 Task: Open Card Event Execution in Board Data Visualization Techniques to Workspace Change Management and add a team member Softage.4@softage.net, a label Orange, a checklist Literature, an attachment from your computer, a color Orange and finally, add a card description 'Conduct user testing for new website design' and a comment 'We should approach this task with a sense of persistence and determination, willing to overcome obstacles and push through challenges.'. Add a start date 'Jan 04, 1900' with a due date 'Jan 11, 1900'
Action: Mouse moved to (383, 205)
Screenshot: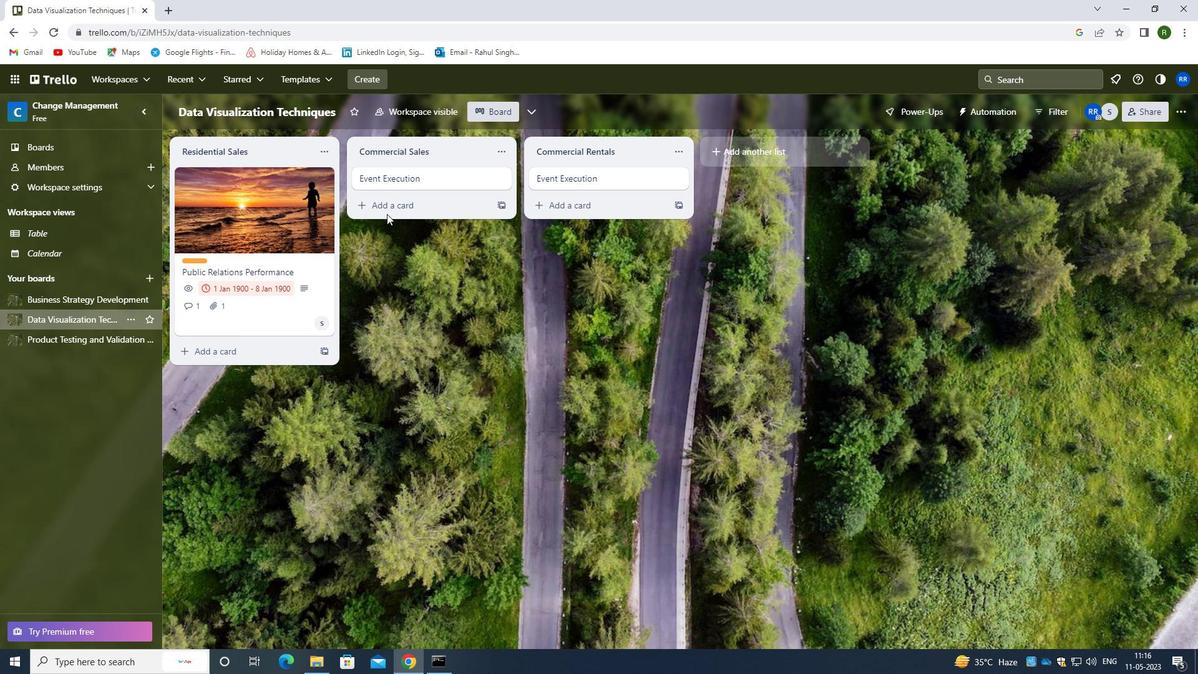 
Action: Mouse pressed left at (383, 205)
Screenshot: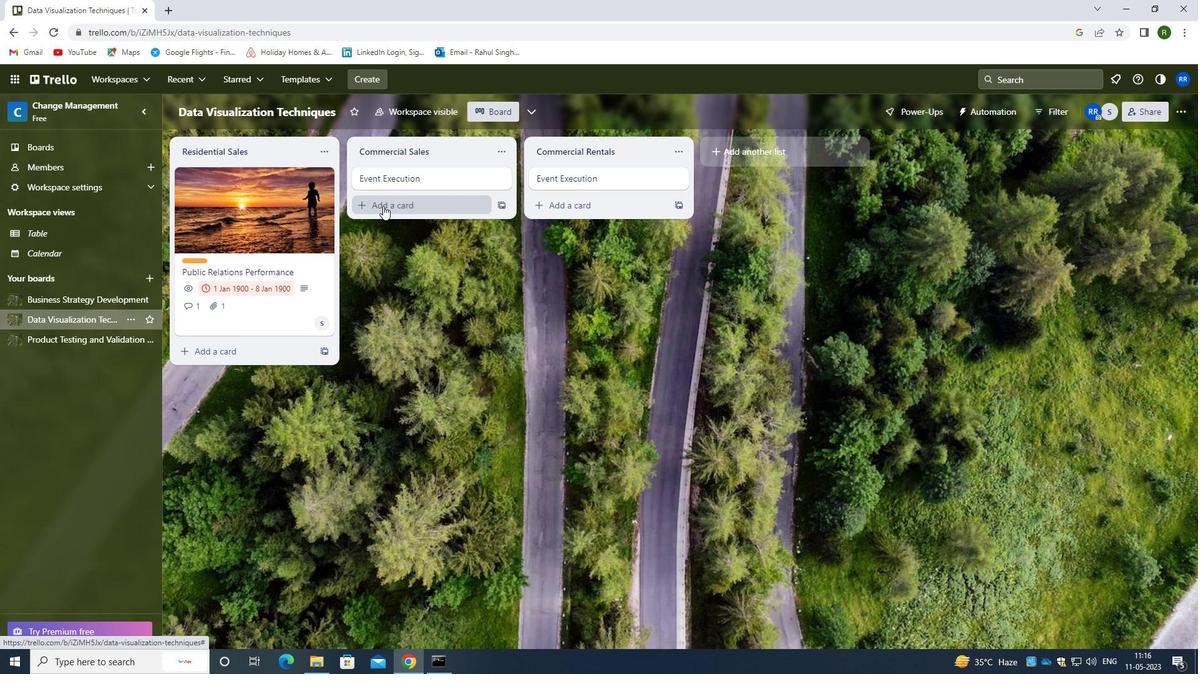 
Action: Mouse moved to (418, 259)
Screenshot: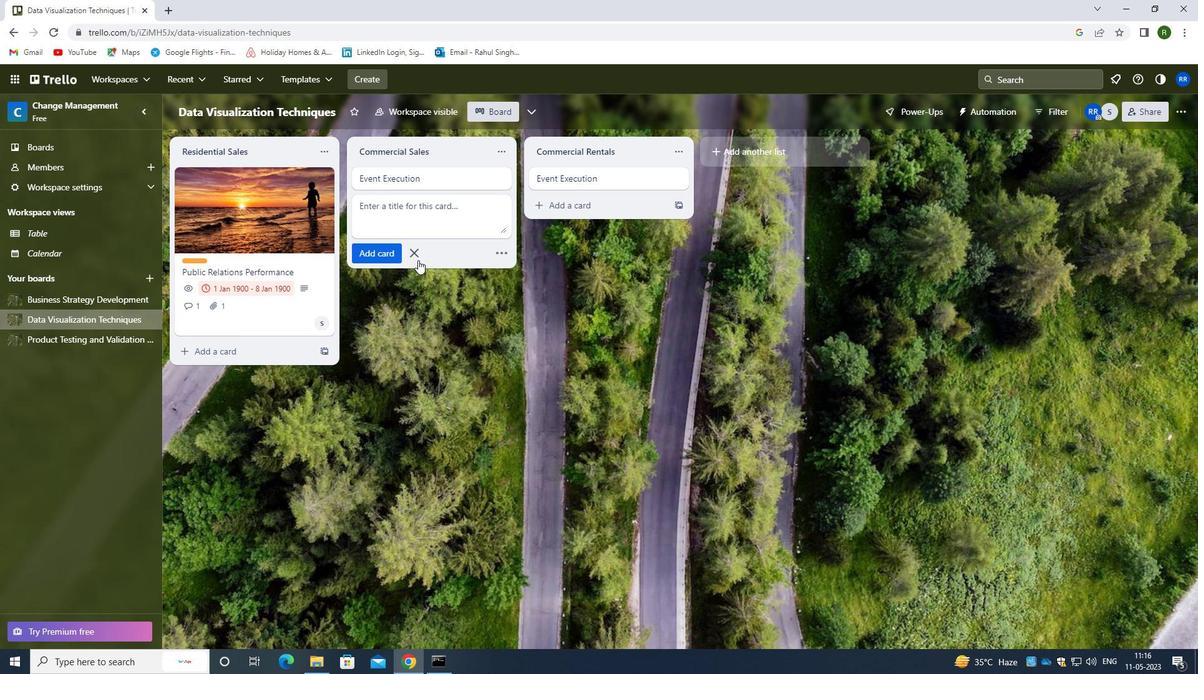 
Action: Mouse pressed left at (418, 259)
Screenshot: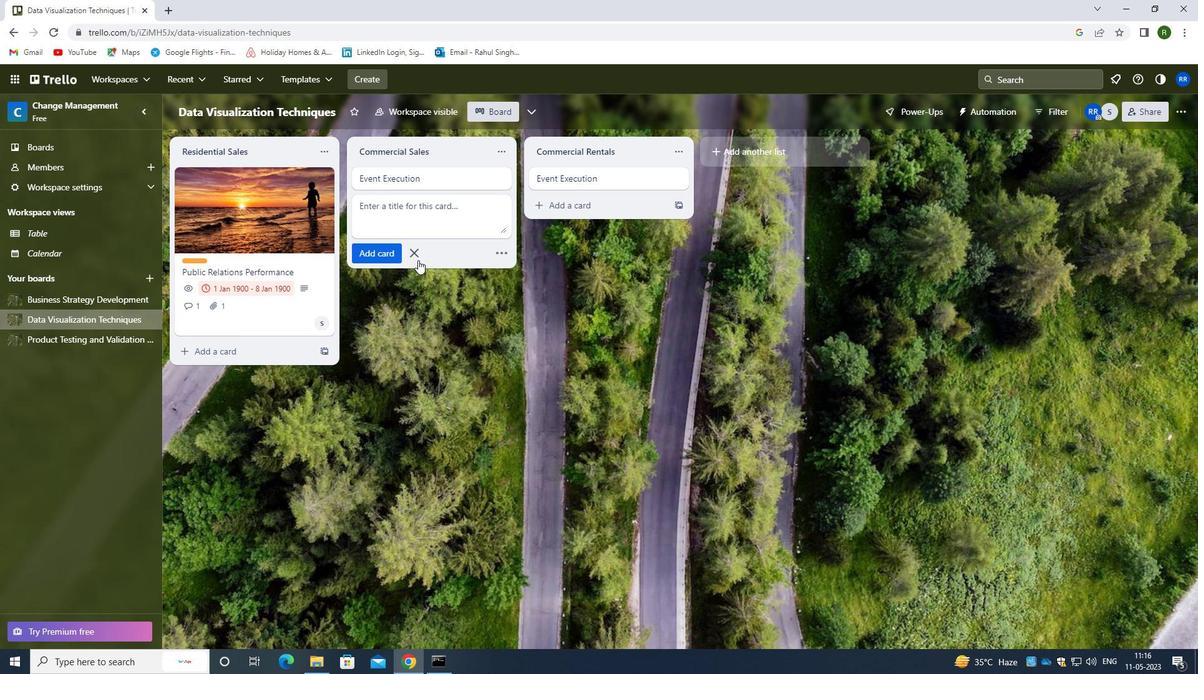 
Action: Mouse moved to (501, 174)
Screenshot: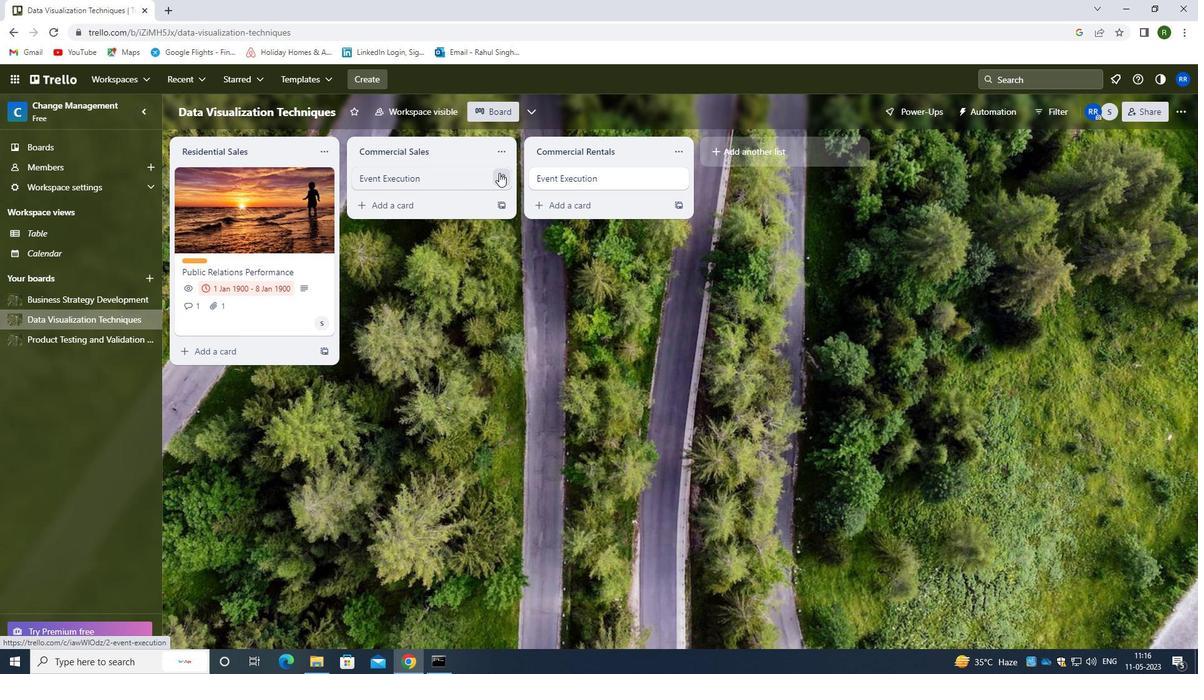 
Action: Mouse pressed left at (501, 174)
Screenshot: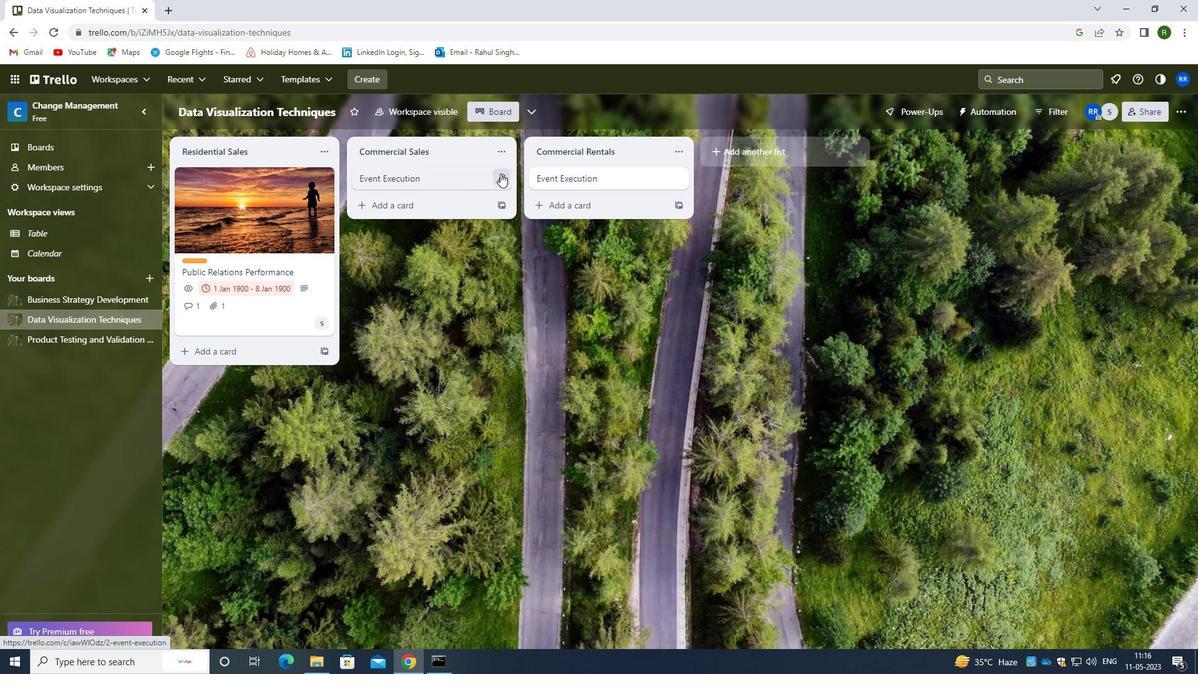 
Action: Mouse moved to (544, 179)
Screenshot: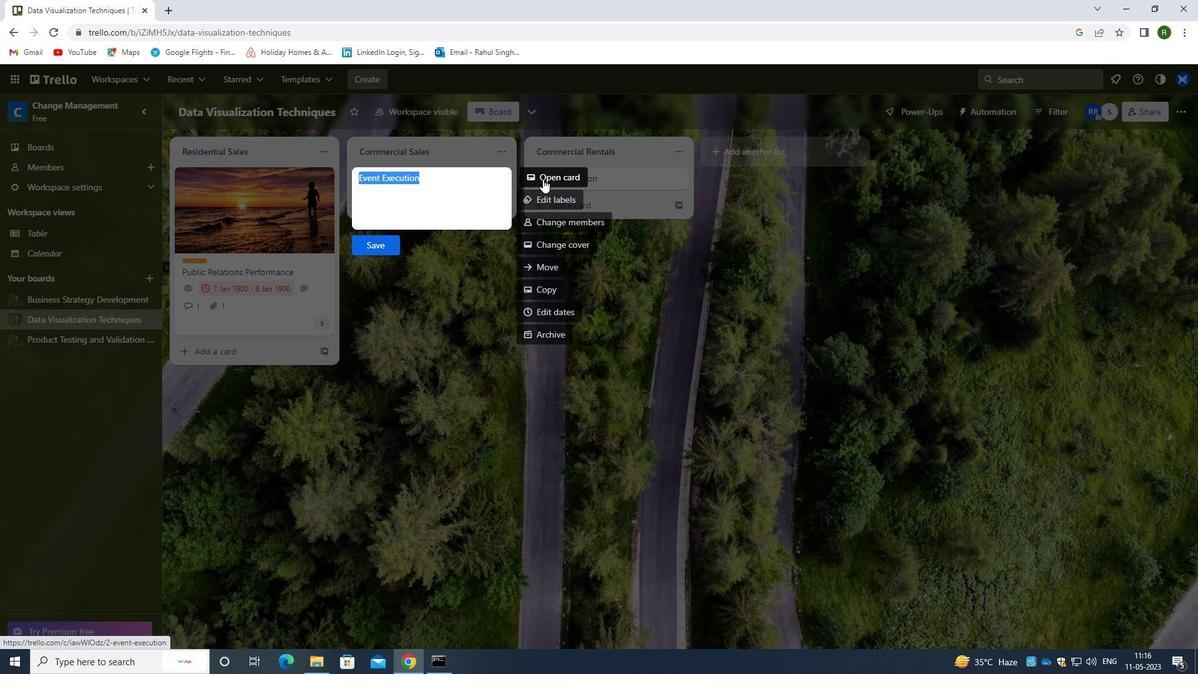 
Action: Mouse pressed left at (544, 179)
Screenshot: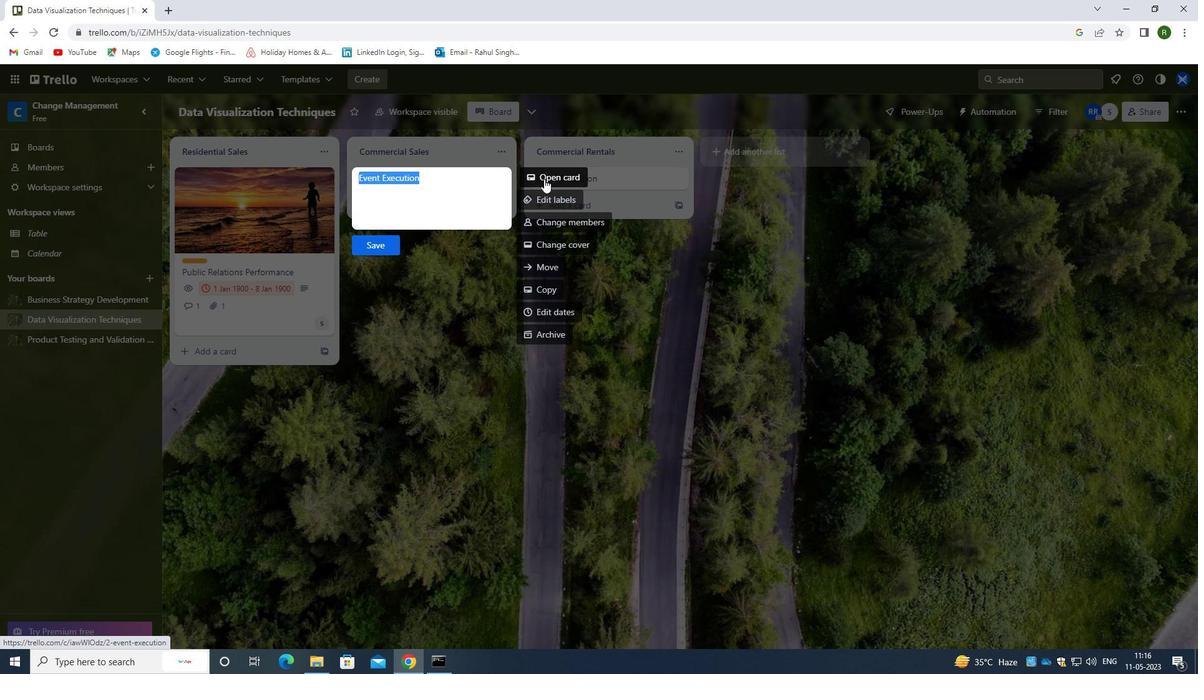 
Action: Mouse moved to (741, 222)
Screenshot: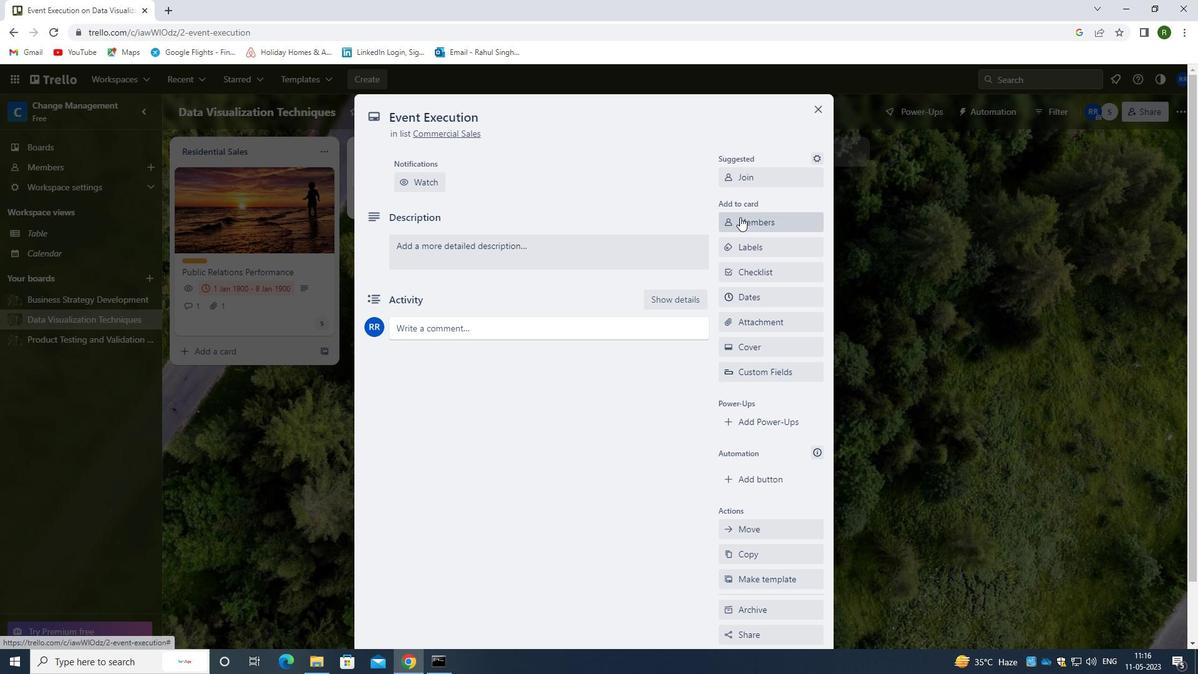 
Action: Mouse pressed left at (741, 222)
Screenshot: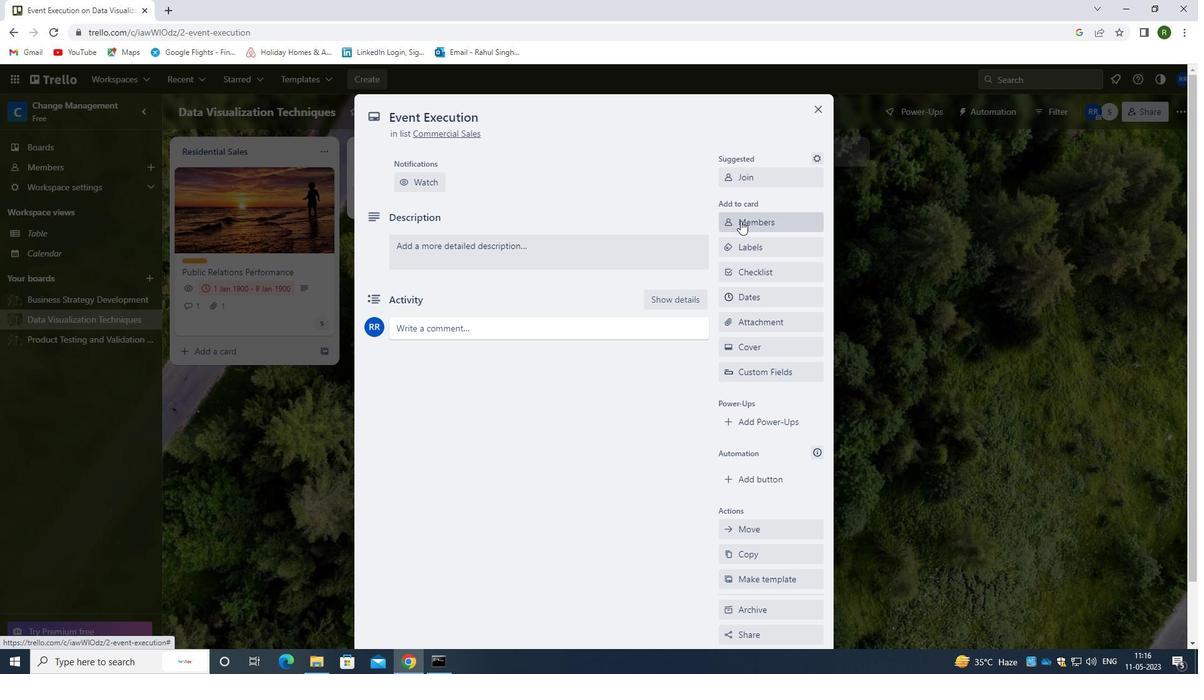 
Action: Mouse moved to (750, 279)
Screenshot: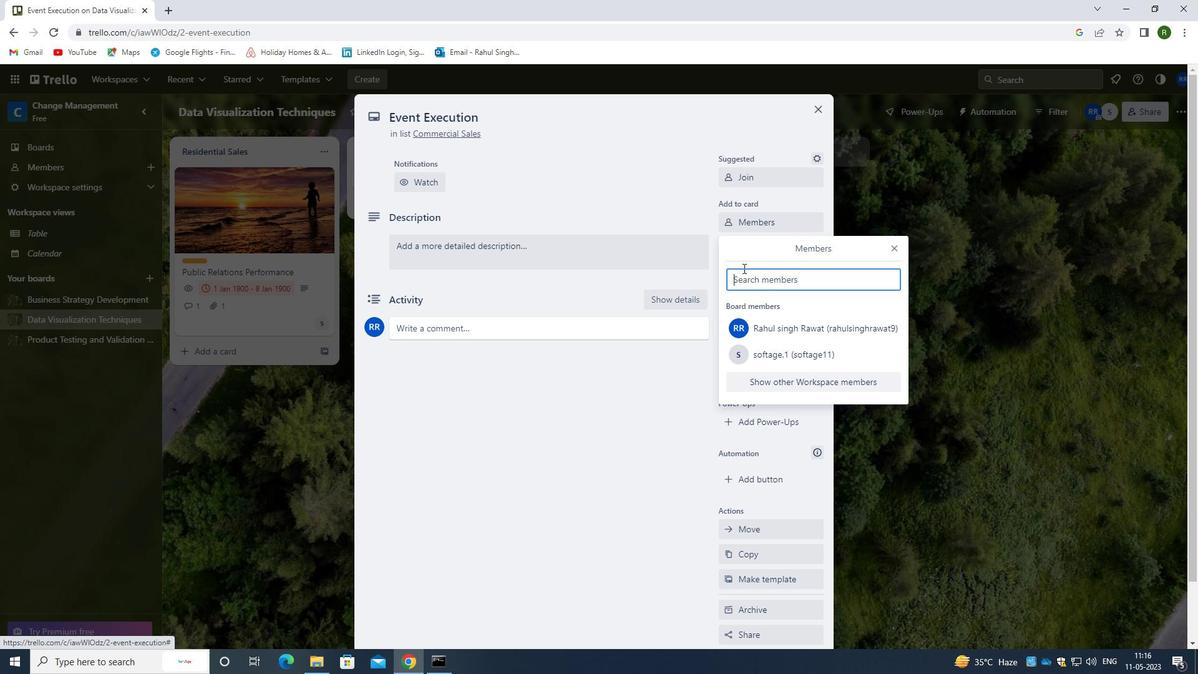 
Action: Mouse pressed left at (750, 279)
Screenshot: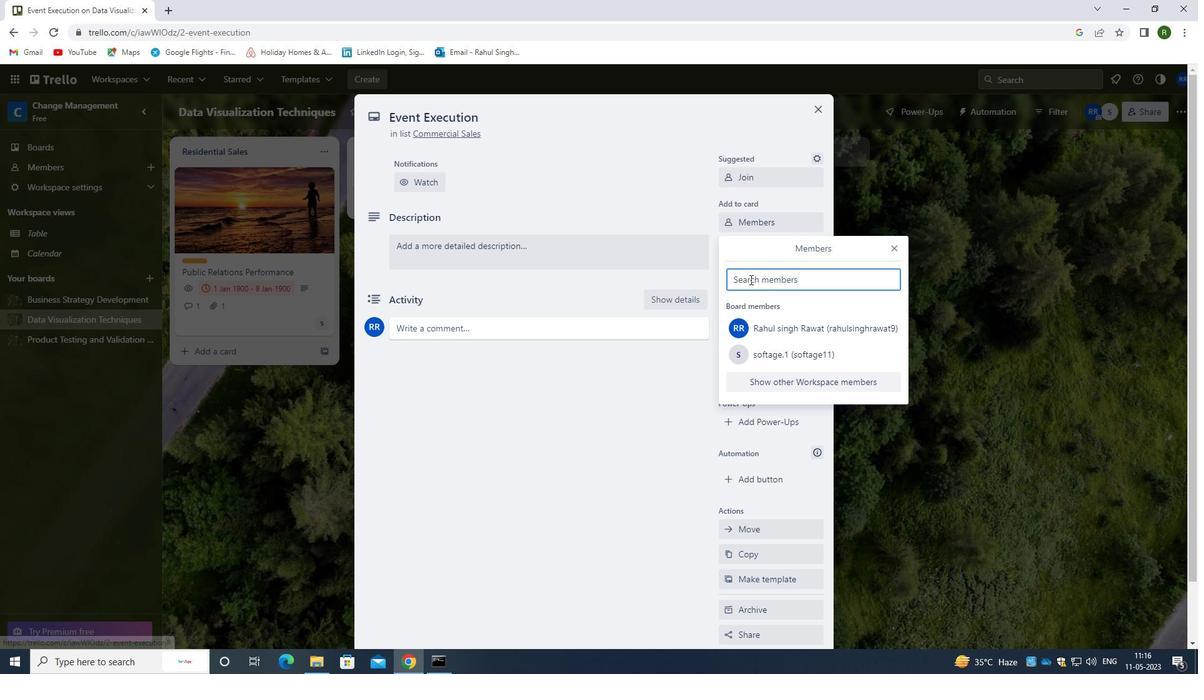 
Action: Mouse moved to (647, 250)
Screenshot: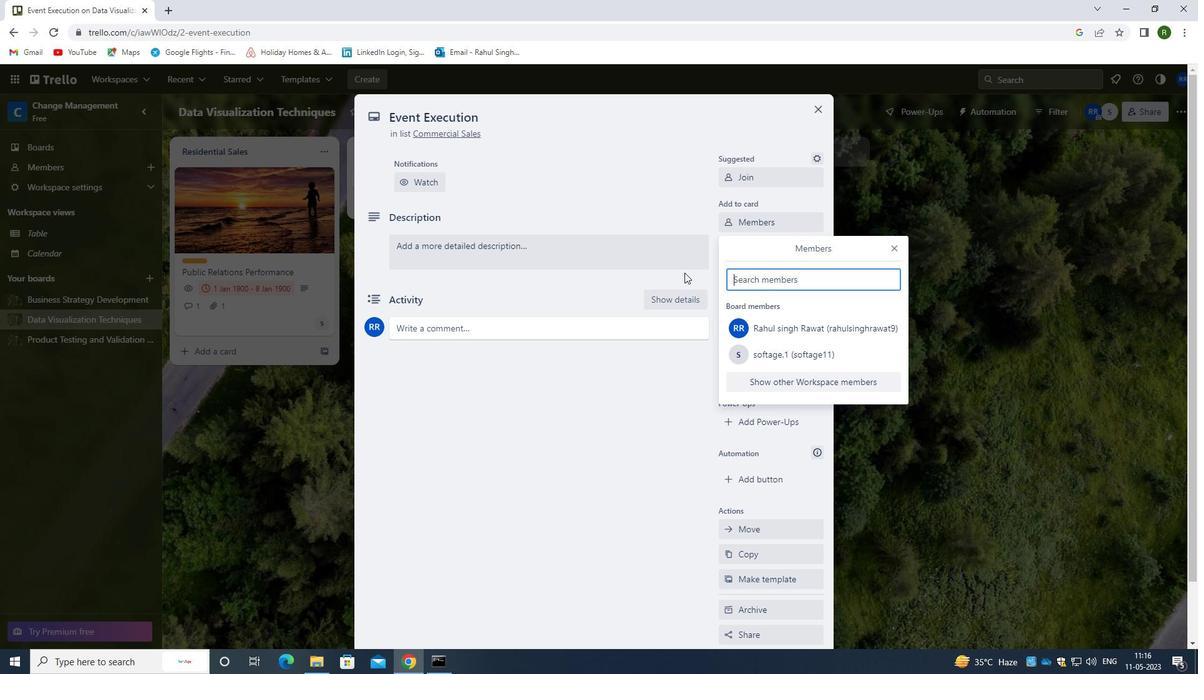 
Action: Key pressed <Key.caps_lock>s<Key.caps_lock>oftage.4<Key.shift>@SOFTAGE.NET
Screenshot: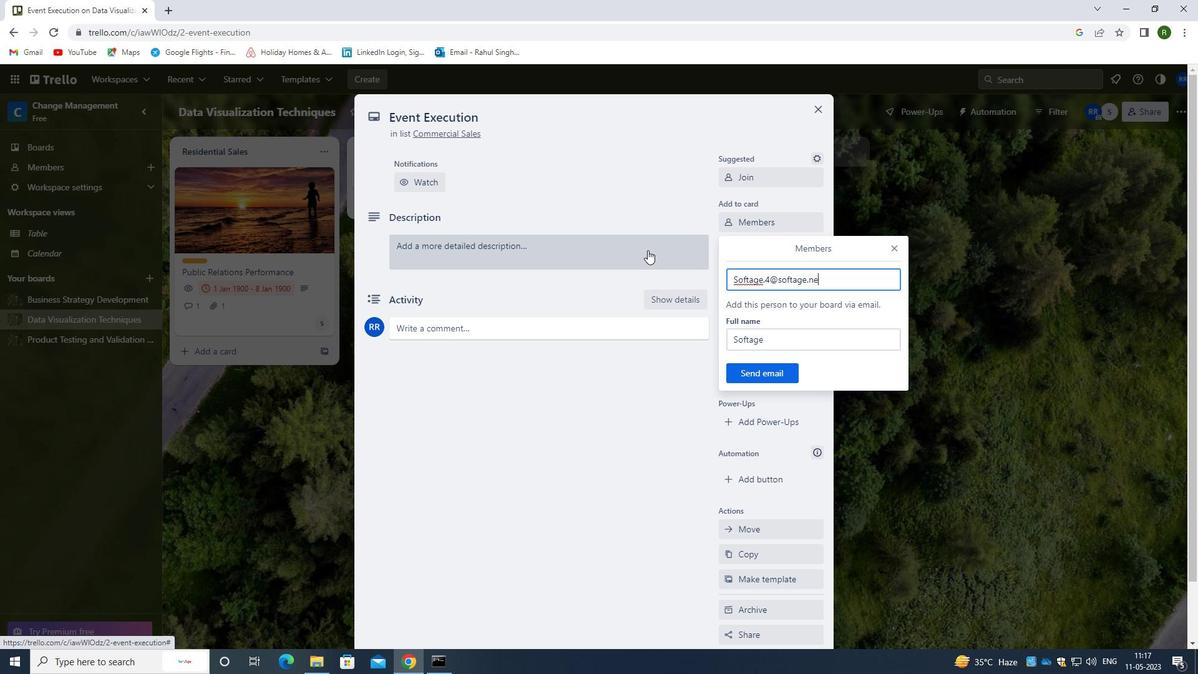
Action: Mouse moved to (764, 377)
Screenshot: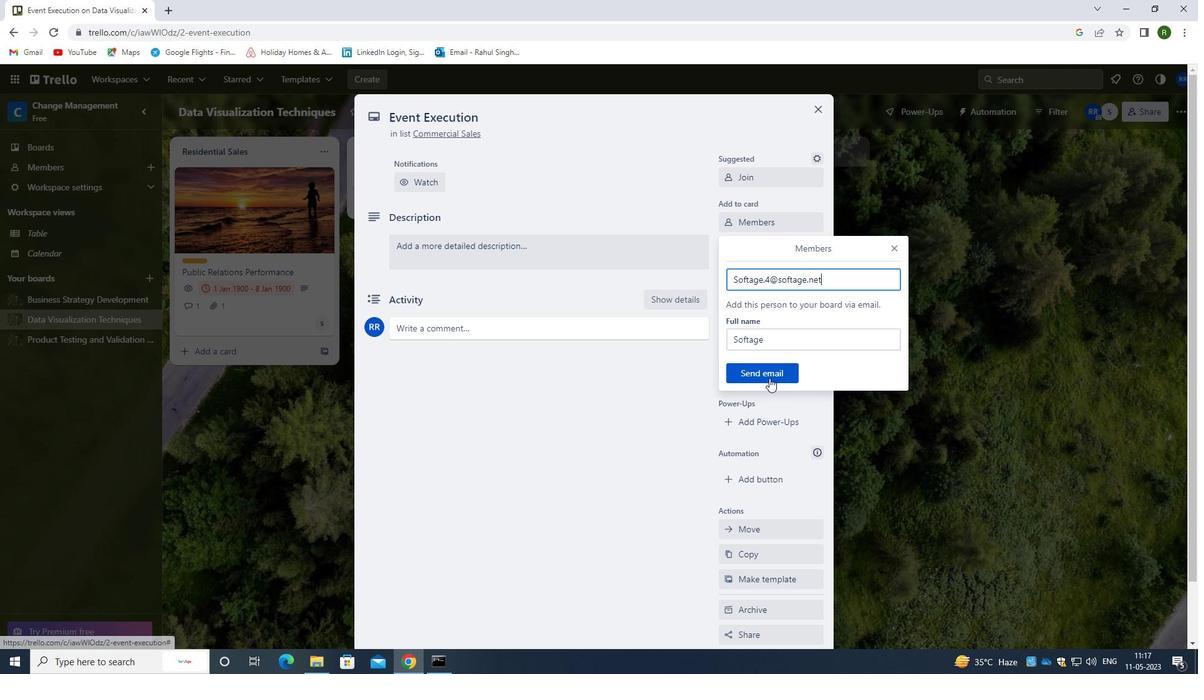 
Action: Mouse pressed left at (764, 377)
Screenshot: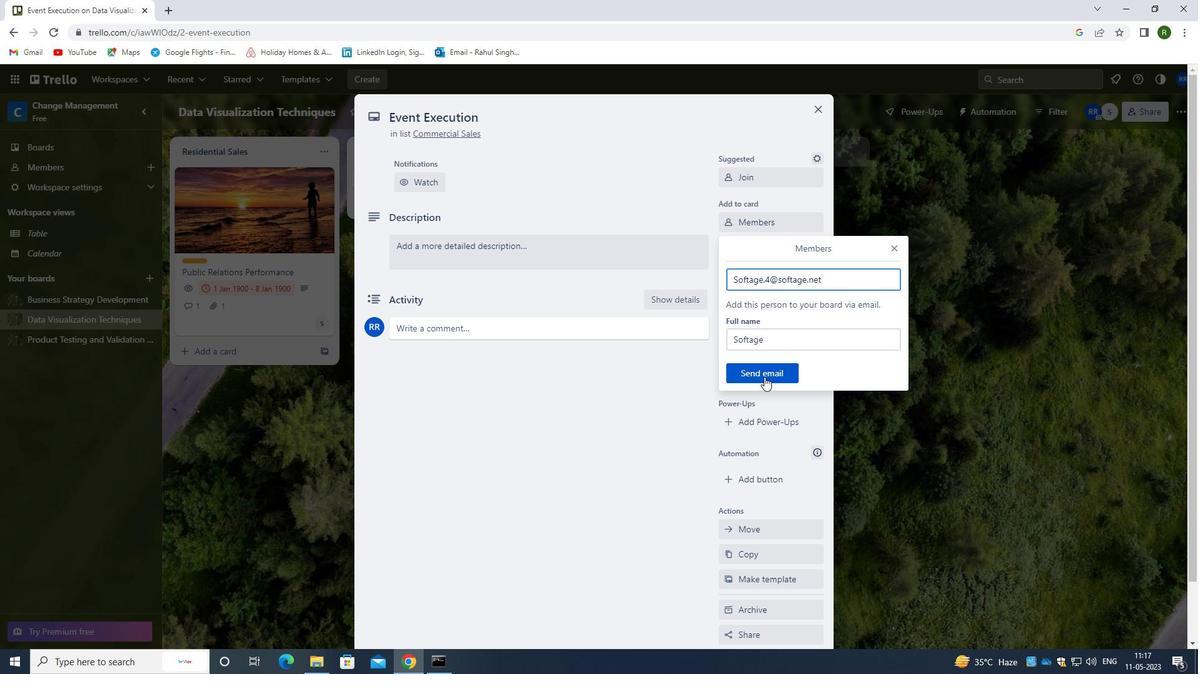 
Action: Mouse moved to (766, 245)
Screenshot: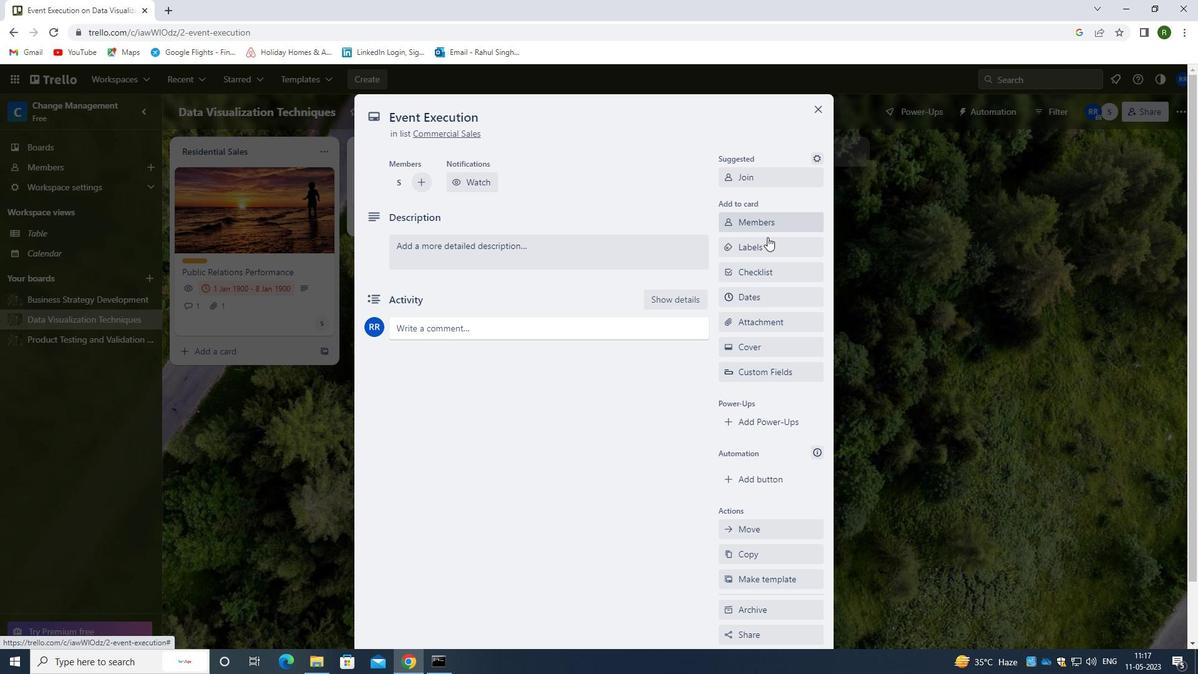 
Action: Mouse pressed left at (766, 245)
Screenshot: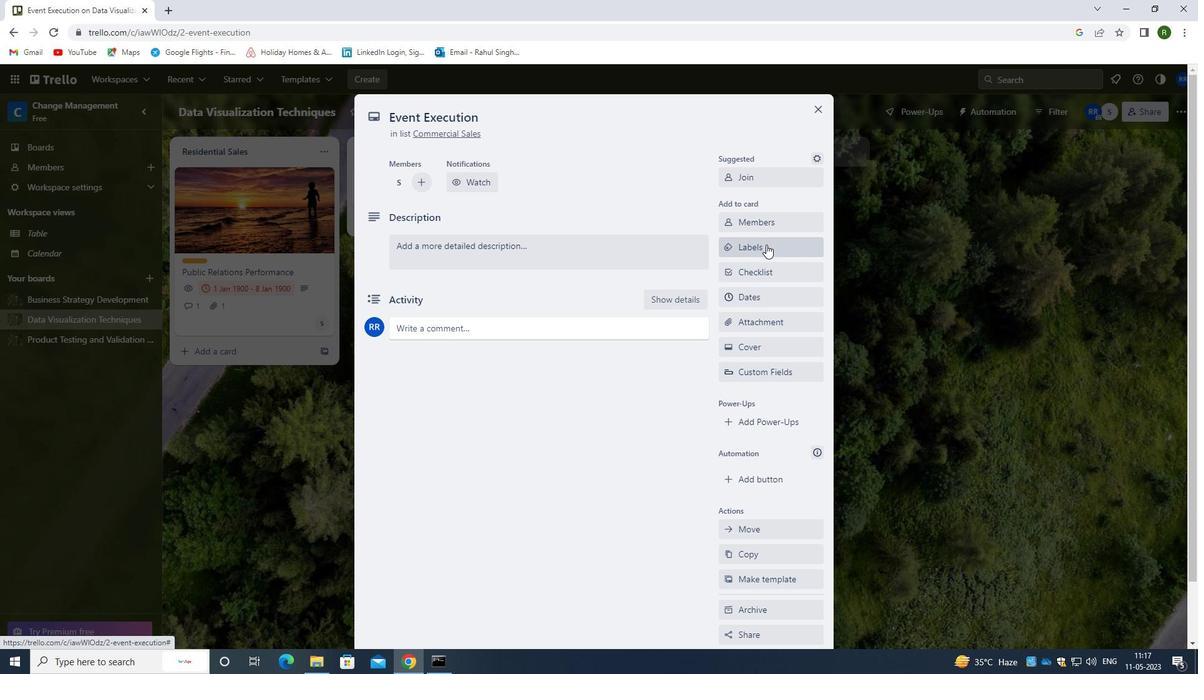 
Action: Mouse moved to (768, 302)
Screenshot: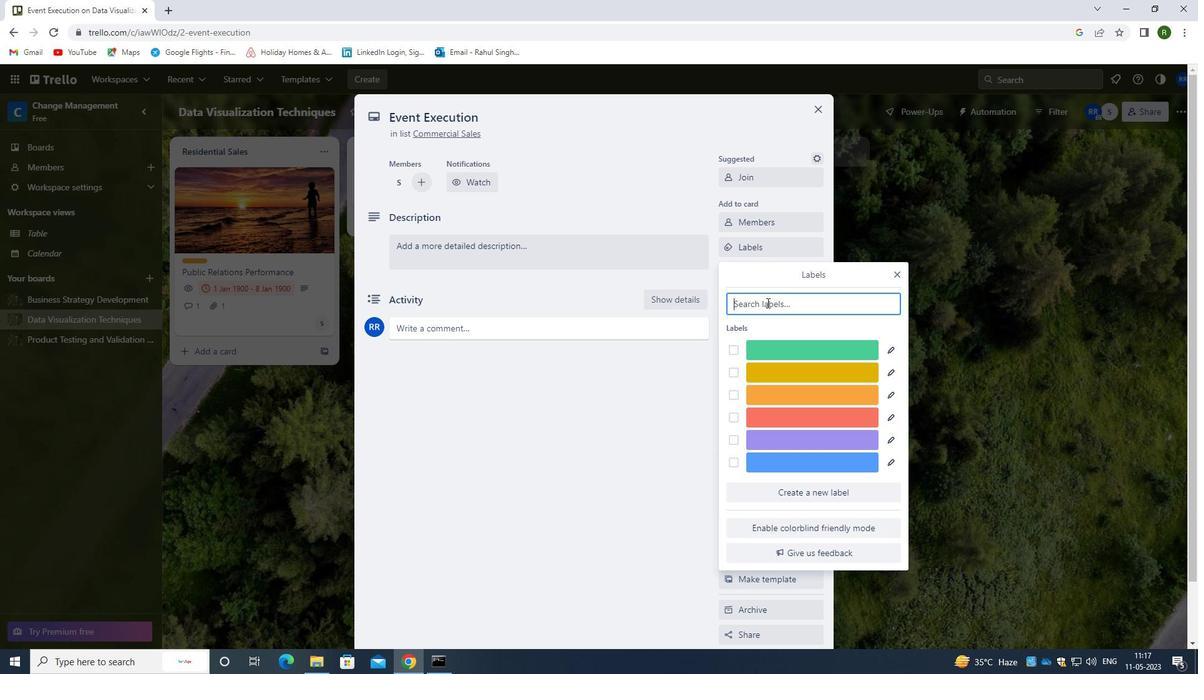
Action: Mouse pressed left at (768, 302)
Screenshot: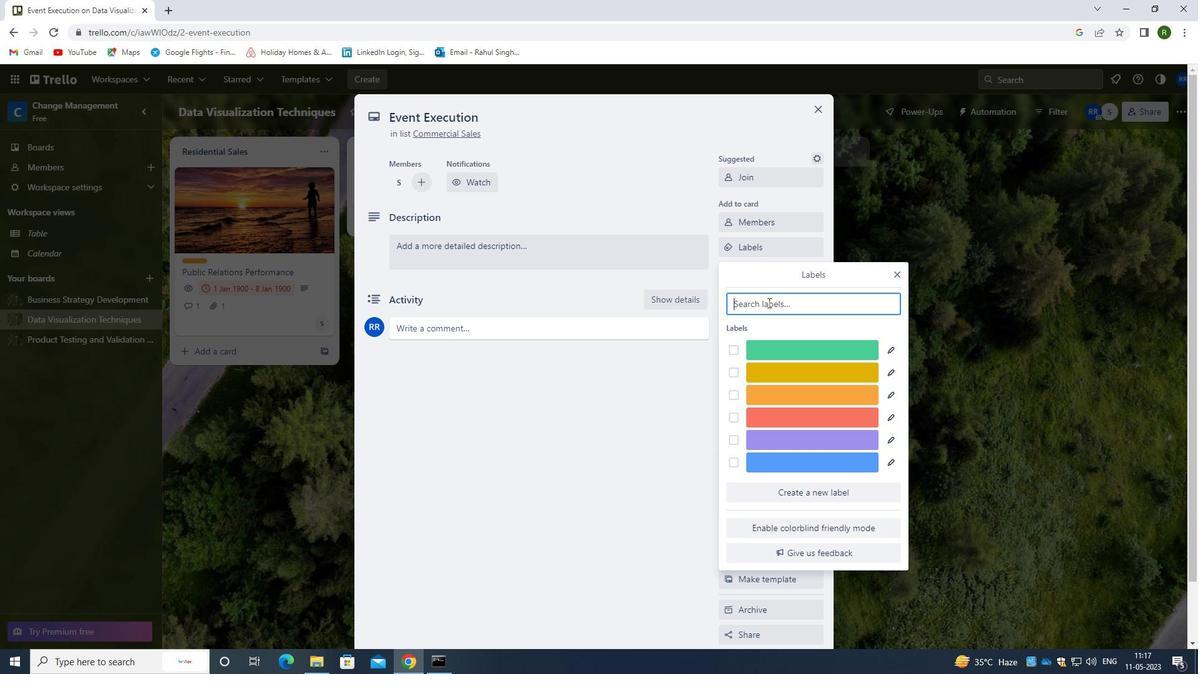 
Action: Key pressed <Key.caps_lock>O<Key.caps_lock>RT<Key.backspace>ANGE
Screenshot: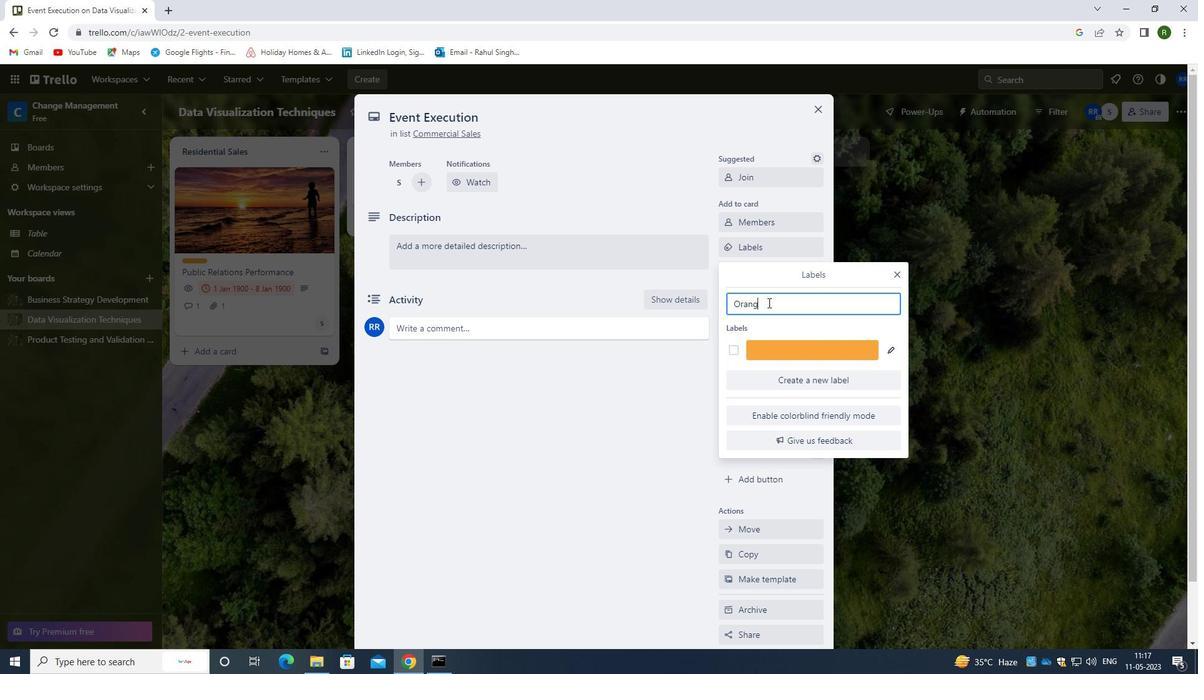 
Action: Mouse moved to (731, 346)
Screenshot: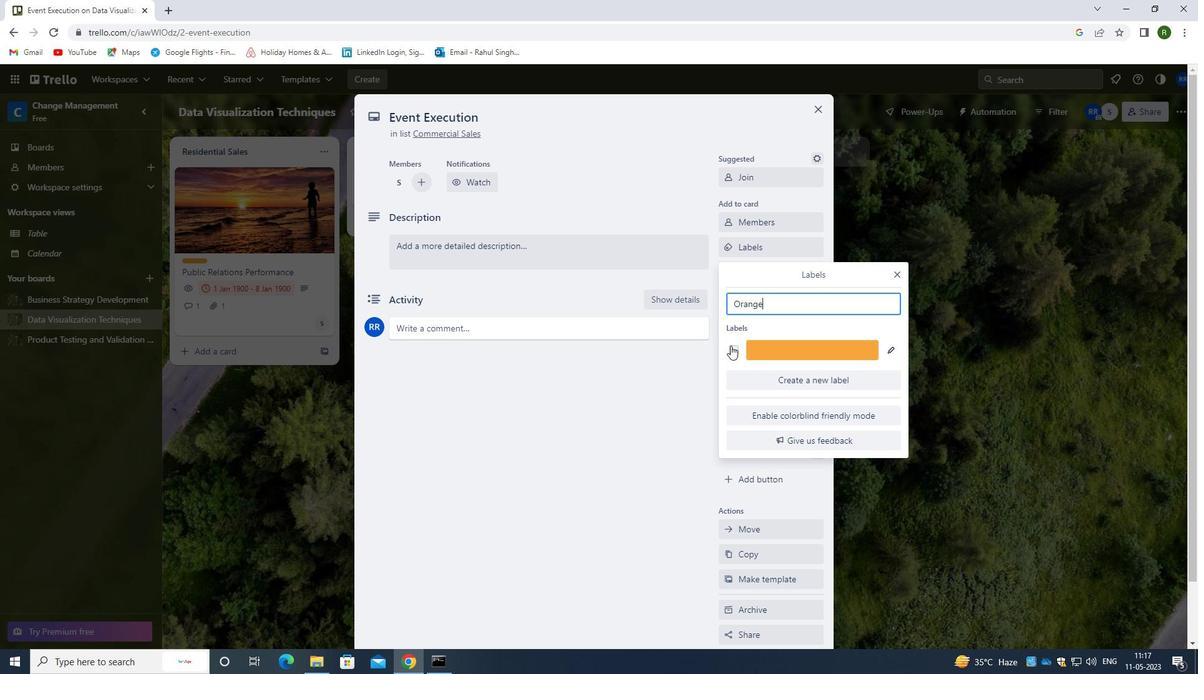 
Action: Mouse pressed left at (731, 346)
Screenshot: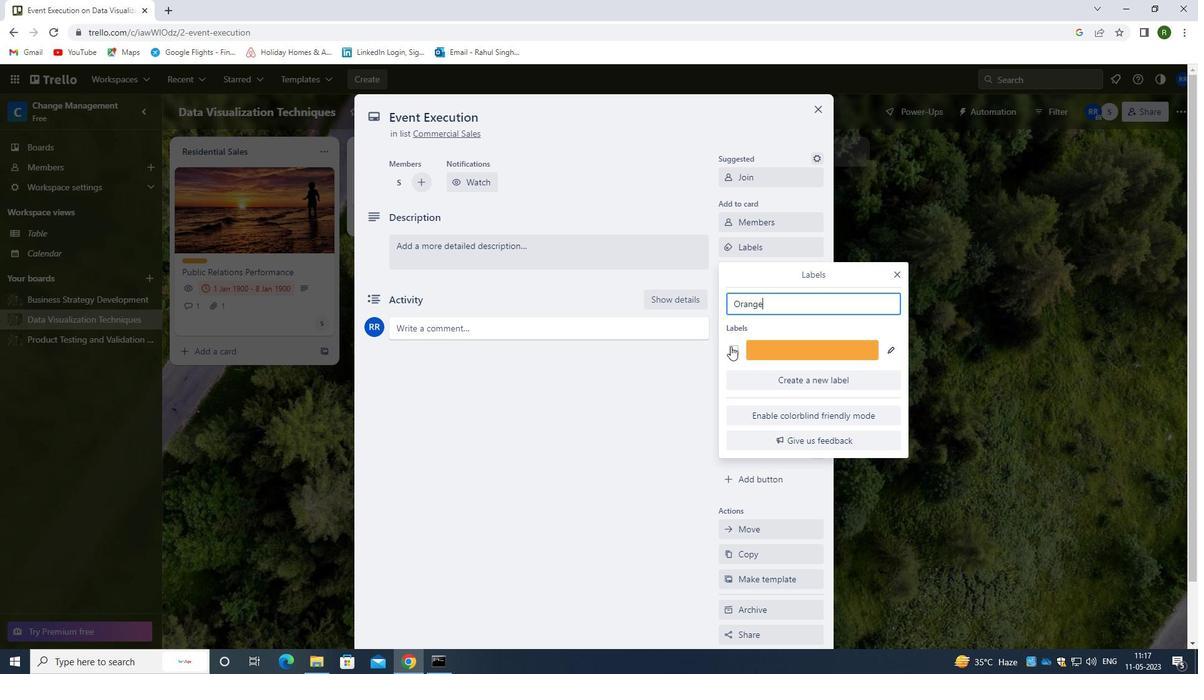 
Action: Mouse moved to (901, 271)
Screenshot: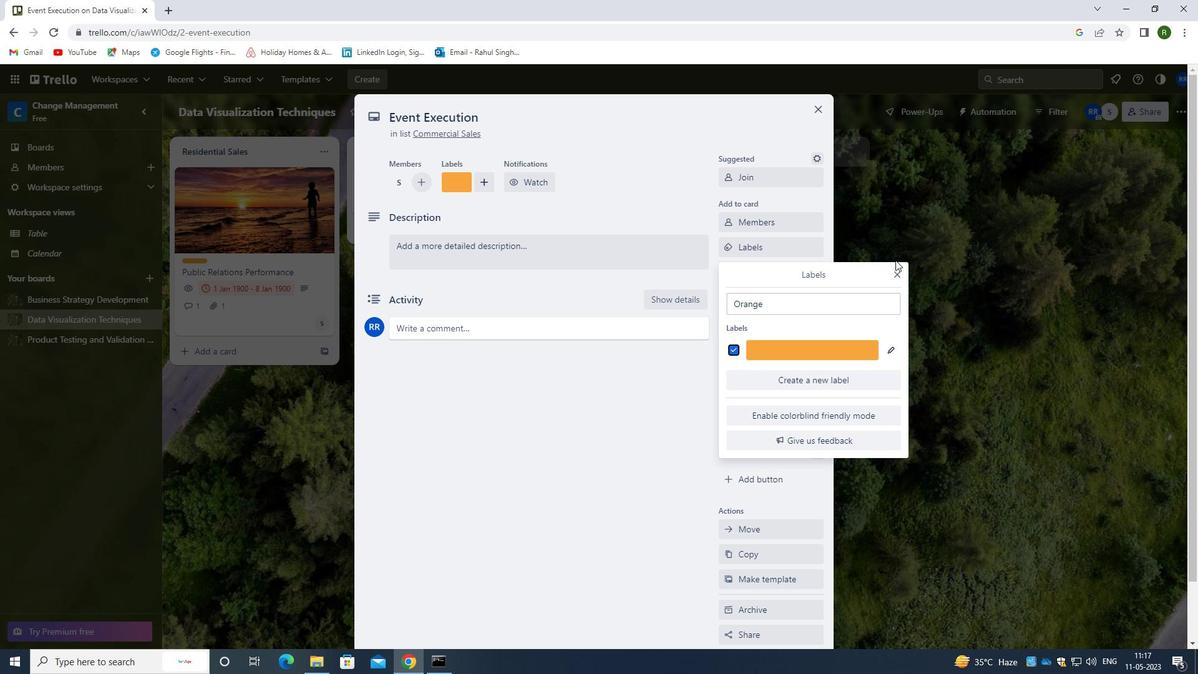 
Action: Mouse pressed left at (901, 271)
Screenshot: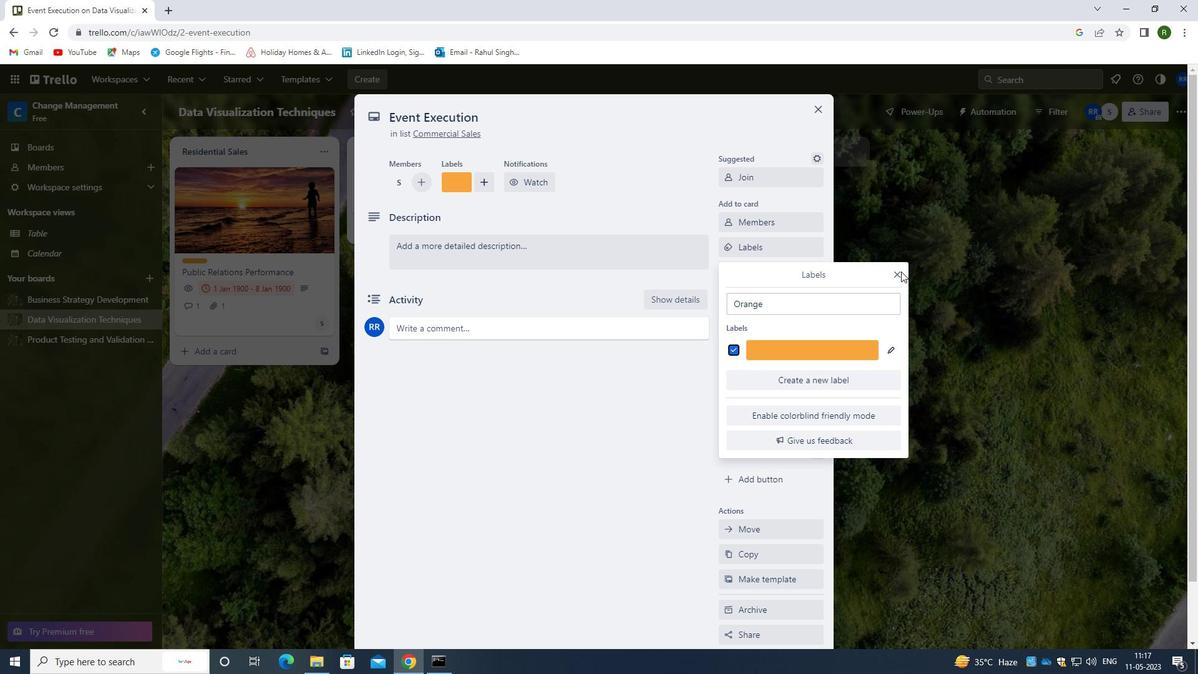
Action: Mouse moved to (632, 426)
Screenshot: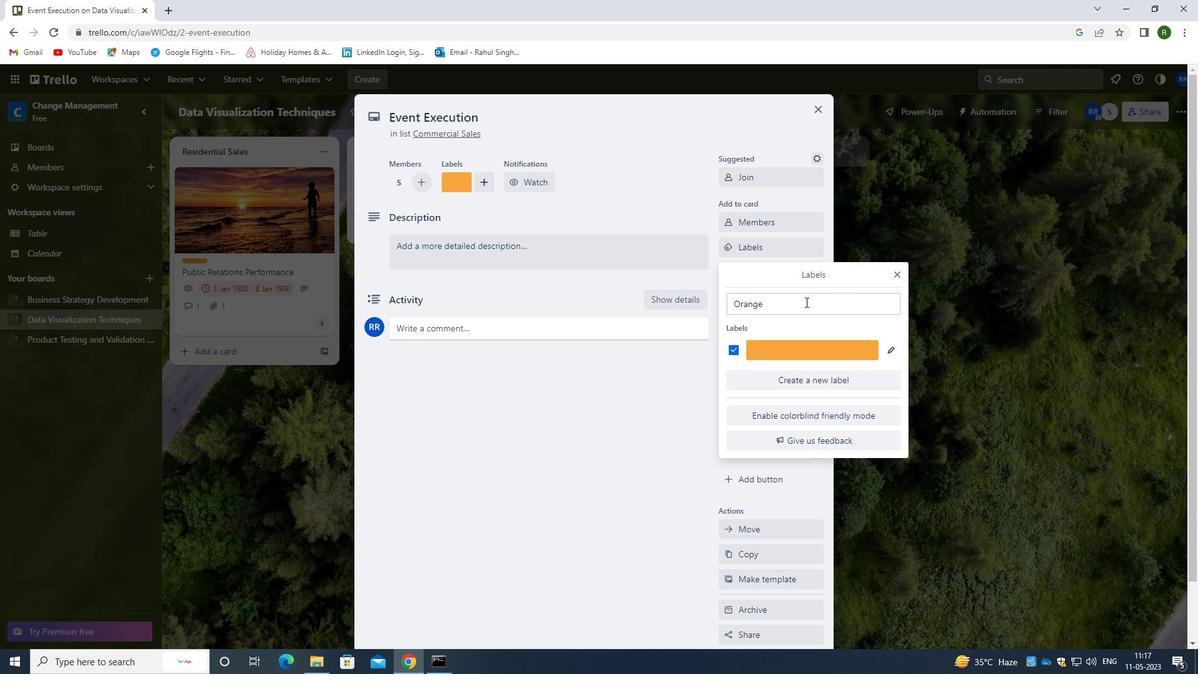 
Action: Mouse pressed left at (632, 426)
Screenshot: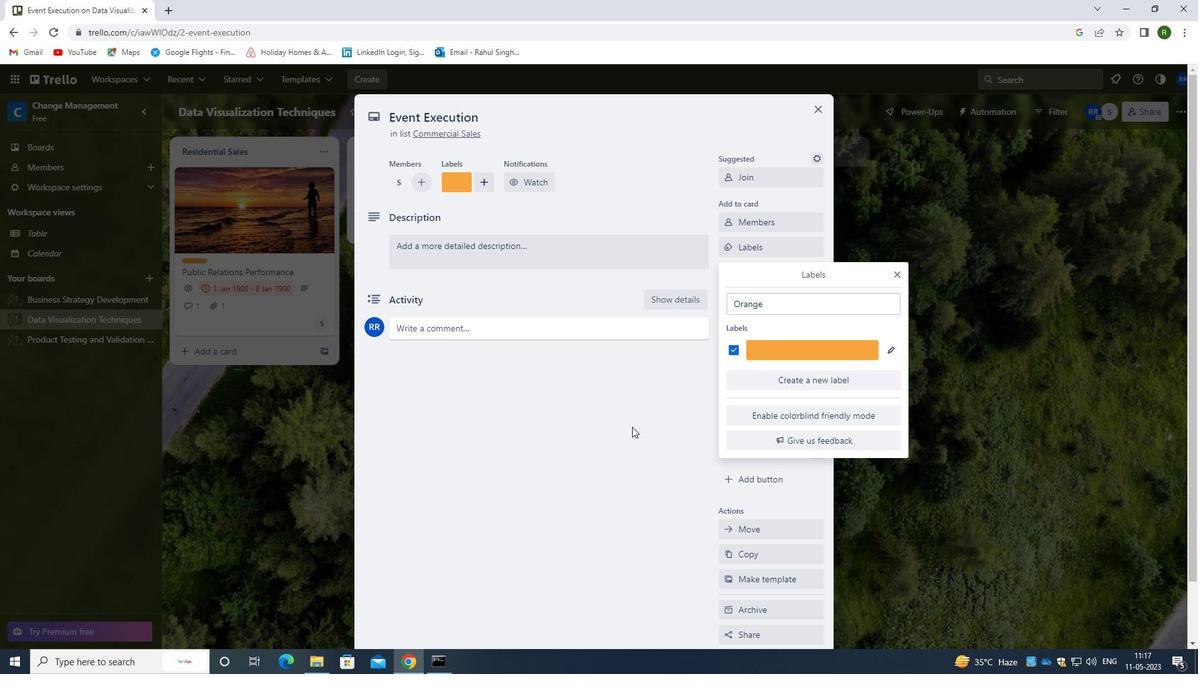 
Action: Mouse moved to (759, 267)
Screenshot: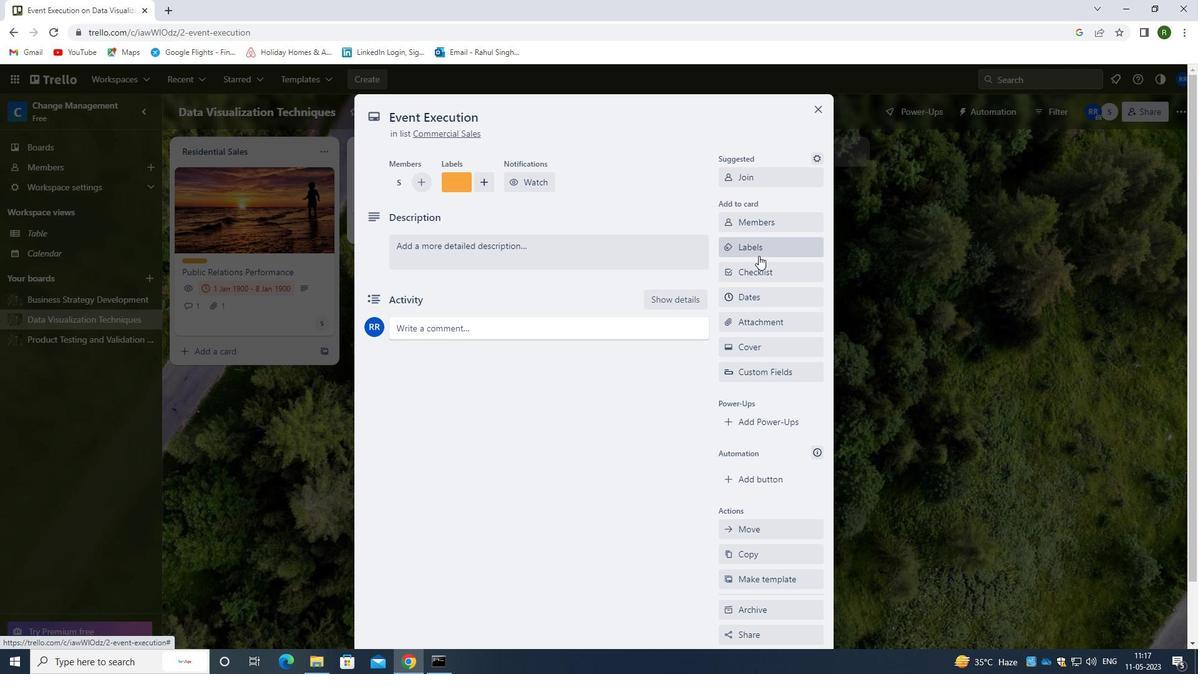 
Action: Mouse pressed left at (759, 267)
Screenshot: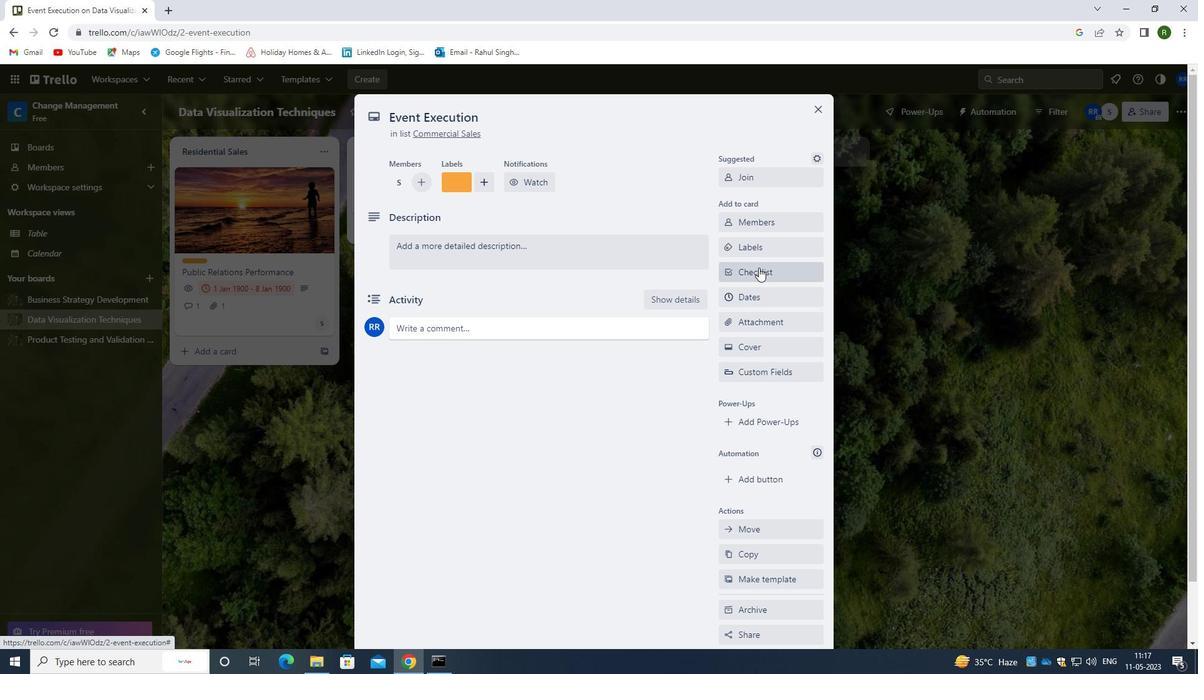 
Action: Mouse moved to (782, 333)
Screenshot: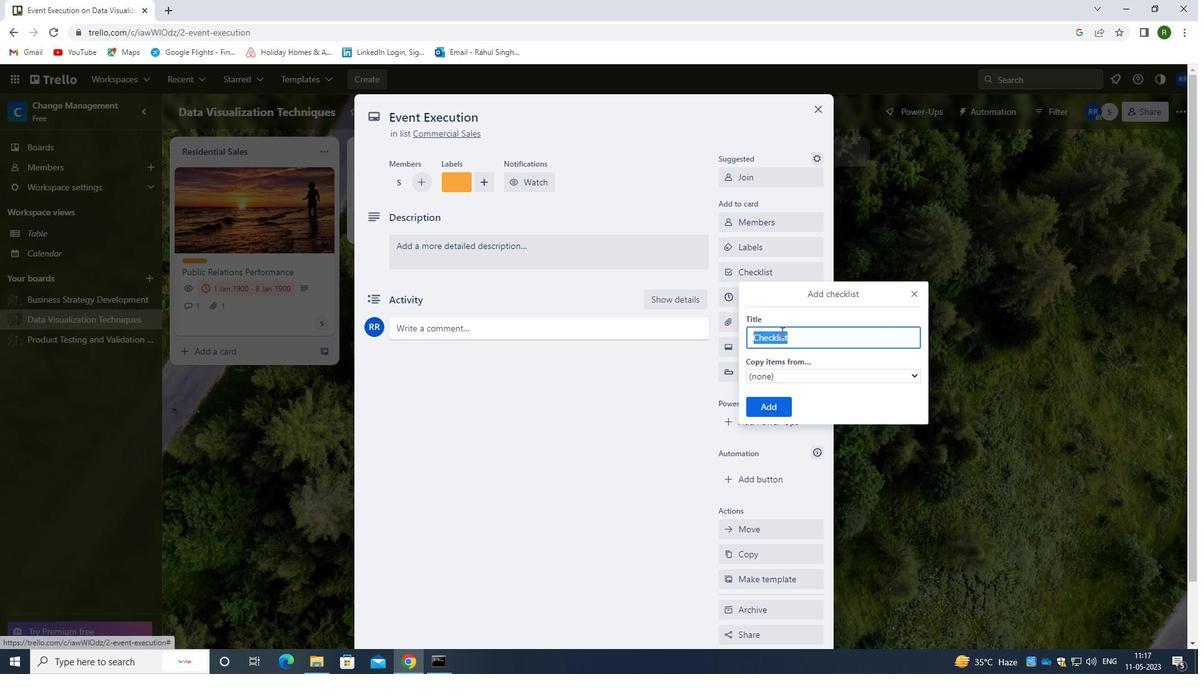 
Action: Key pressed <Key.caps_lock>L<Key.caps_lock>ITERATURE
Screenshot: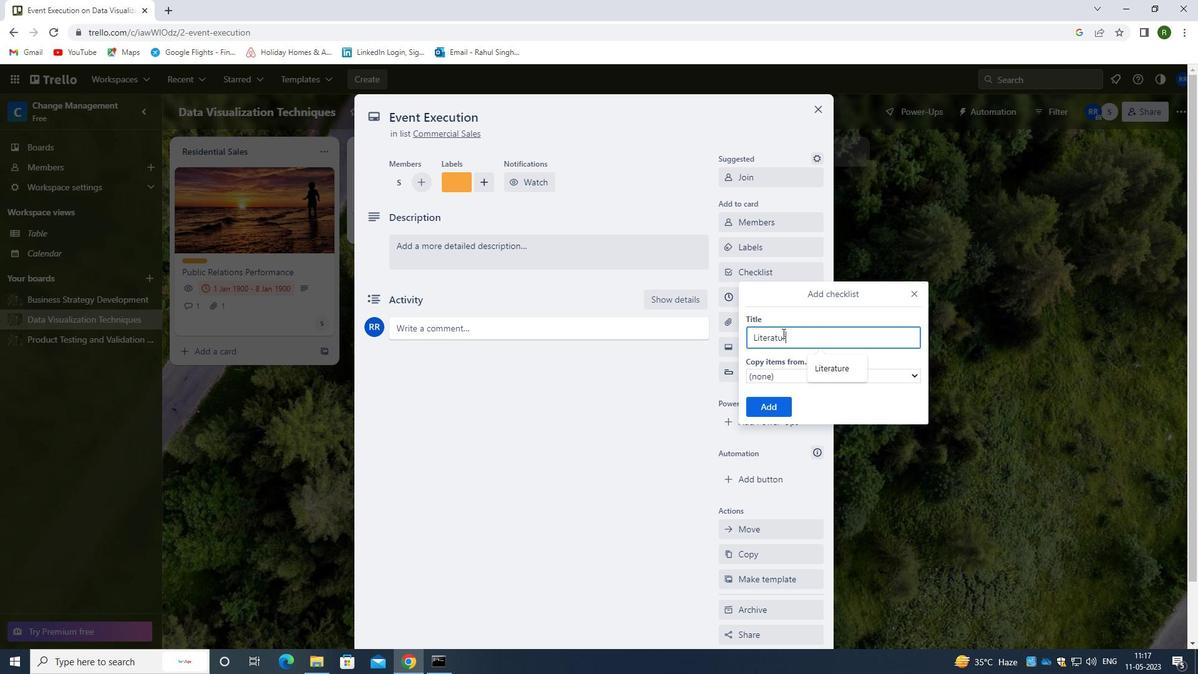 
Action: Mouse moved to (762, 407)
Screenshot: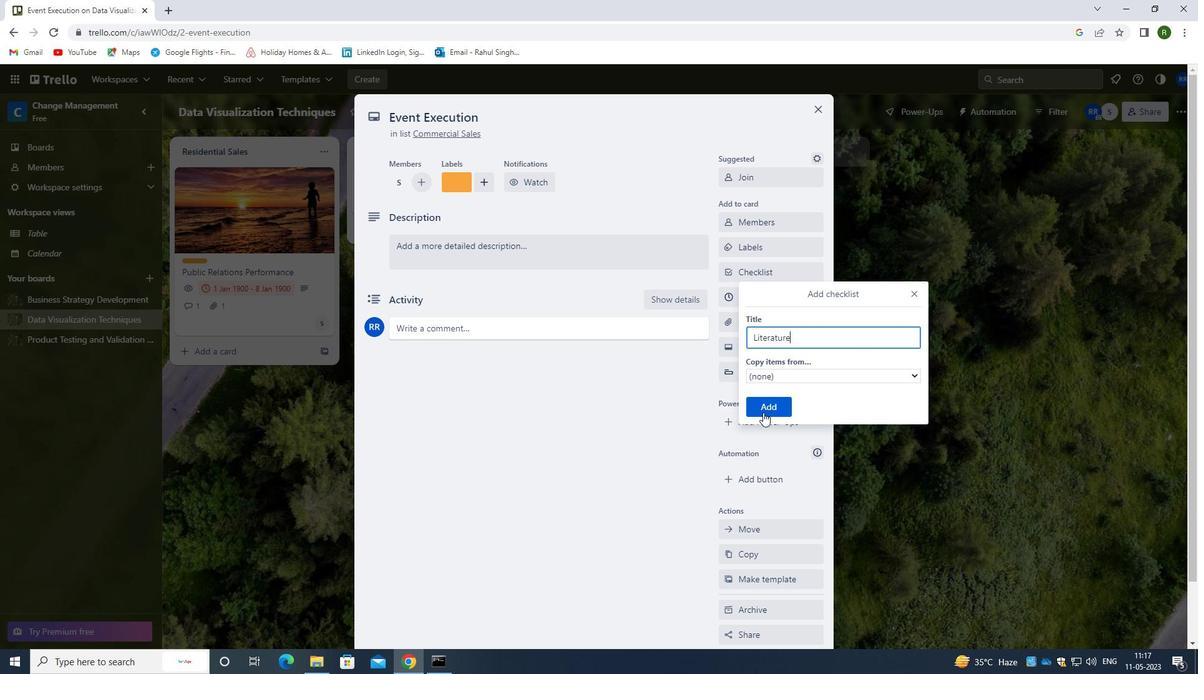 
Action: Mouse pressed left at (762, 407)
Screenshot: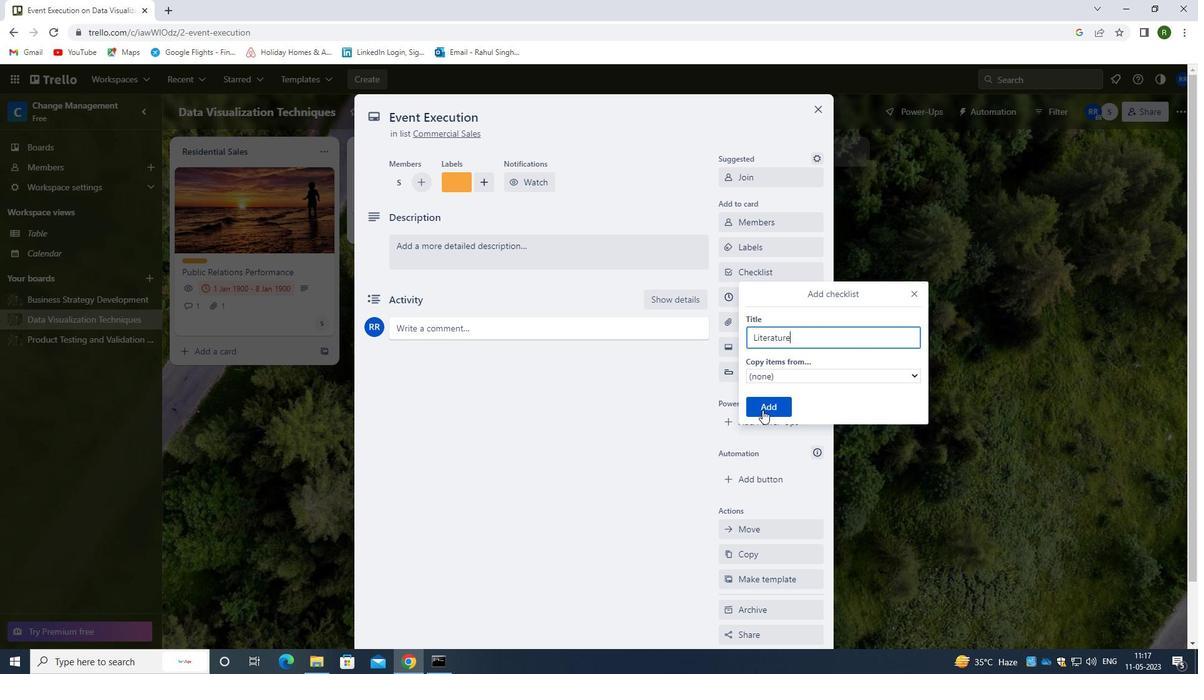 
Action: Mouse moved to (761, 316)
Screenshot: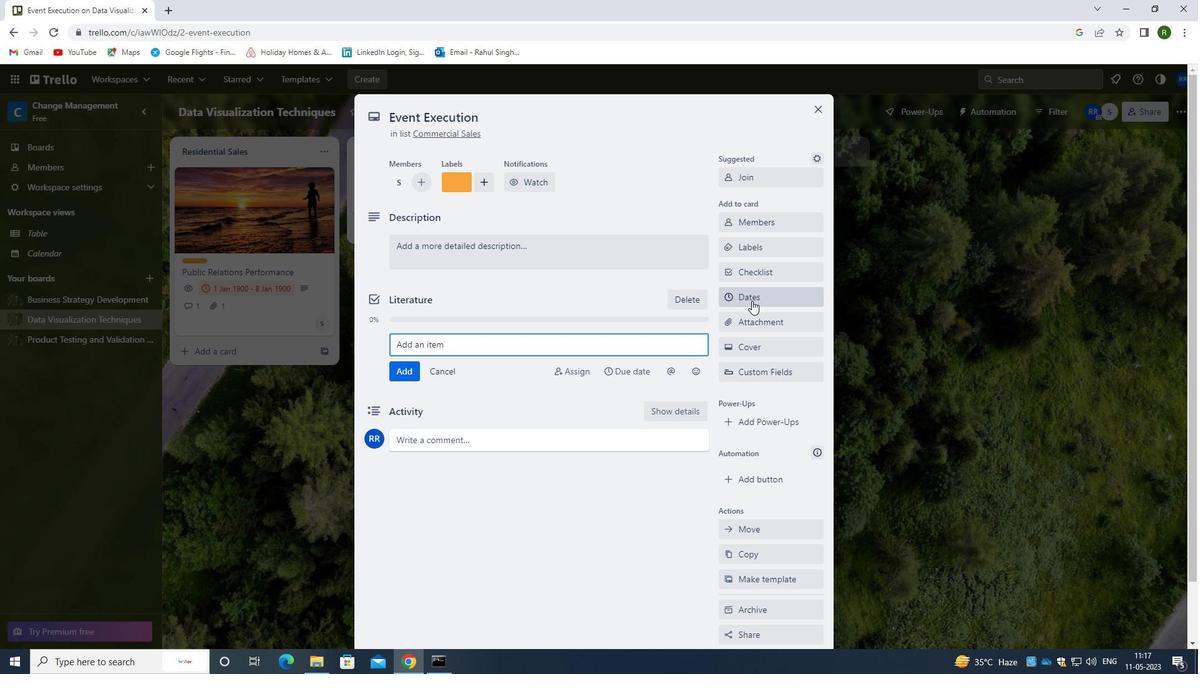 
Action: Mouse pressed left at (761, 316)
Screenshot: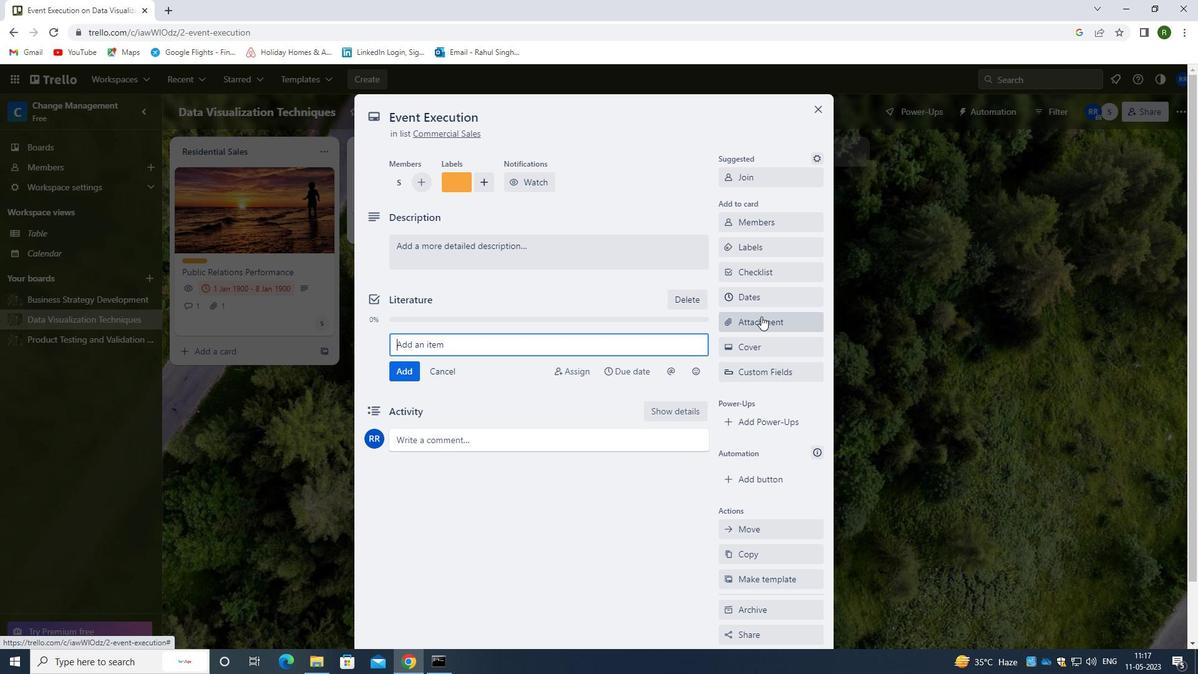 
Action: Mouse moved to (754, 381)
Screenshot: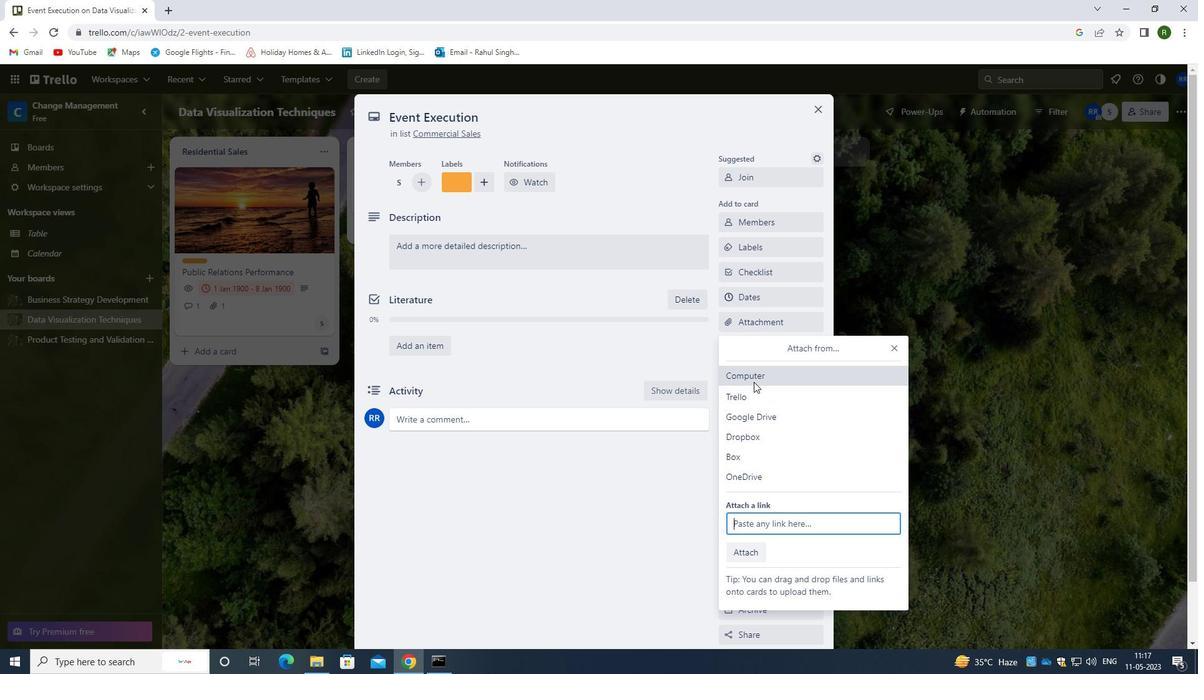 
Action: Mouse pressed left at (754, 381)
Screenshot: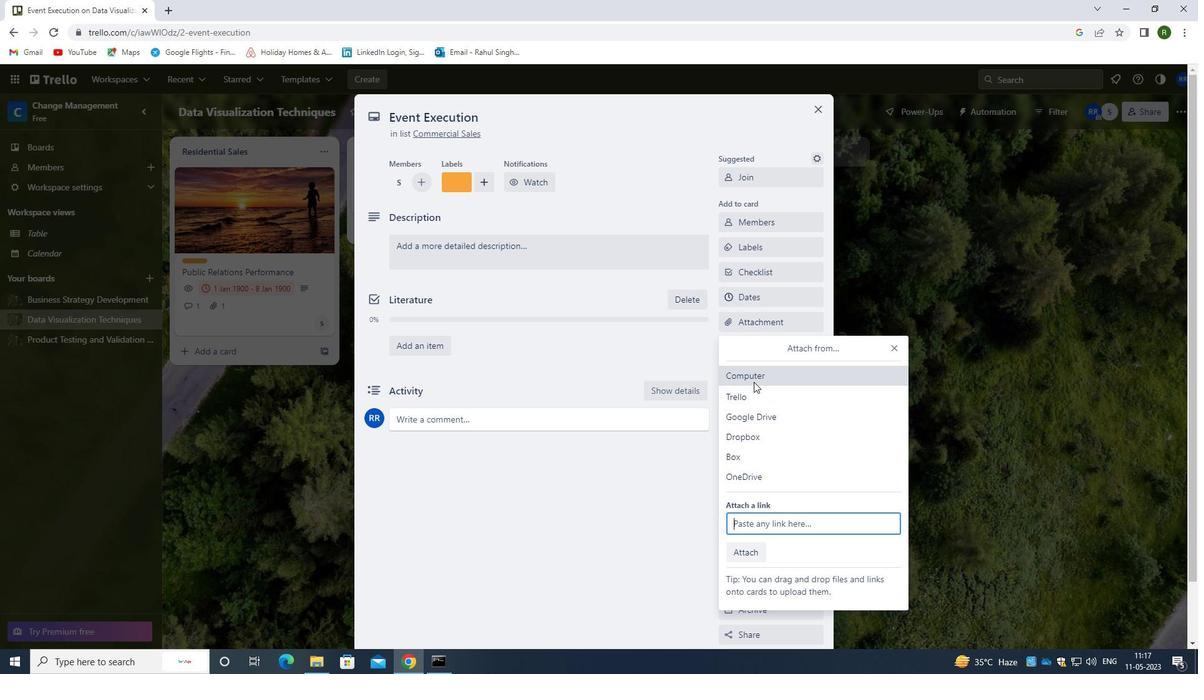 
Action: Mouse moved to (352, 112)
Screenshot: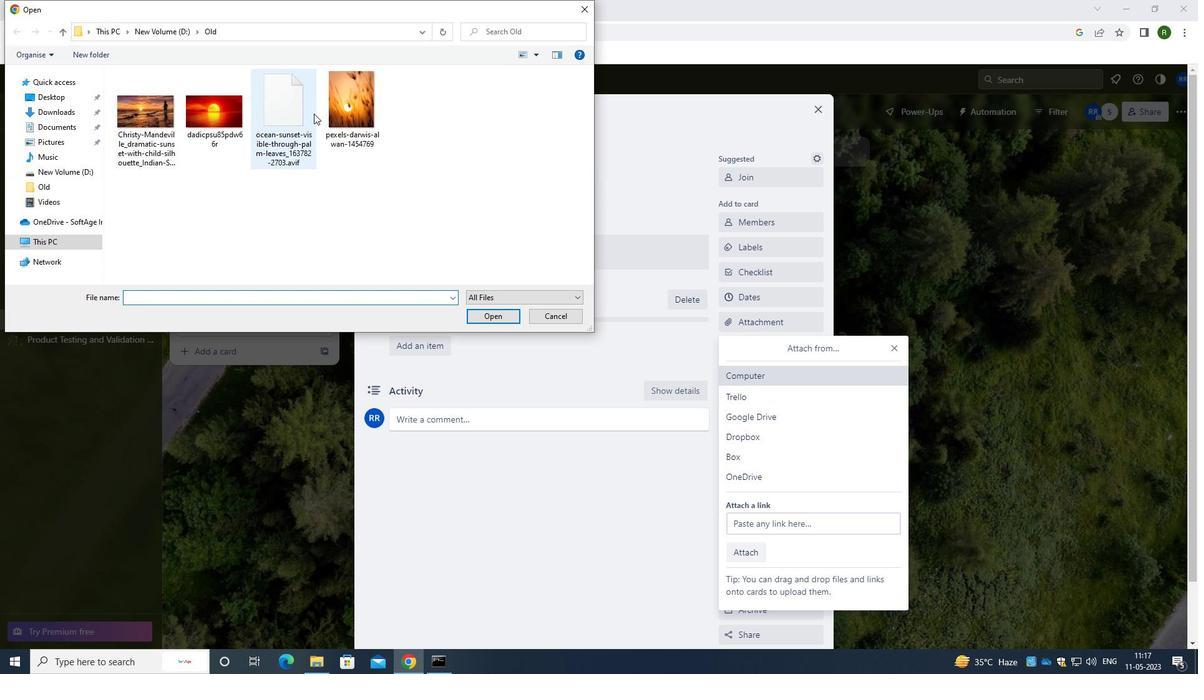 
Action: Mouse pressed left at (352, 112)
Screenshot: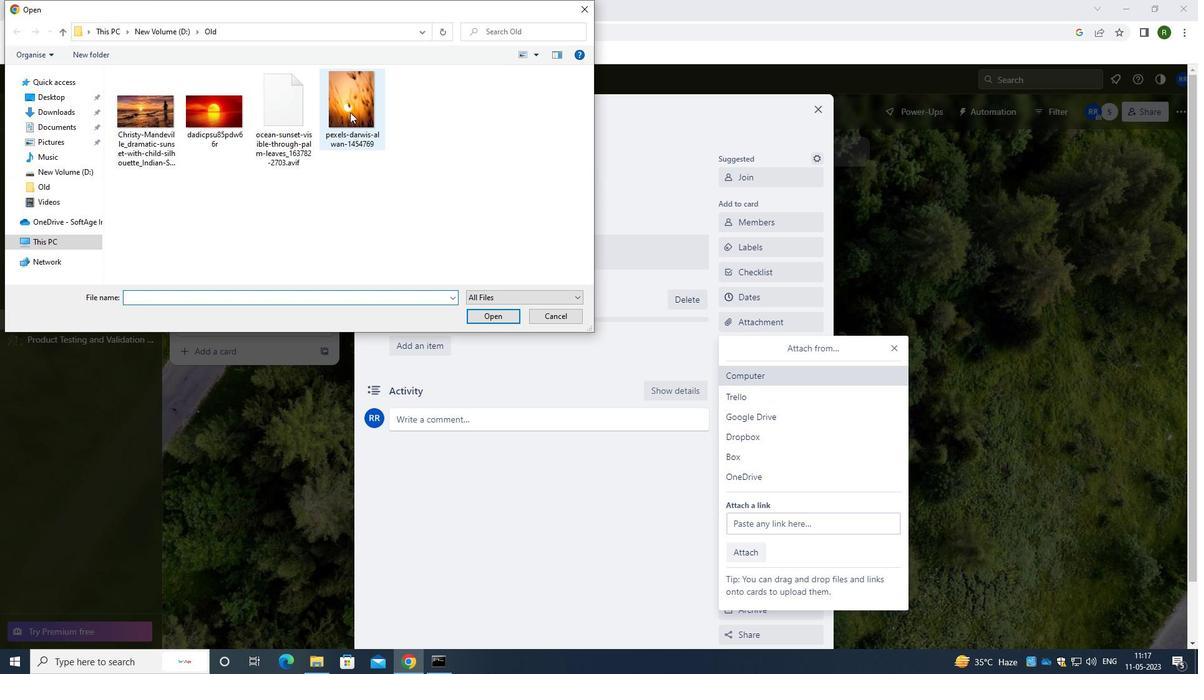 
Action: Mouse moved to (496, 317)
Screenshot: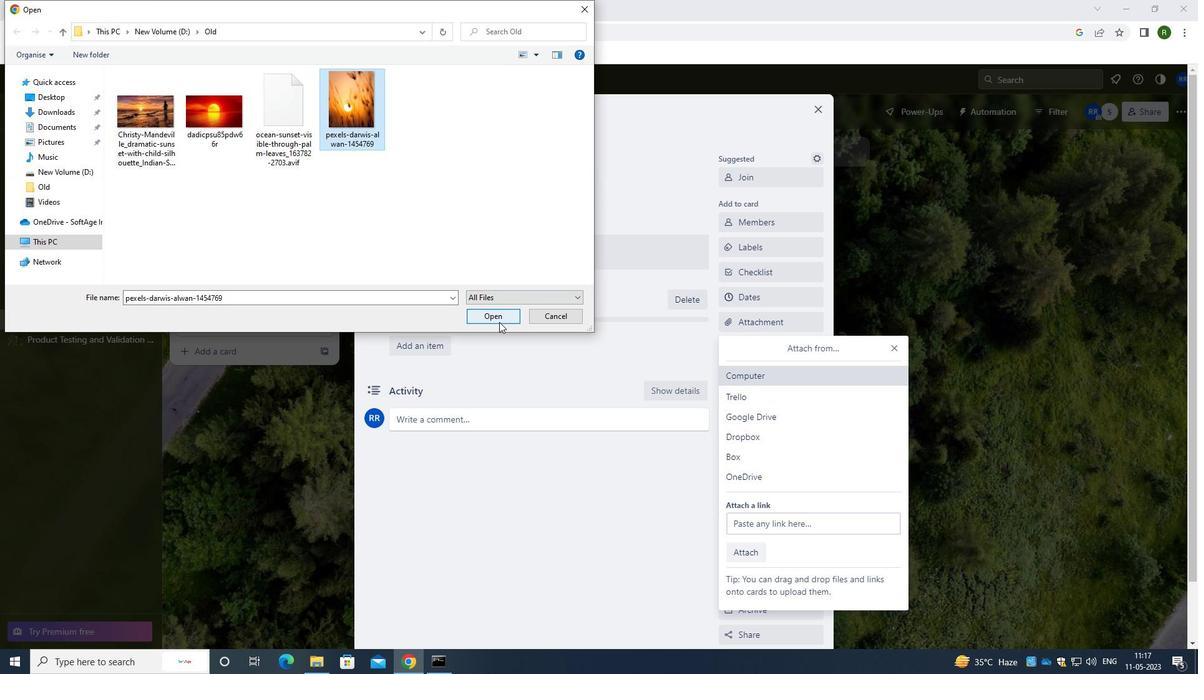 
Action: Mouse pressed left at (496, 317)
Screenshot: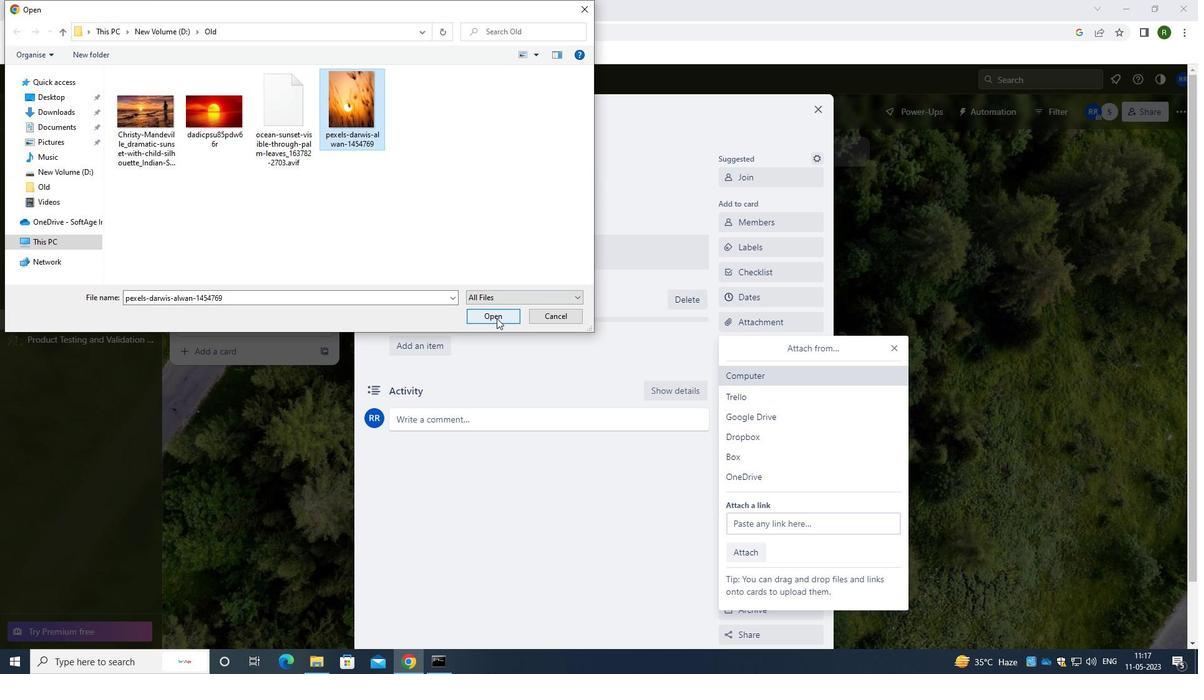 
Action: Mouse moved to (896, 348)
Screenshot: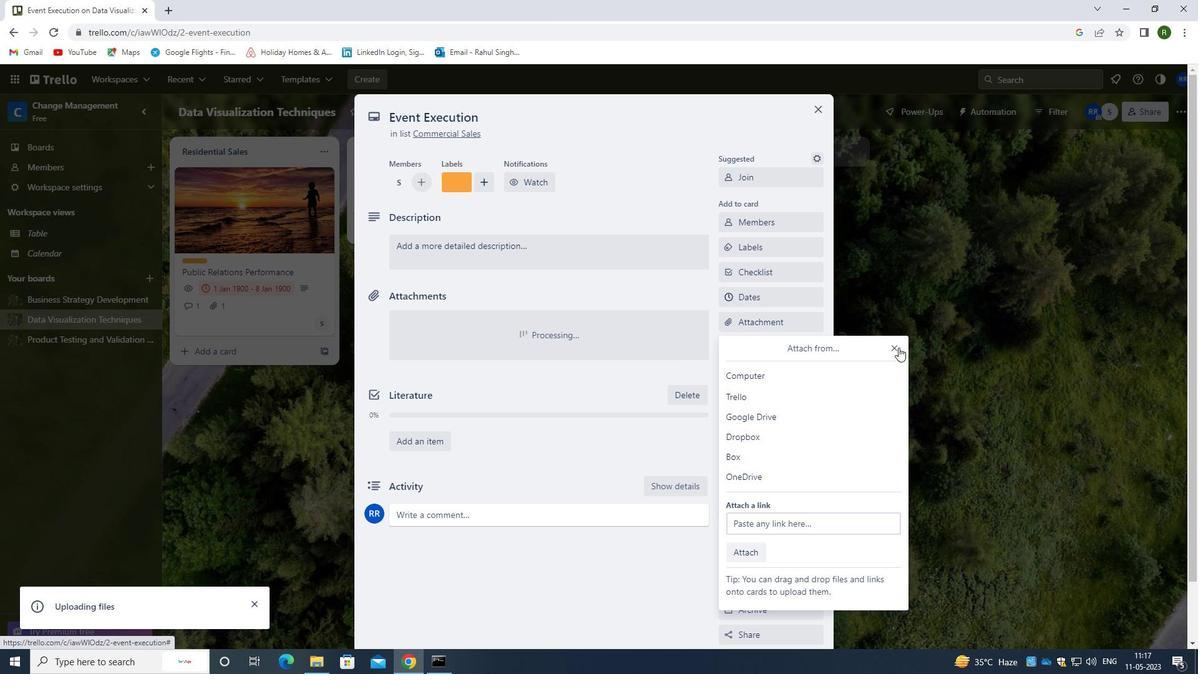 
Action: Mouse pressed left at (896, 348)
Screenshot: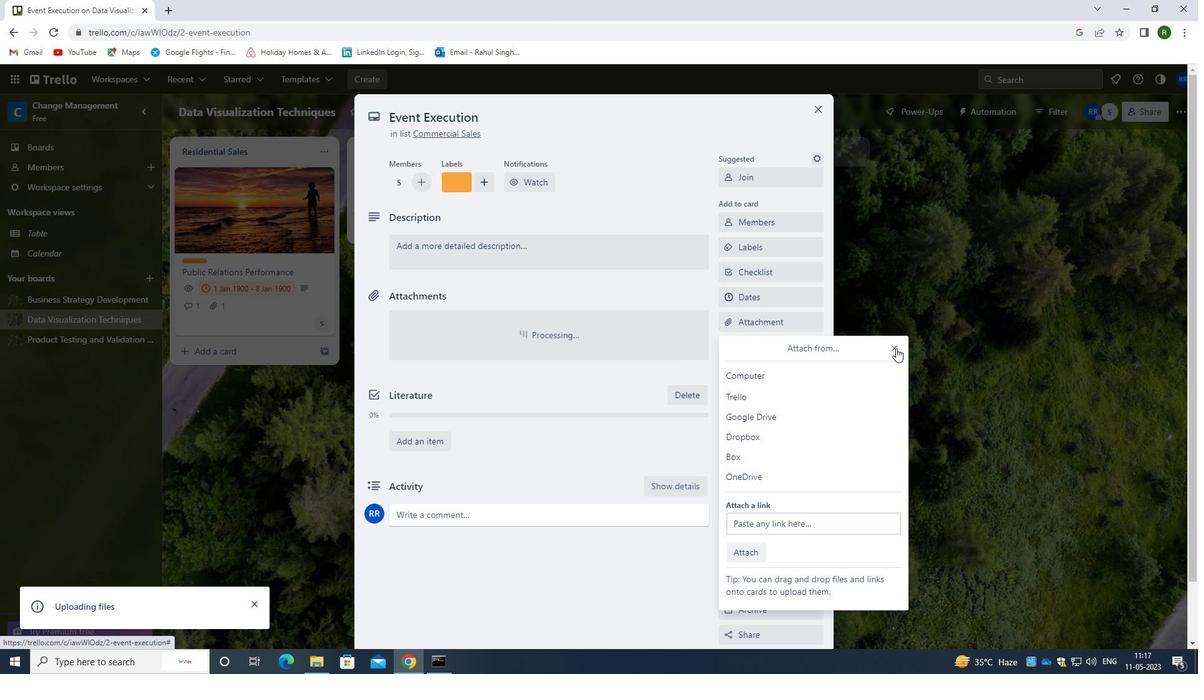 
Action: Mouse moved to (629, 336)
Screenshot: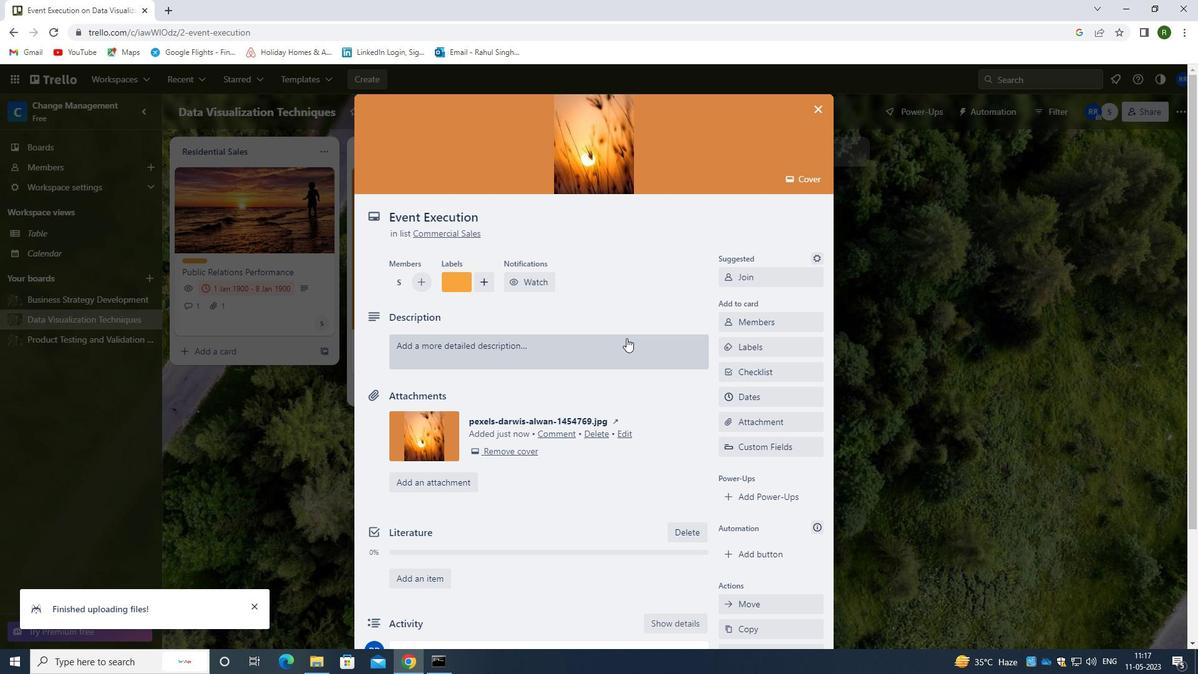 
Action: Mouse scrolled (629, 335) with delta (0, 0)
Screenshot: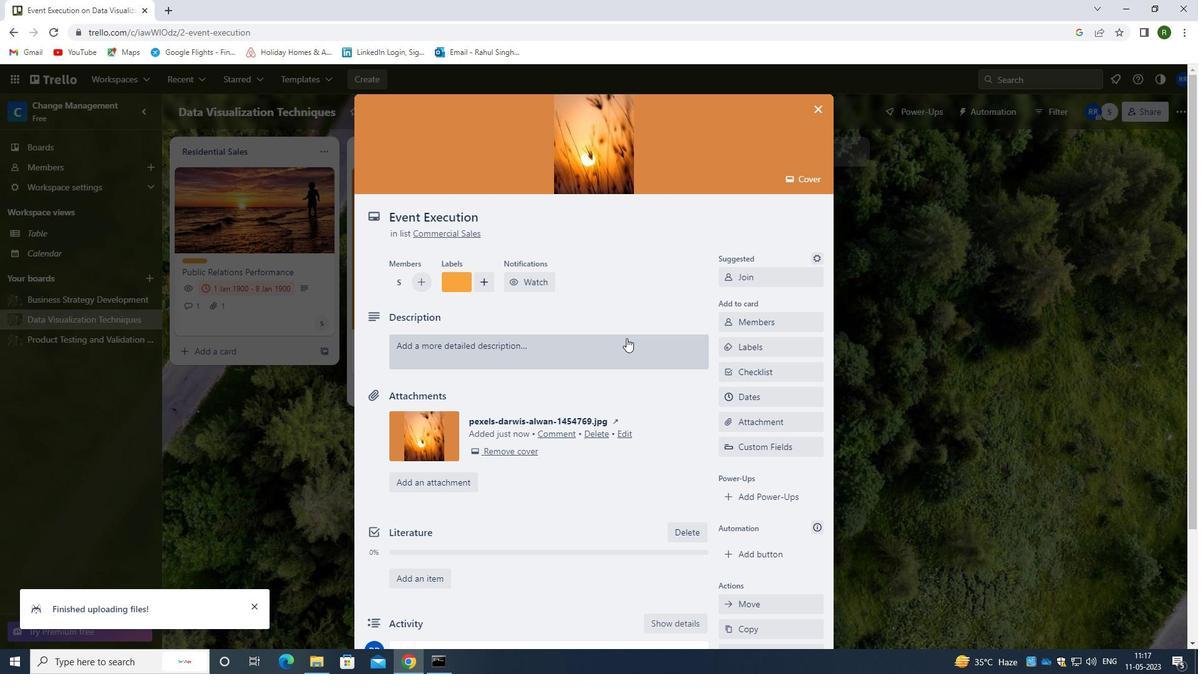 
Action: Mouse scrolled (629, 335) with delta (0, 0)
Screenshot: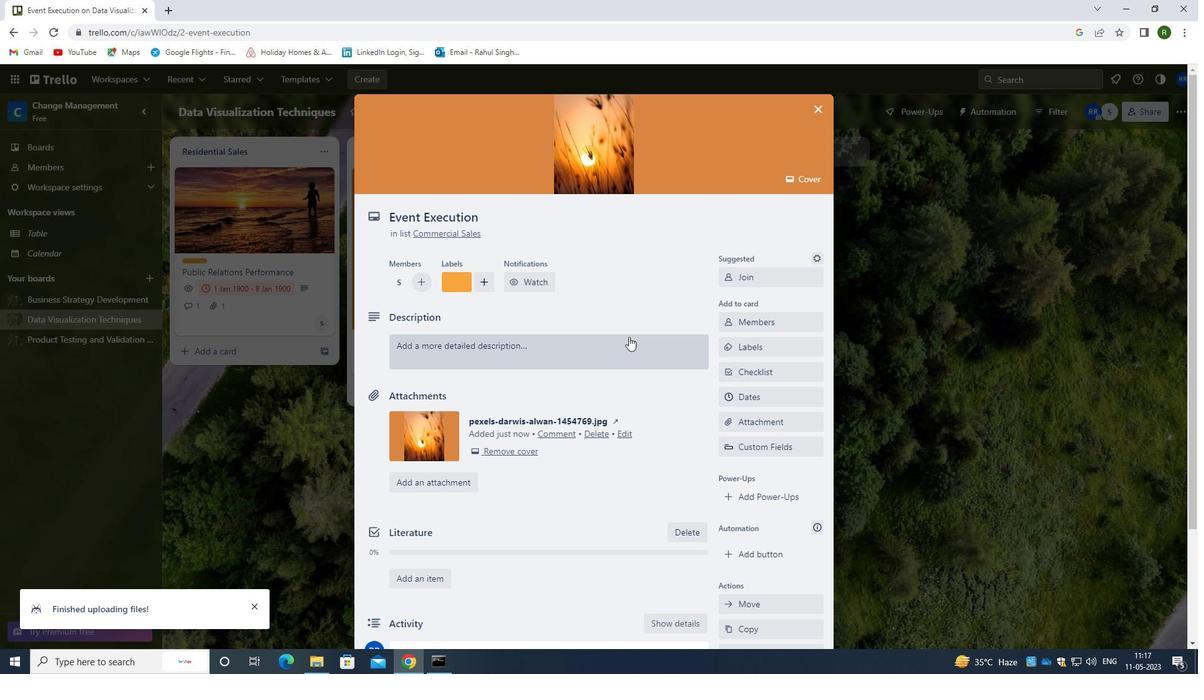 
Action: Mouse moved to (486, 231)
Screenshot: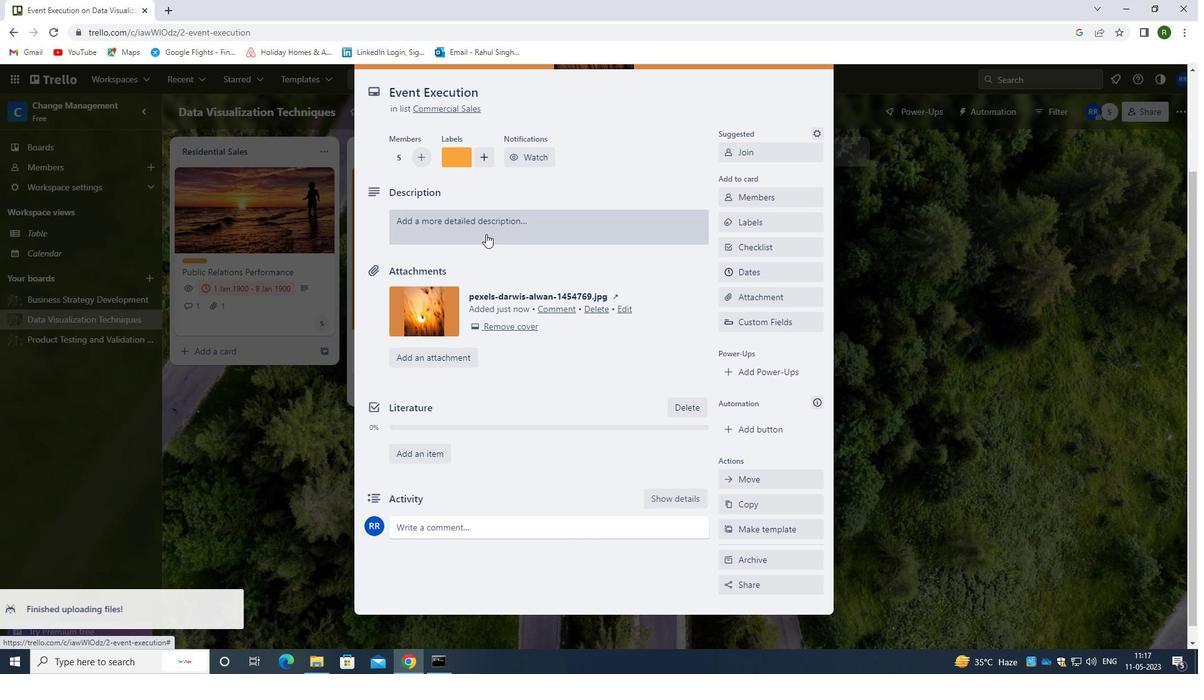 
Action: Mouse pressed left at (486, 231)
Screenshot: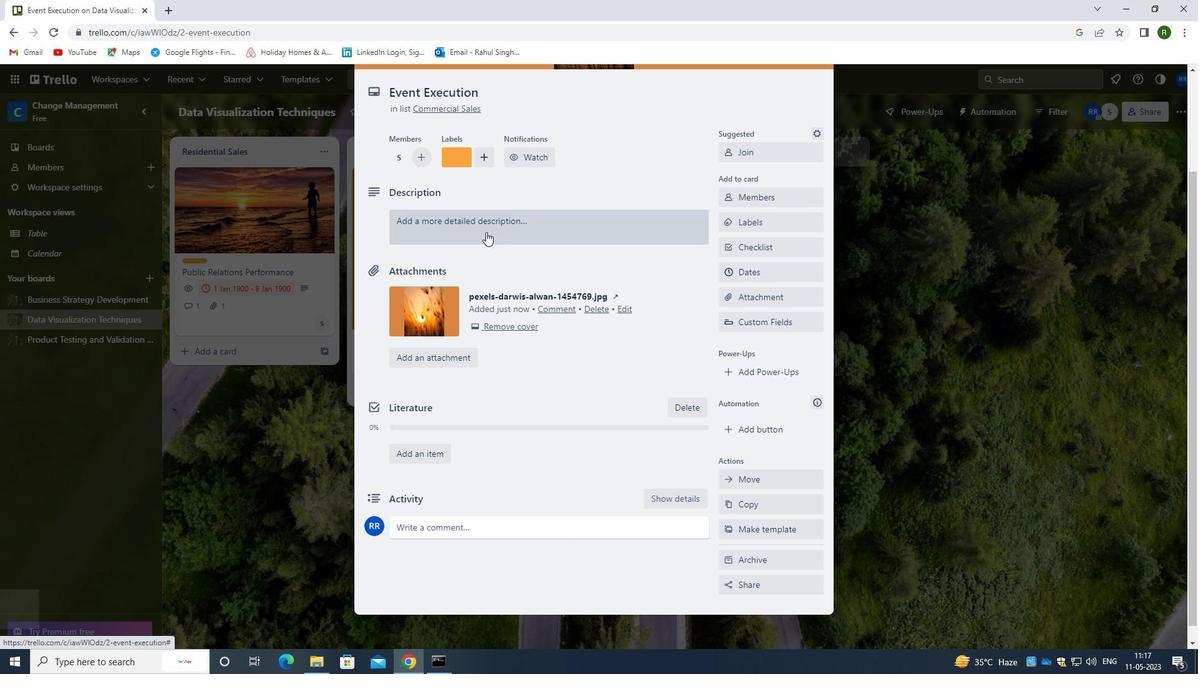 
Action: Mouse moved to (470, 284)
Screenshot: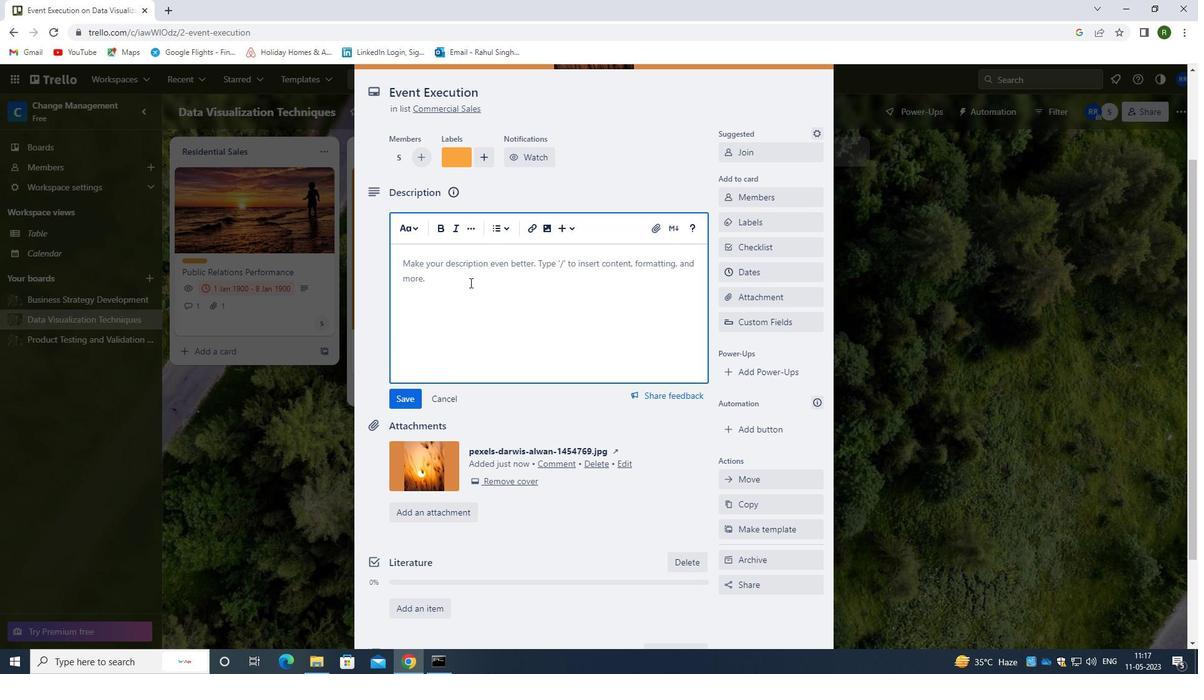 
Action: Key pressed <Key.caps_lock>C<Key.caps_lock>ONDUCT<Key.space>USER<Key.space>TESTING<Key.space>FOR<Key.space>NEW<Key.space>WEBSITE<Key.space>DESIGN.
Screenshot: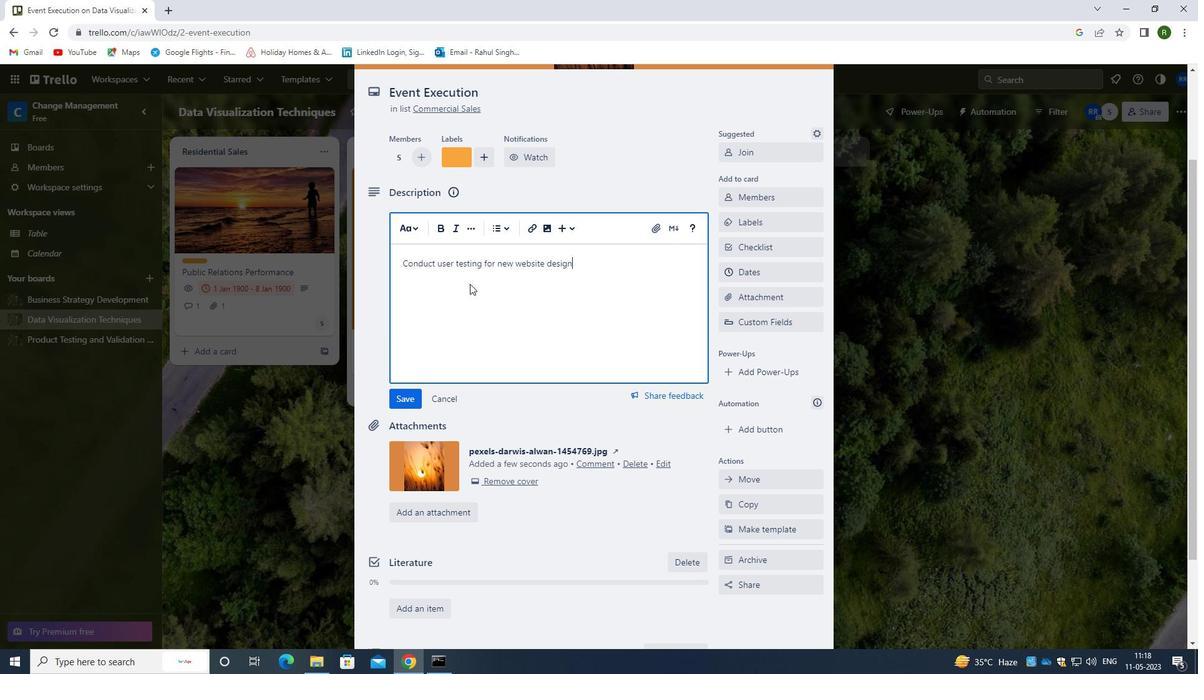 
Action: Mouse moved to (412, 400)
Screenshot: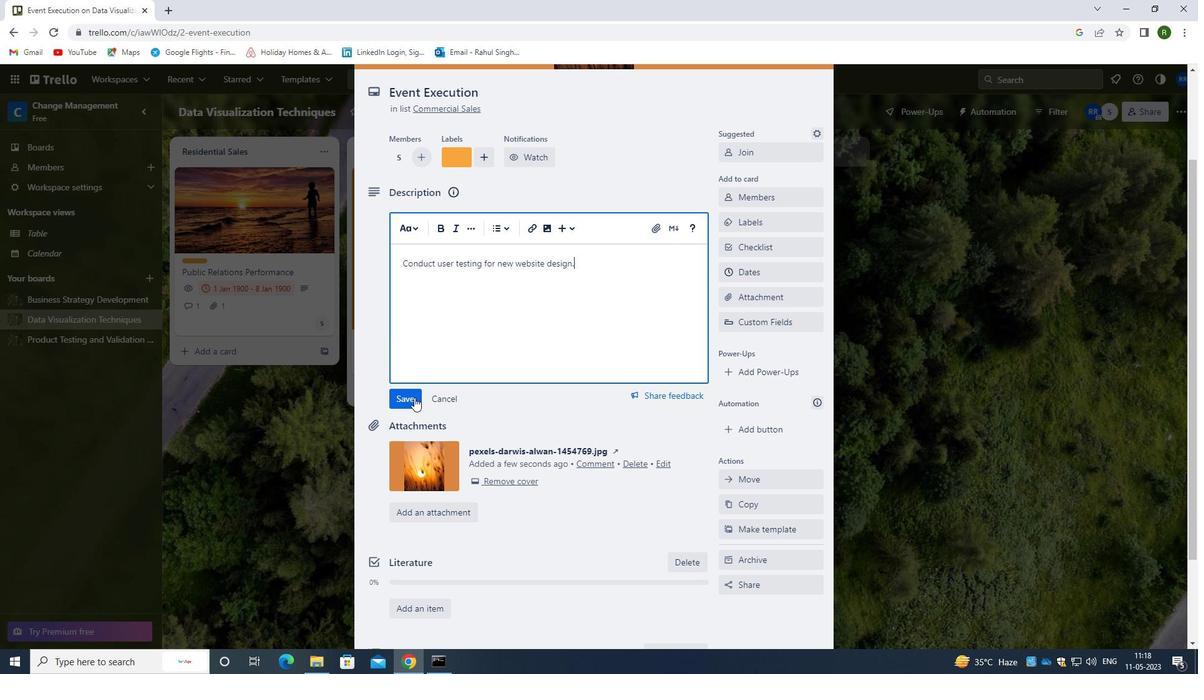 
Action: Mouse pressed left at (412, 400)
Screenshot: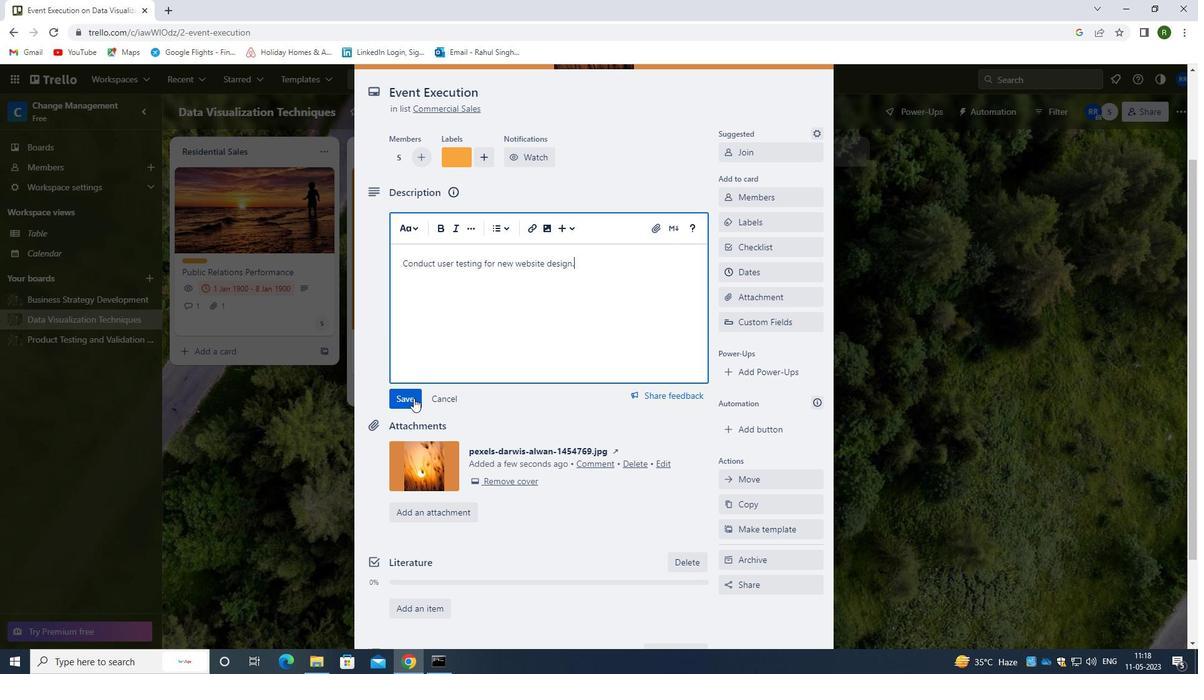 
Action: Mouse moved to (481, 493)
Screenshot: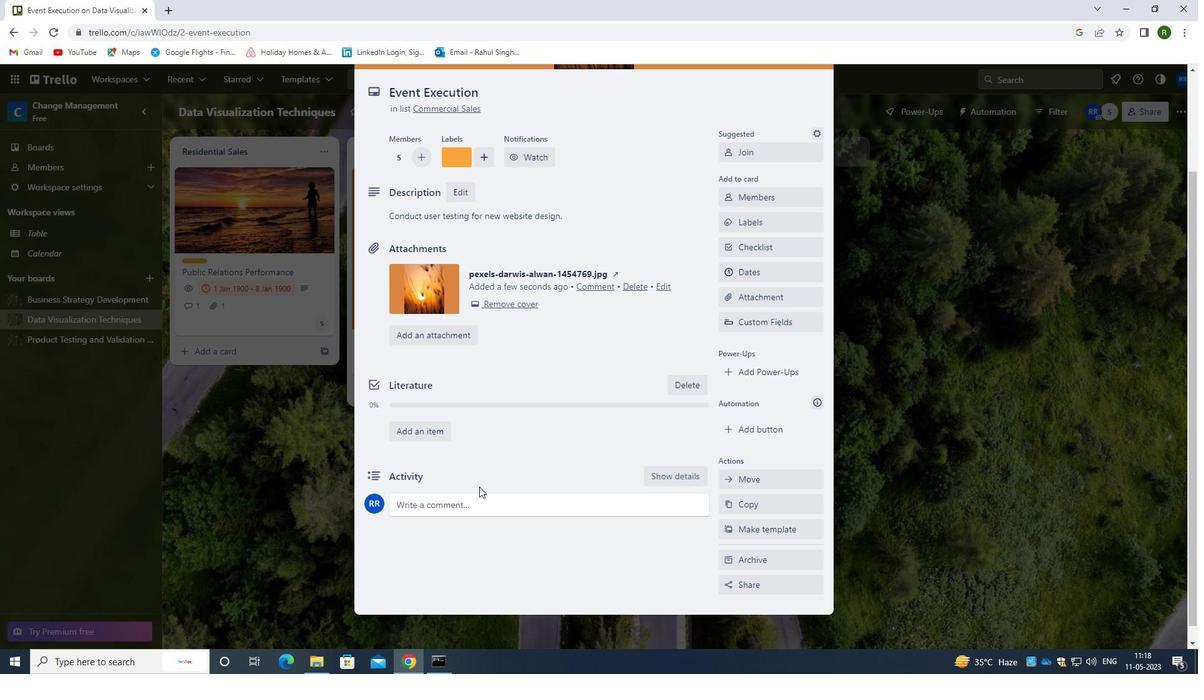 
Action: Mouse scrolled (481, 492) with delta (0, 0)
Screenshot: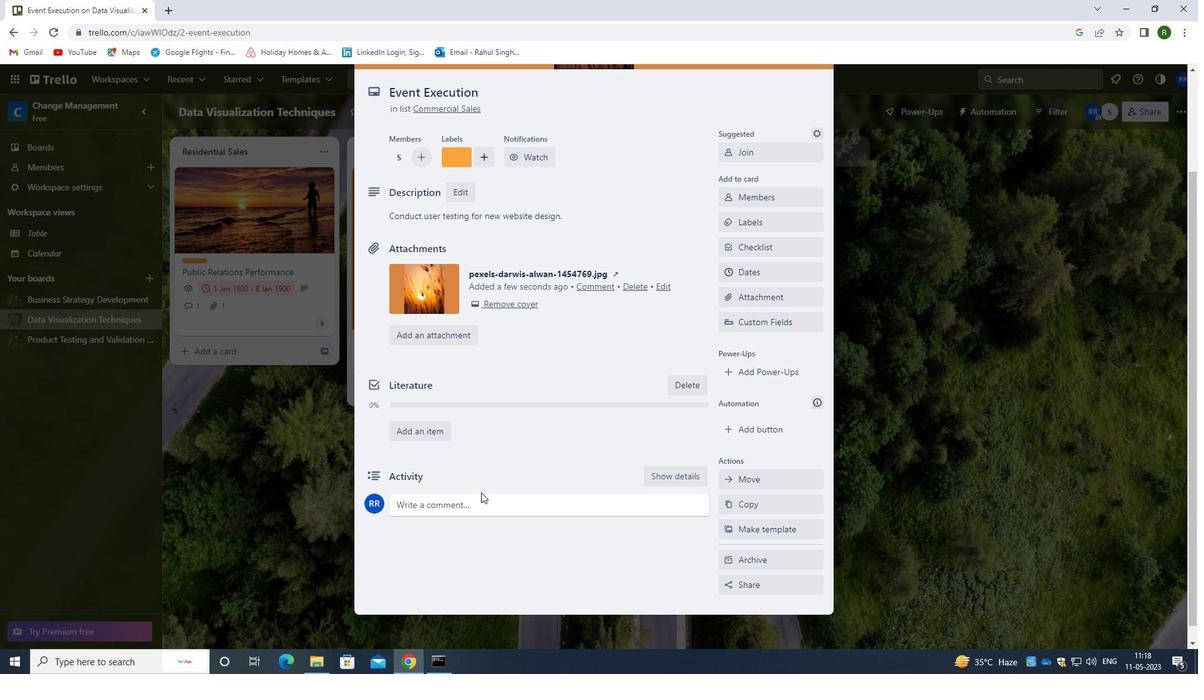 
Action: Mouse moved to (482, 484)
Screenshot: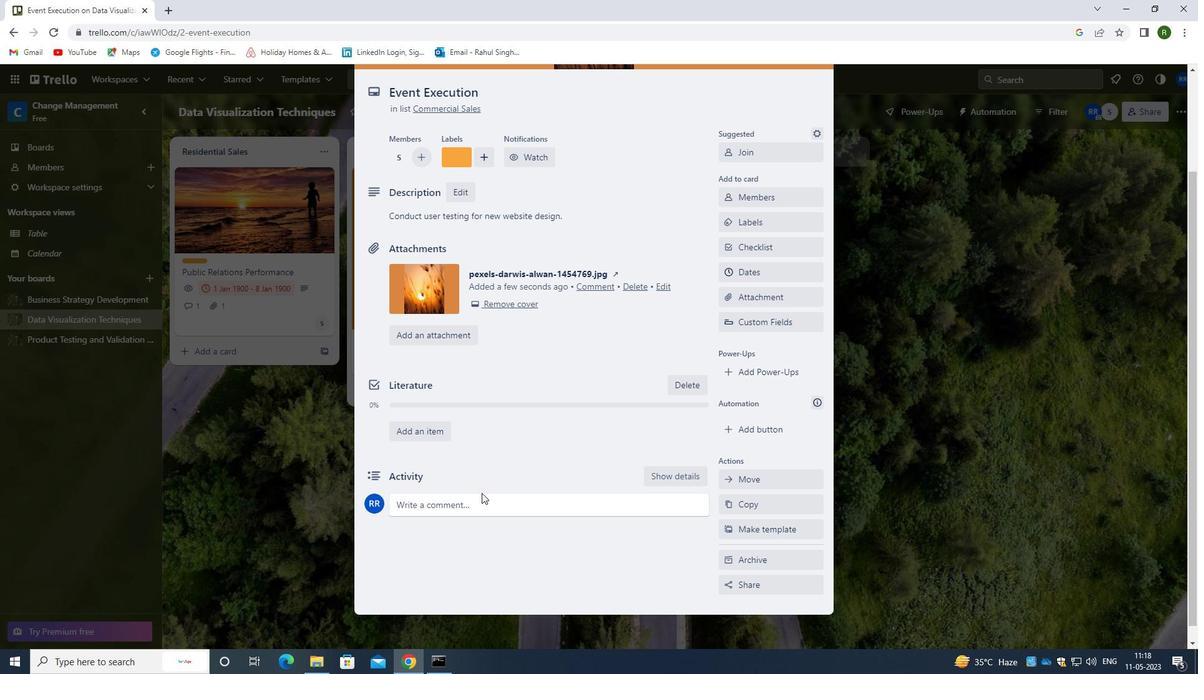 
Action: Mouse scrolled (482, 485) with delta (0, 0)
Screenshot: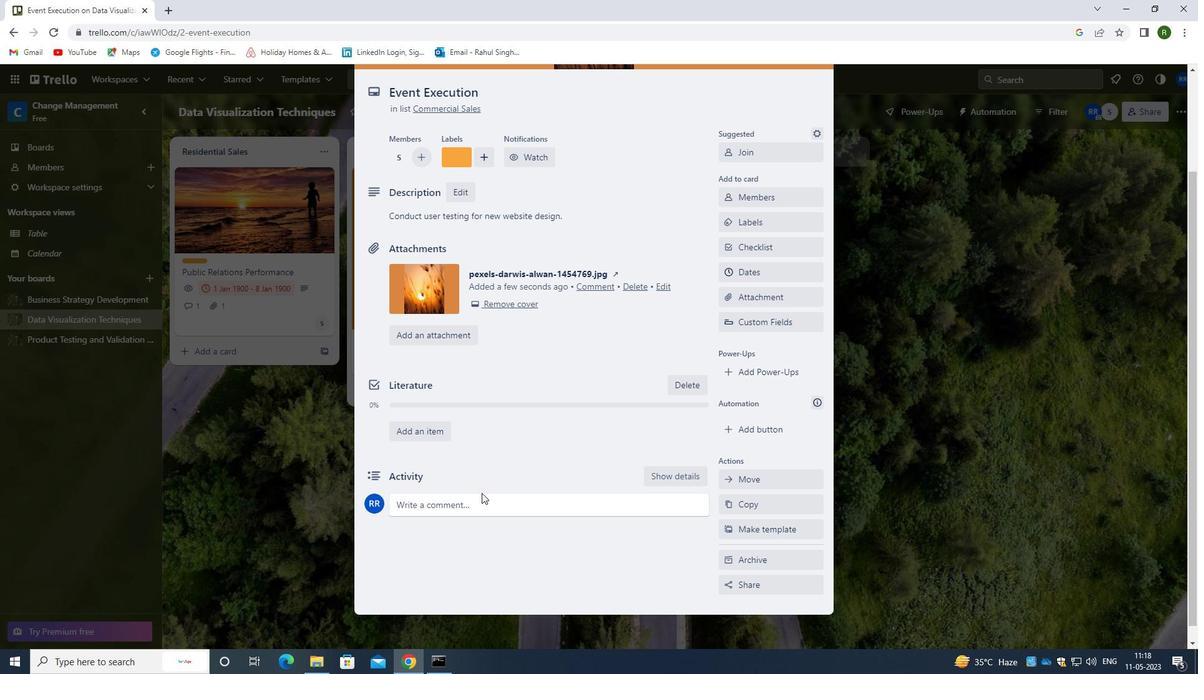 
Action: Mouse moved to (456, 485)
Screenshot: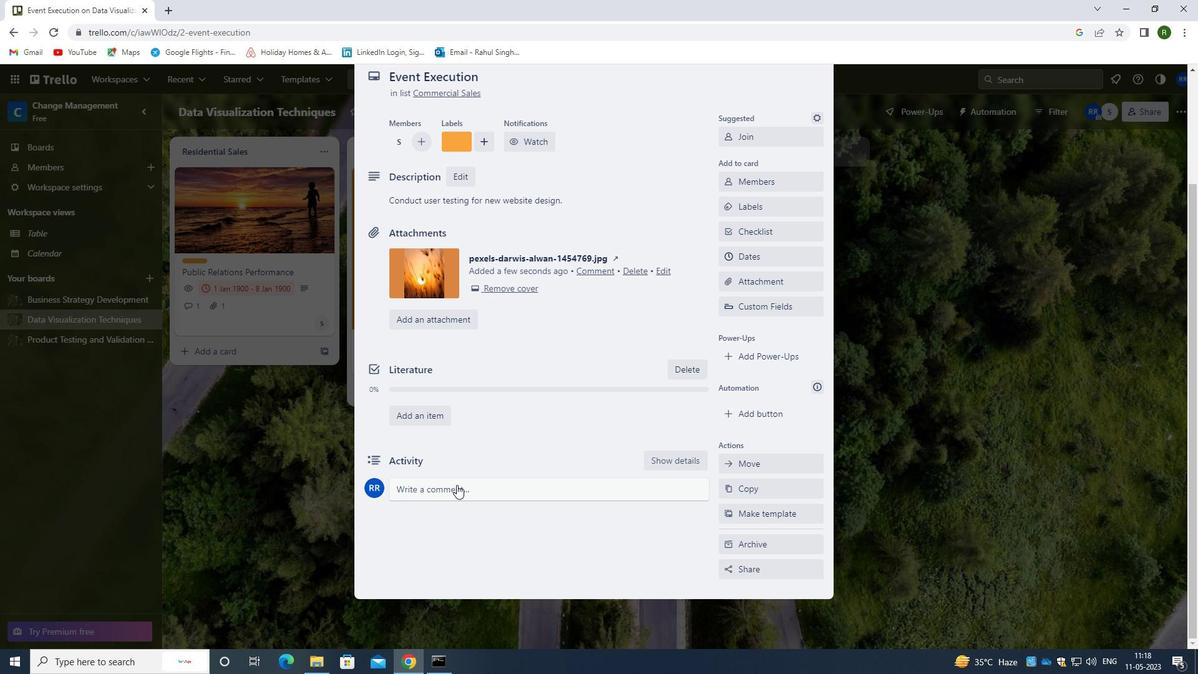 
Action: Mouse pressed left at (456, 485)
Screenshot: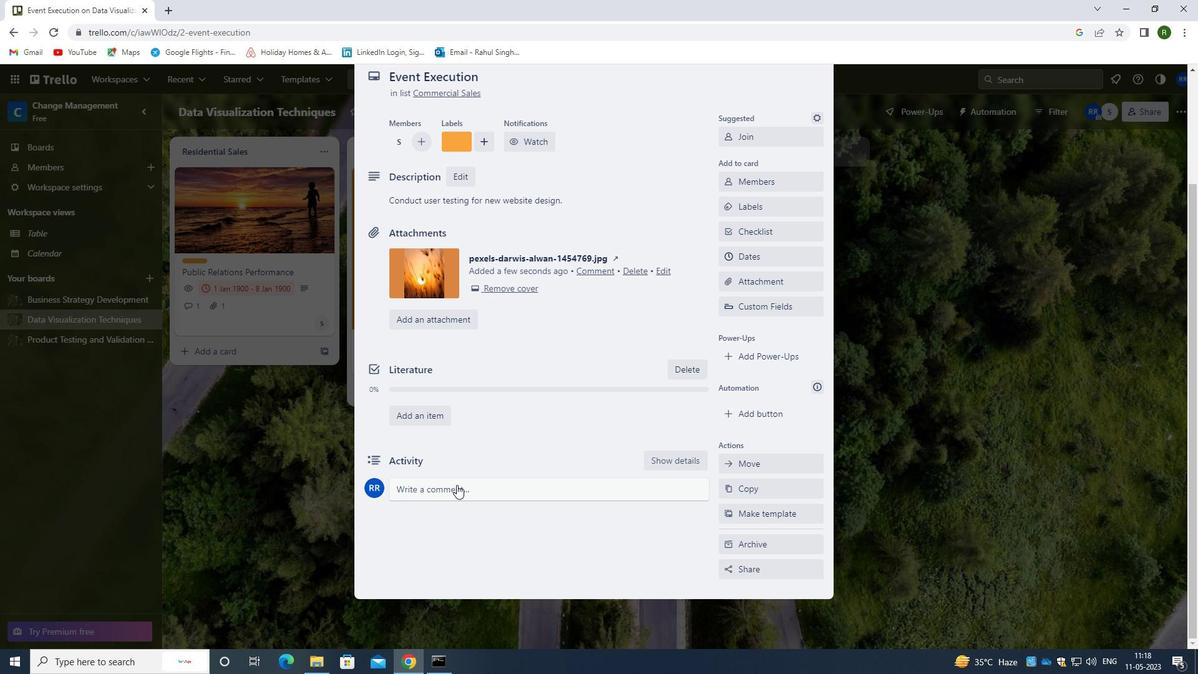 
Action: Mouse moved to (453, 536)
Screenshot: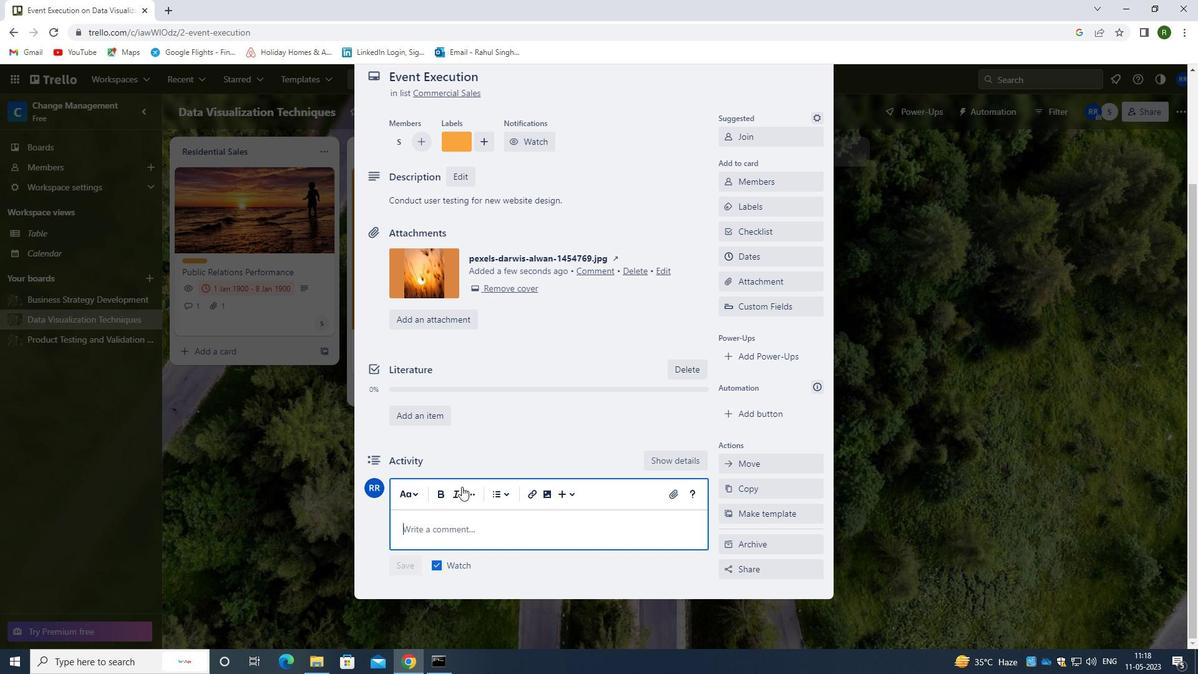 
Action: Mouse pressed left at (453, 536)
Screenshot: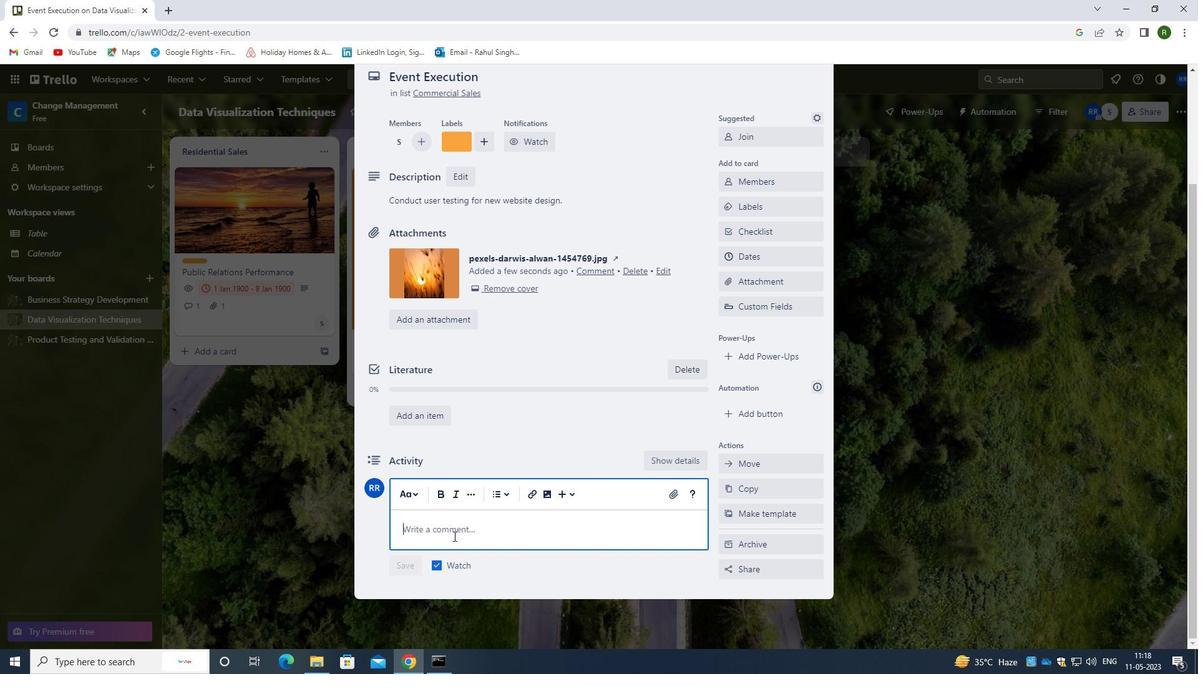 
Action: Mouse moved to (453, 536)
Screenshot: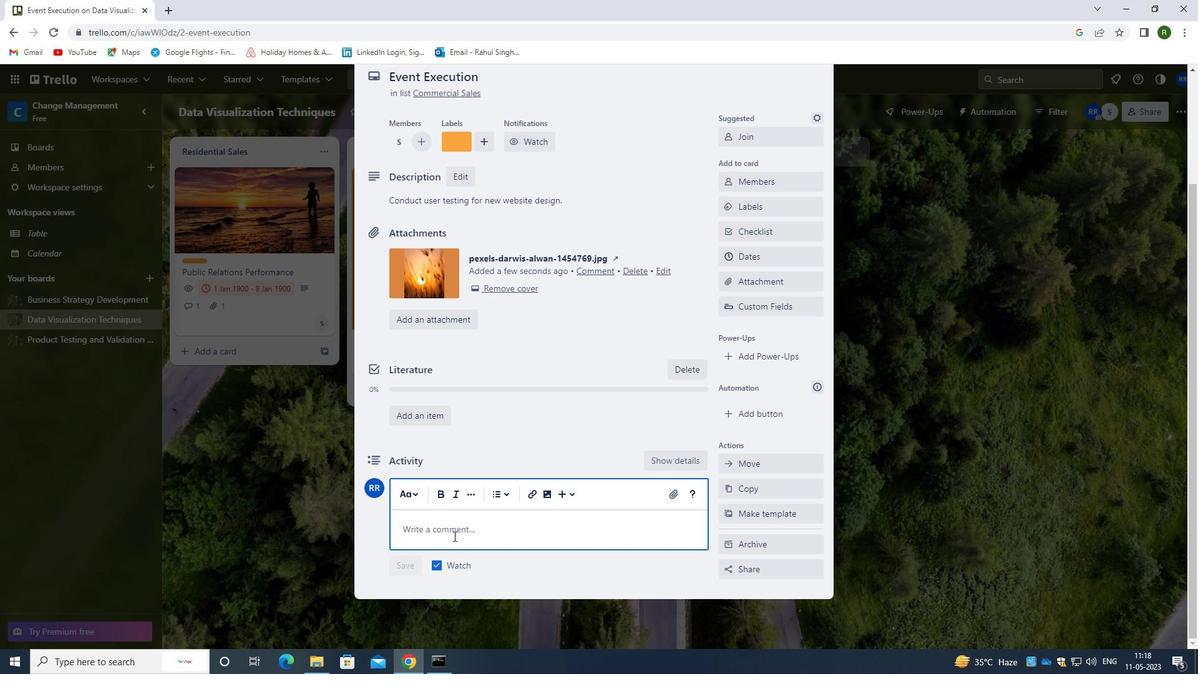 
Action: Key pressed <Key.caps_lock>W<Key.caps_lock>E<Key.space>SHOULD<Key.space>APPROACH<Key.space>THIS<Key.space>TASK<Key.space>WITH<Key.space>A<Key.space>SENSE<Key.space>OF<Key.space>PERSISTENCE<Key.space>AND<Key.space>DETERMINATION,<Key.space>WILLING<Key.space>TO<Key.space>OVERCOME<Key.space>OBSTACLES<Key.space>AND<Key.space>PUSH<Key.space>THROUGH<Key.space><Key.space>H<Key.backspace>CHALLE<Key.backspace>ENGES.
Screenshot: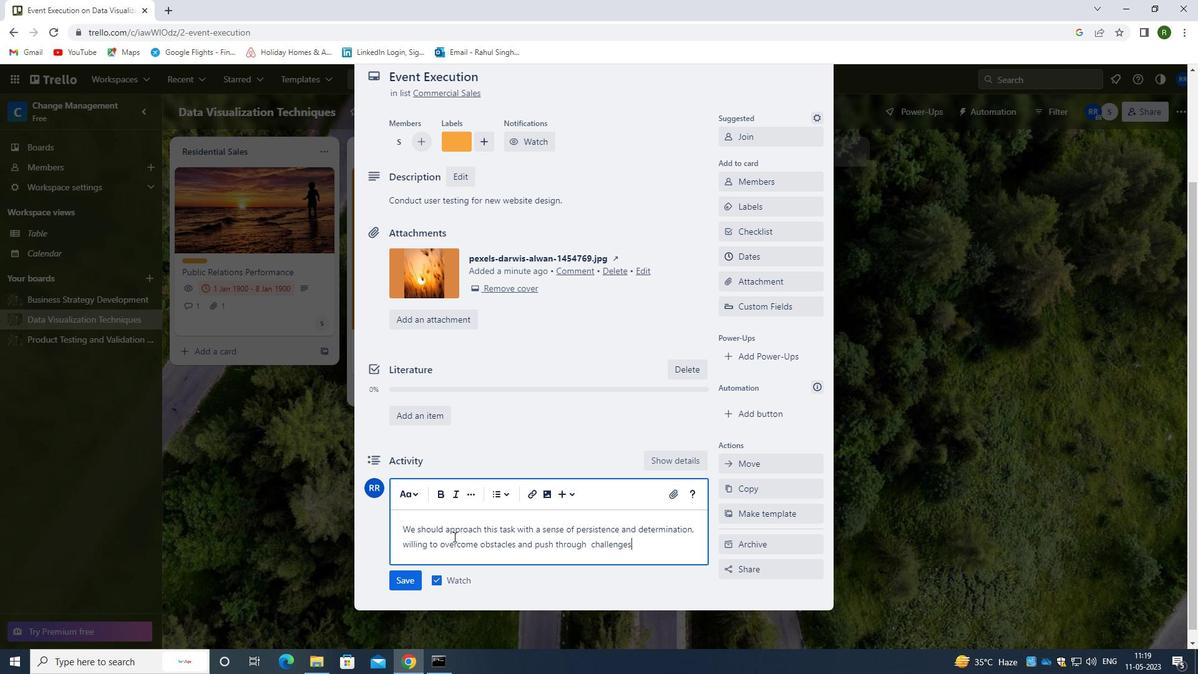 
Action: Mouse moved to (402, 578)
Screenshot: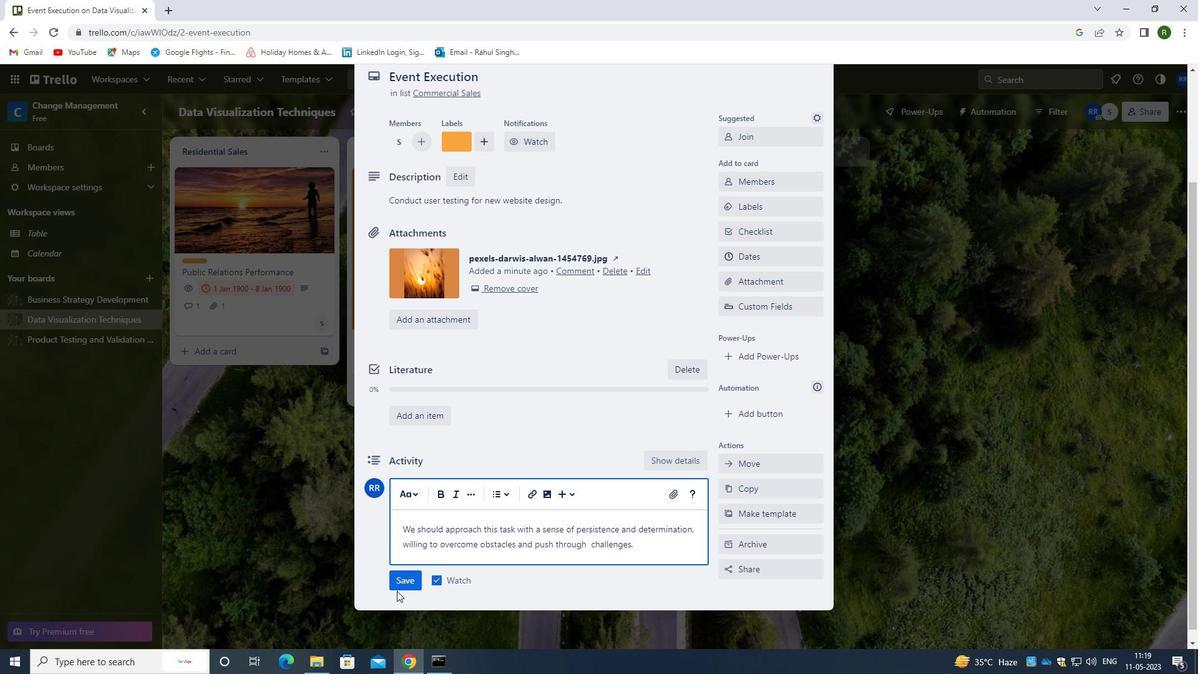 
Action: Mouse pressed left at (402, 578)
Screenshot: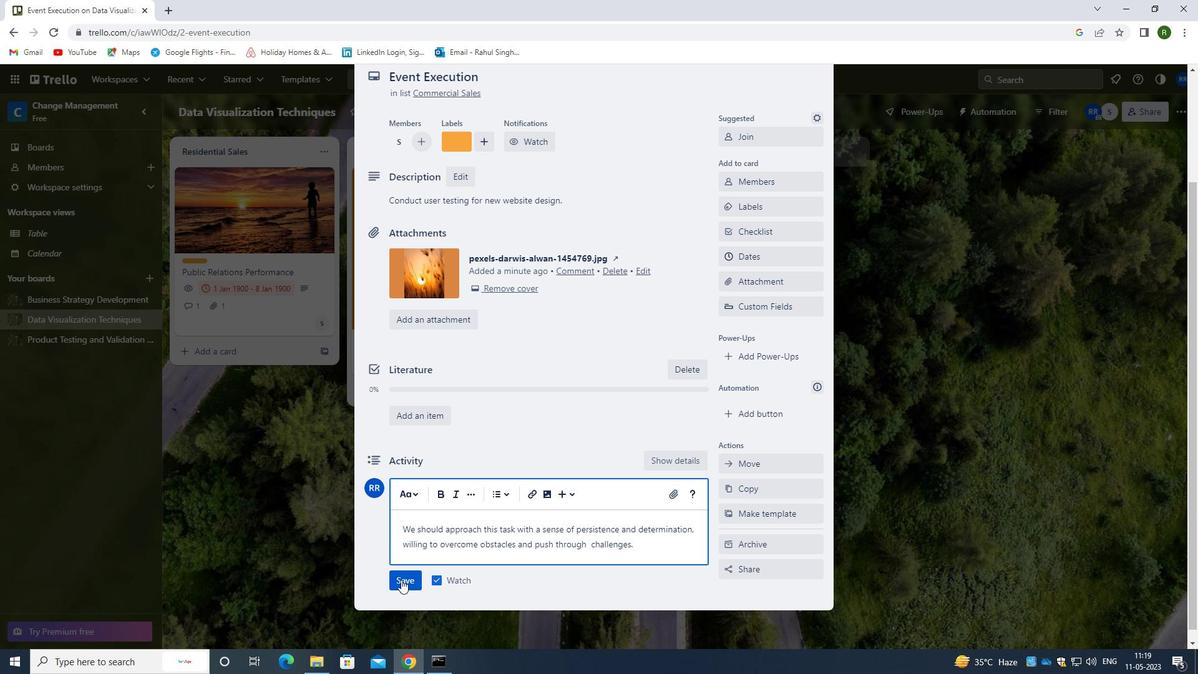 
Action: Mouse moved to (752, 260)
Screenshot: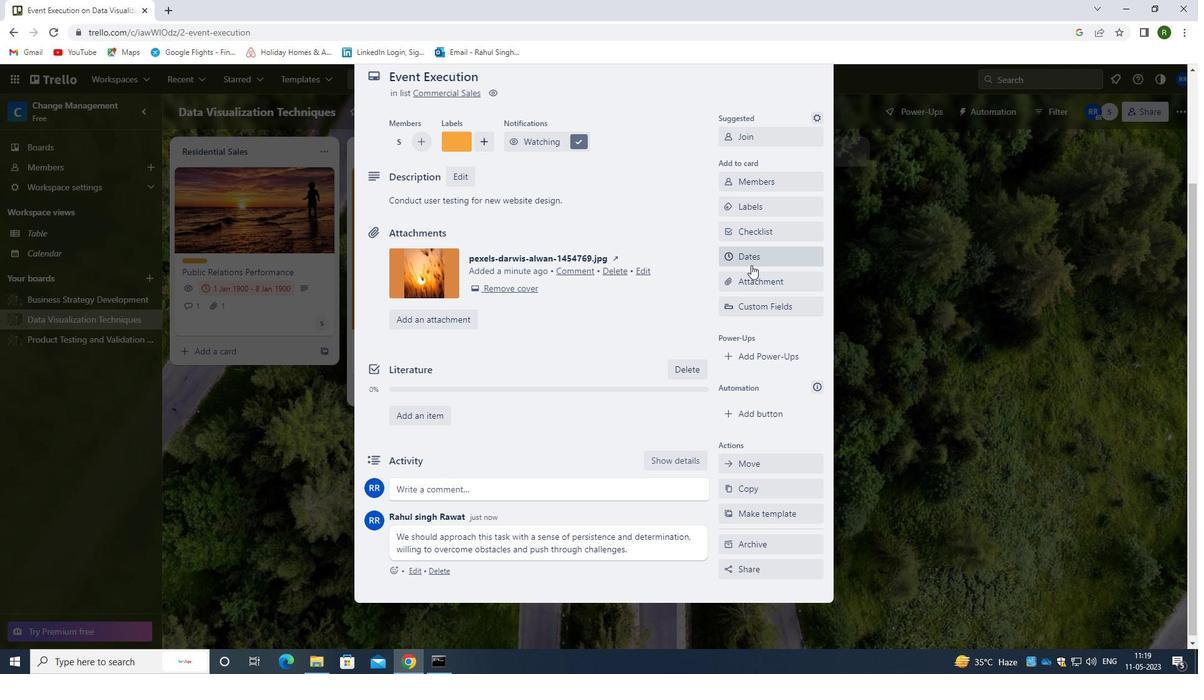 
Action: Mouse pressed left at (752, 260)
Screenshot: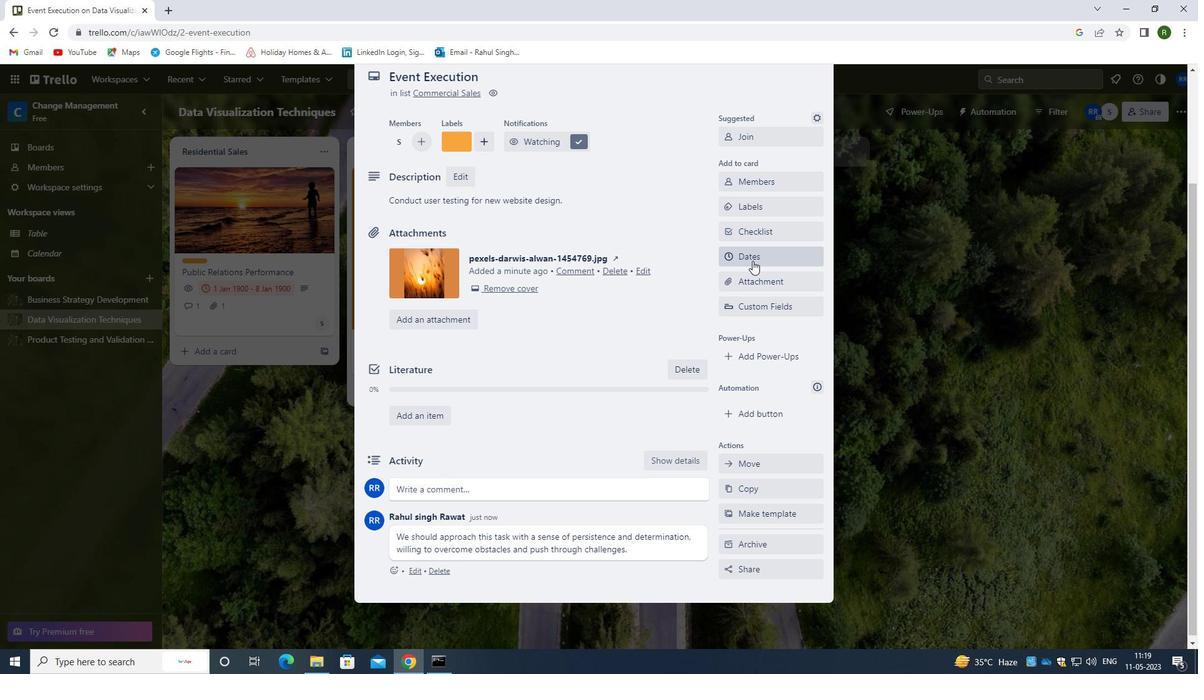 
Action: Mouse moved to (732, 334)
Screenshot: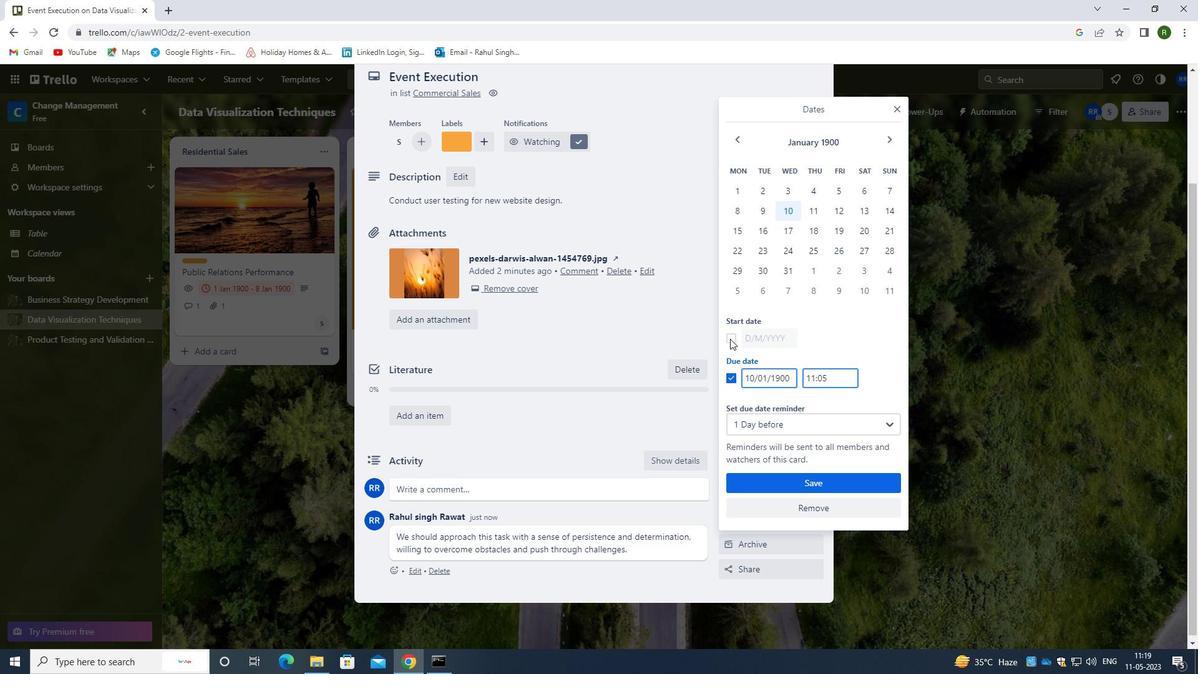 
Action: Mouse pressed left at (732, 334)
Screenshot: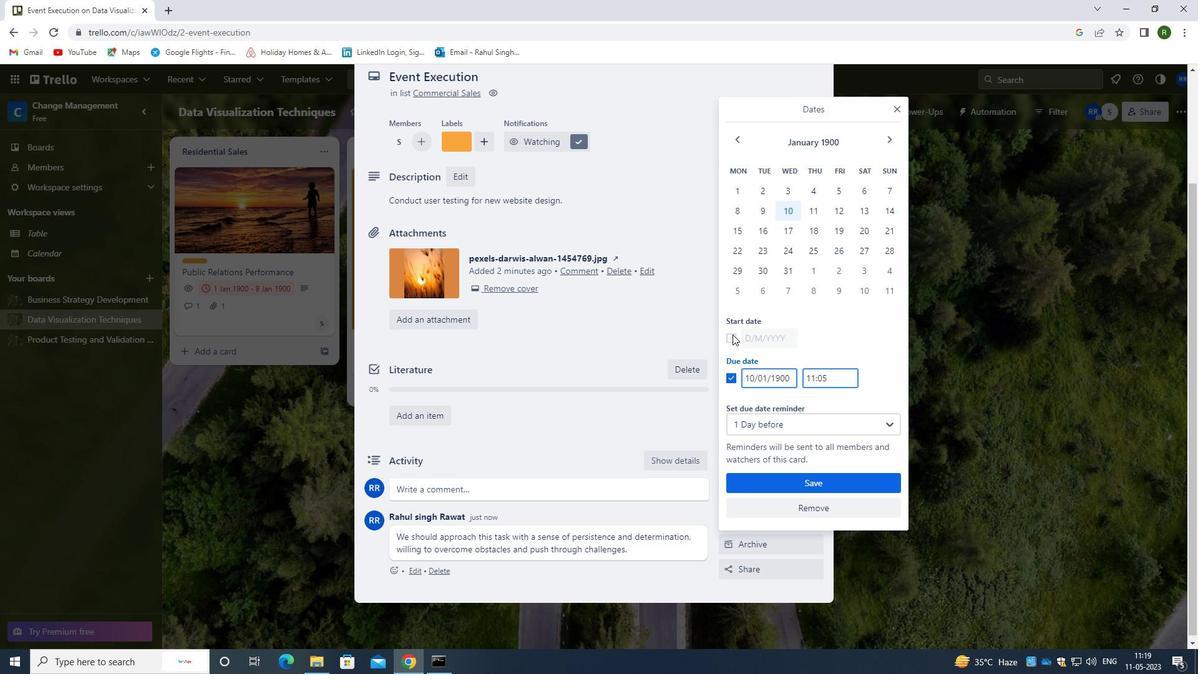 
Action: Mouse moved to (752, 337)
Screenshot: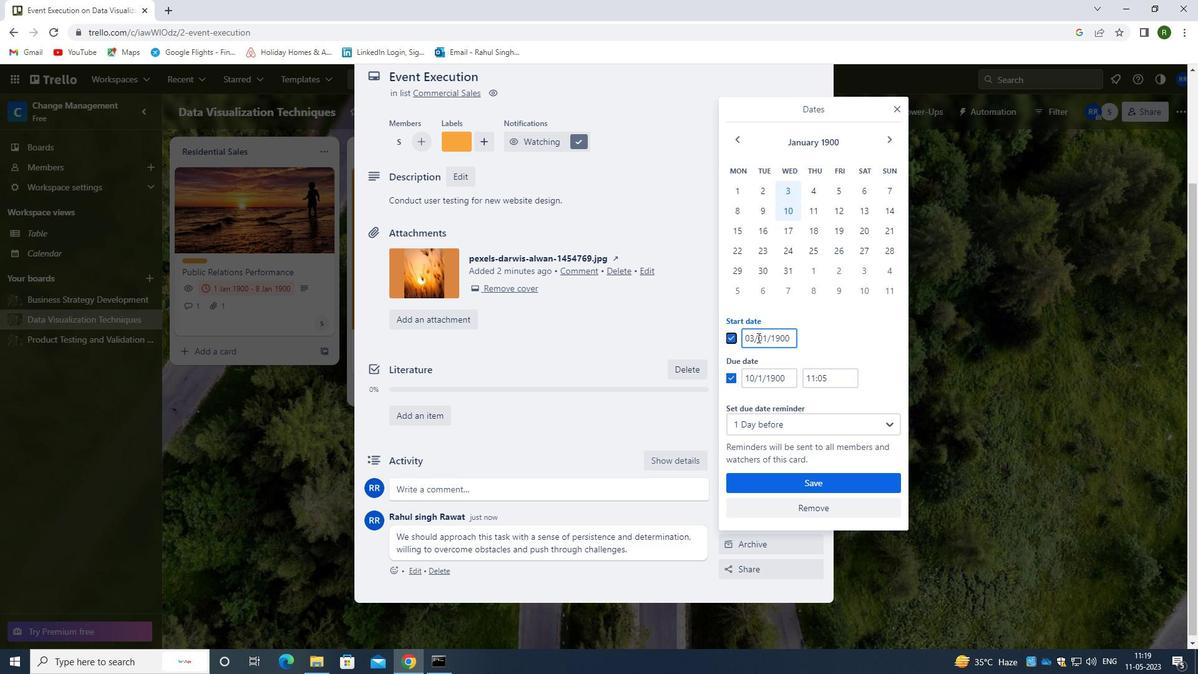 
Action: Mouse pressed left at (752, 337)
Screenshot: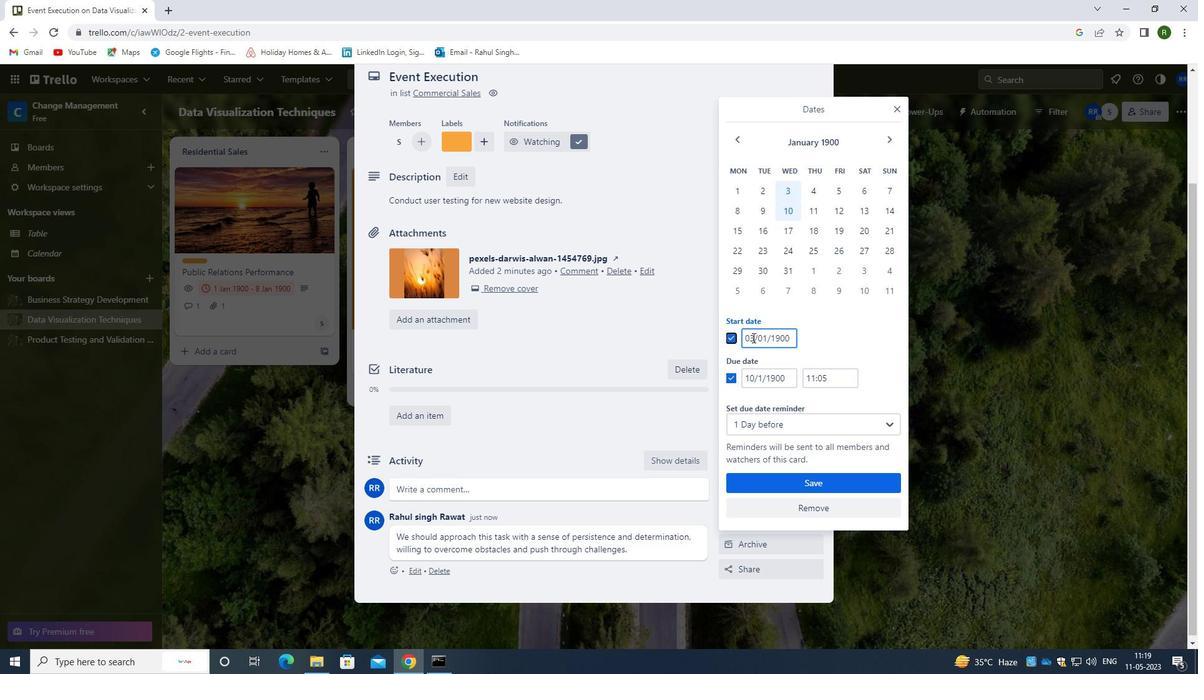 
Action: Mouse moved to (759, 345)
Screenshot: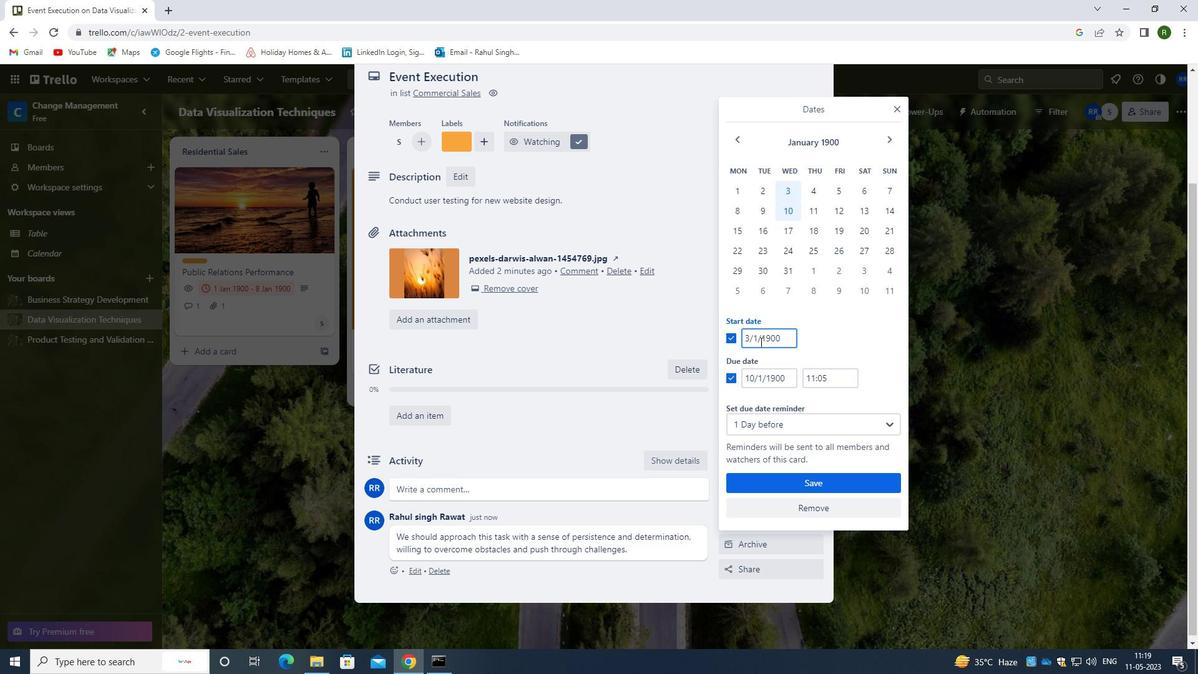 
Action: Key pressed <Key.left>
Screenshot: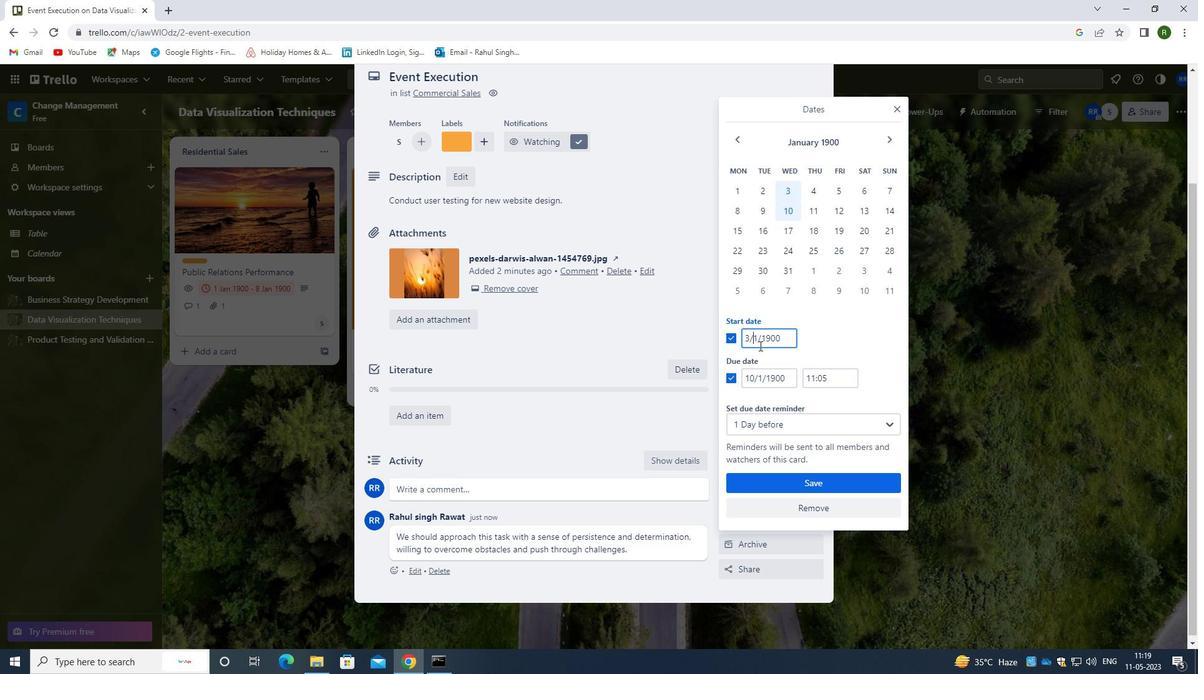 
Action: Mouse moved to (759, 346)
Screenshot: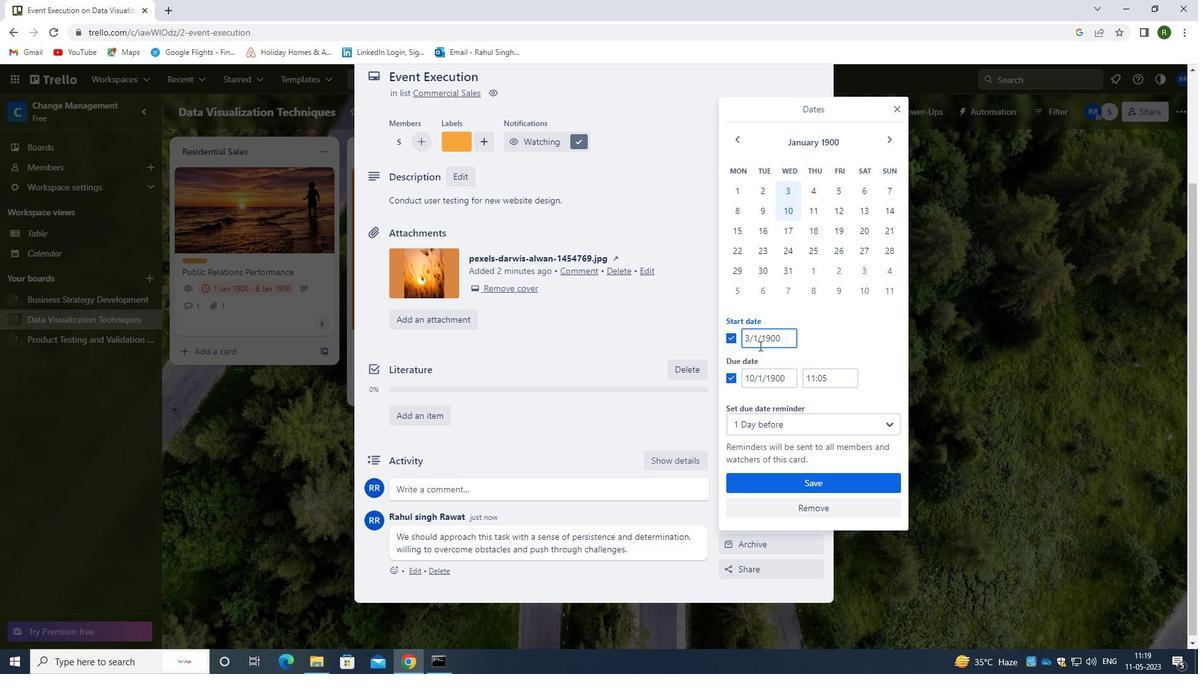 
Action: Key pressed <Key.backspace>04
Screenshot: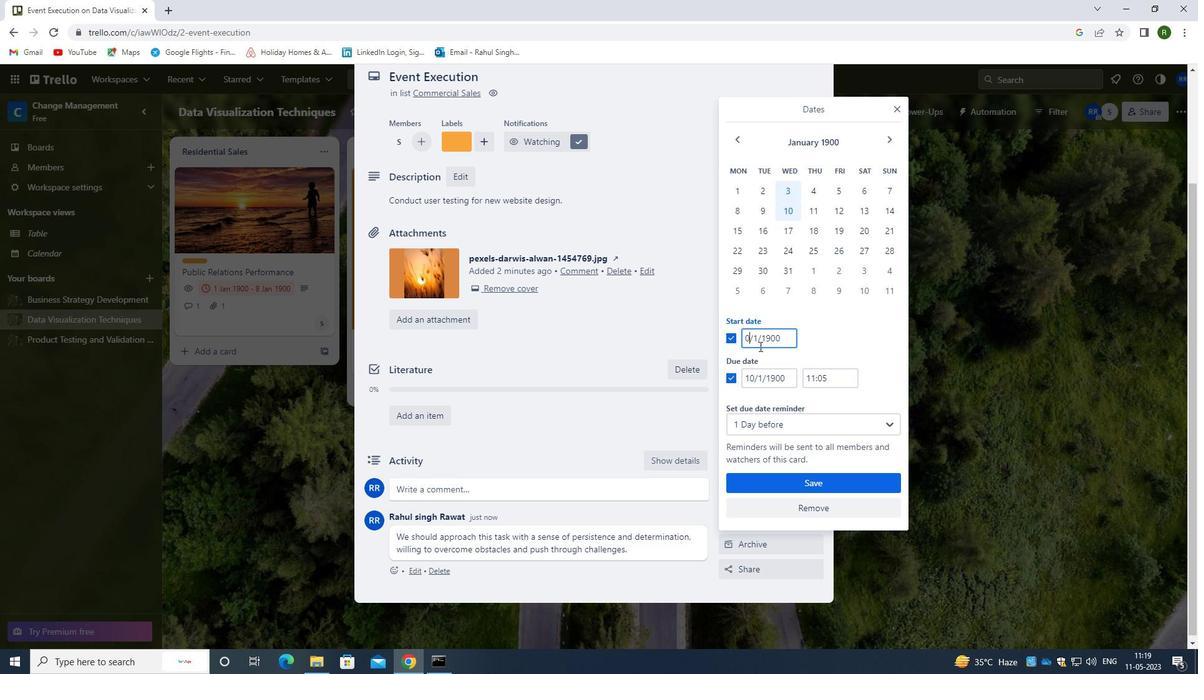 
Action: Mouse moved to (755, 374)
Screenshot: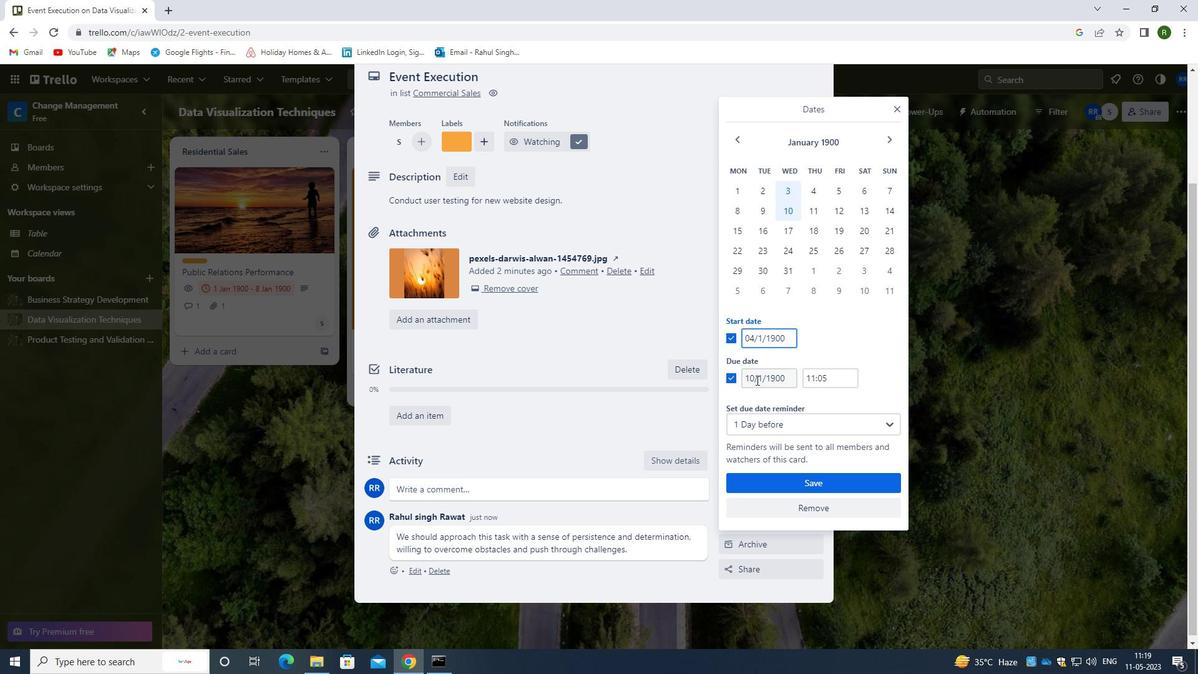 
Action: Mouse pressed left at (755, 374)
Screenshot: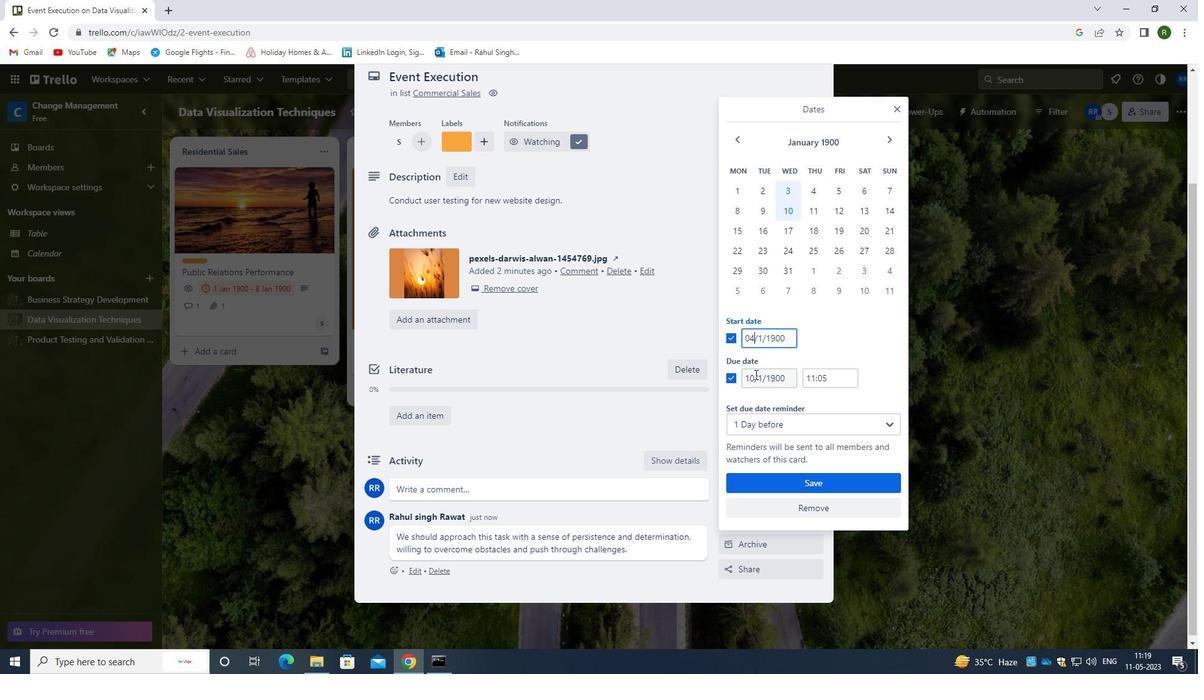 
Action: Mouse moved to (787, 390)
Screenshot: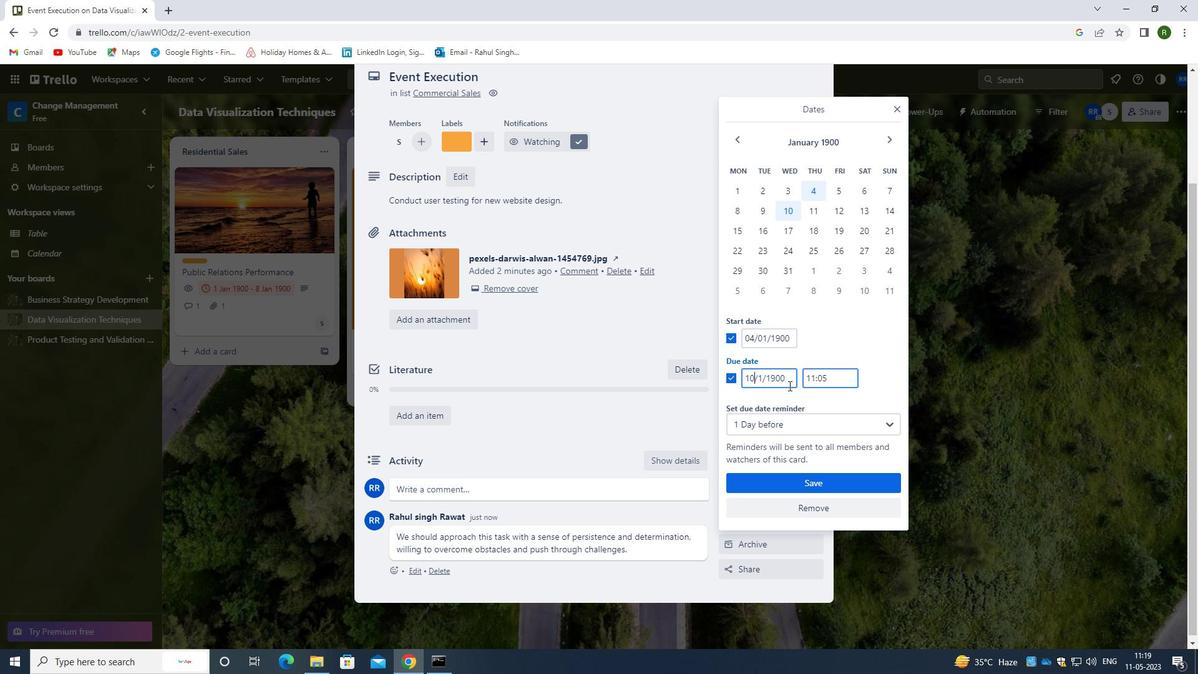 
Action: Key pressed <Key.backspace>11
Screenshot: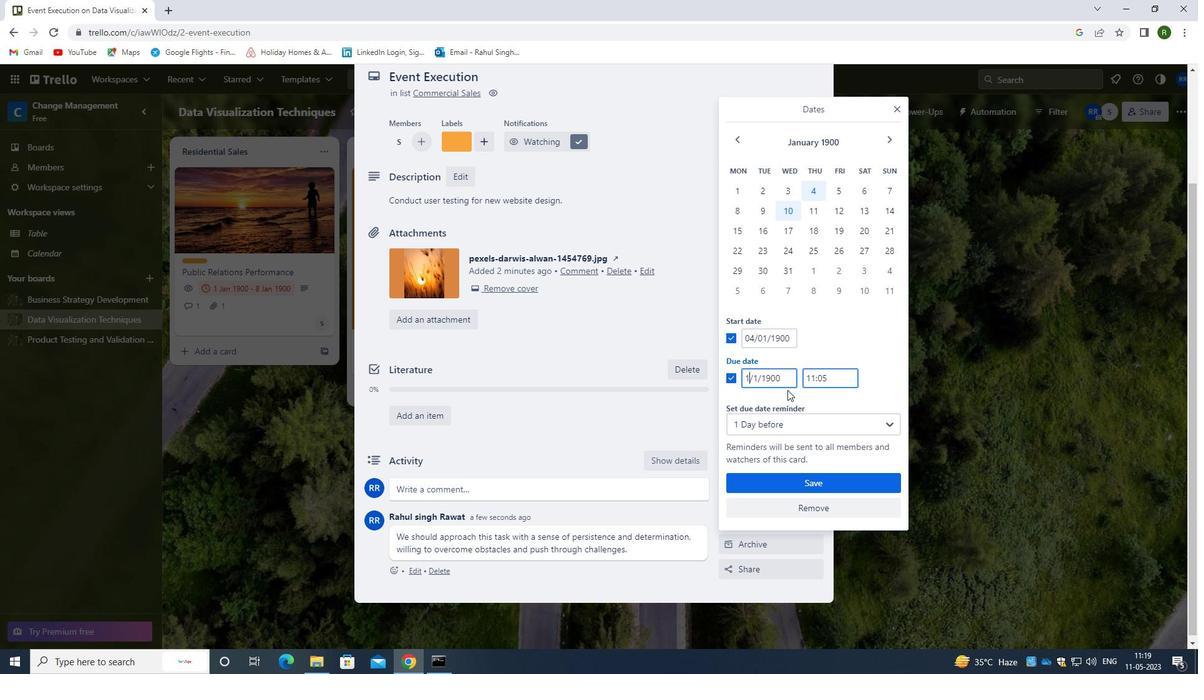 
Action: Mouse moved to (762, 393)
Screenshot: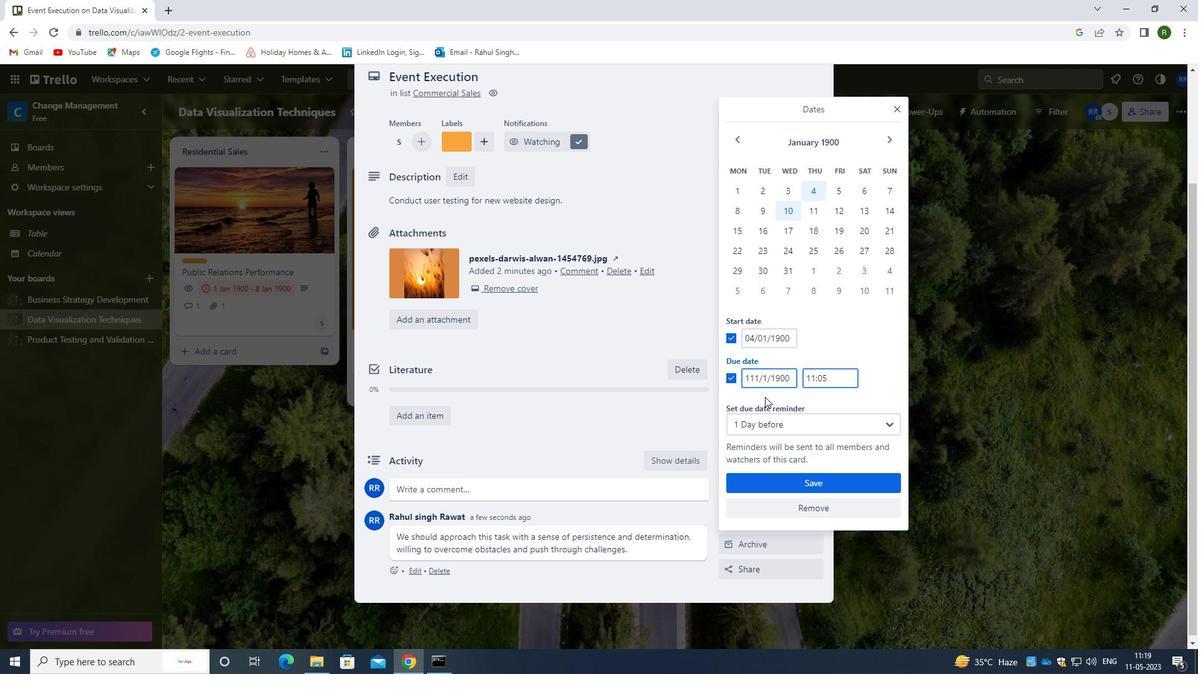 
Action: Key pressed <Key.backspace>
Screenshot: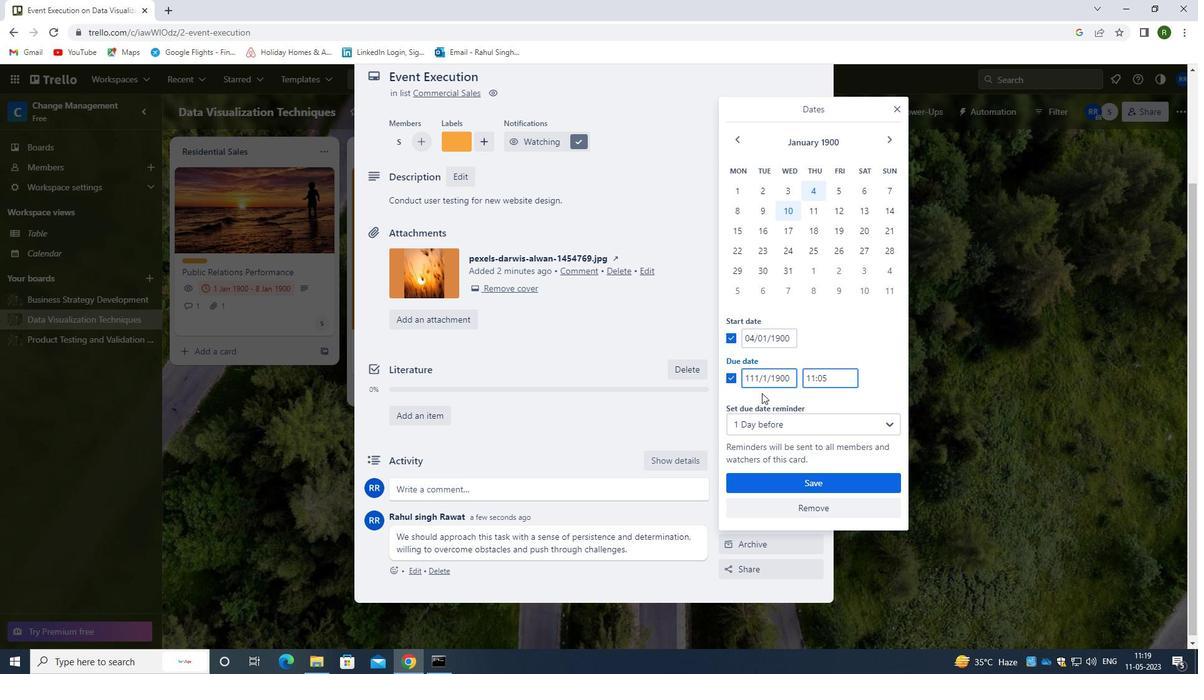 
Action: Mouse moved to (804, 485)
Screenshot: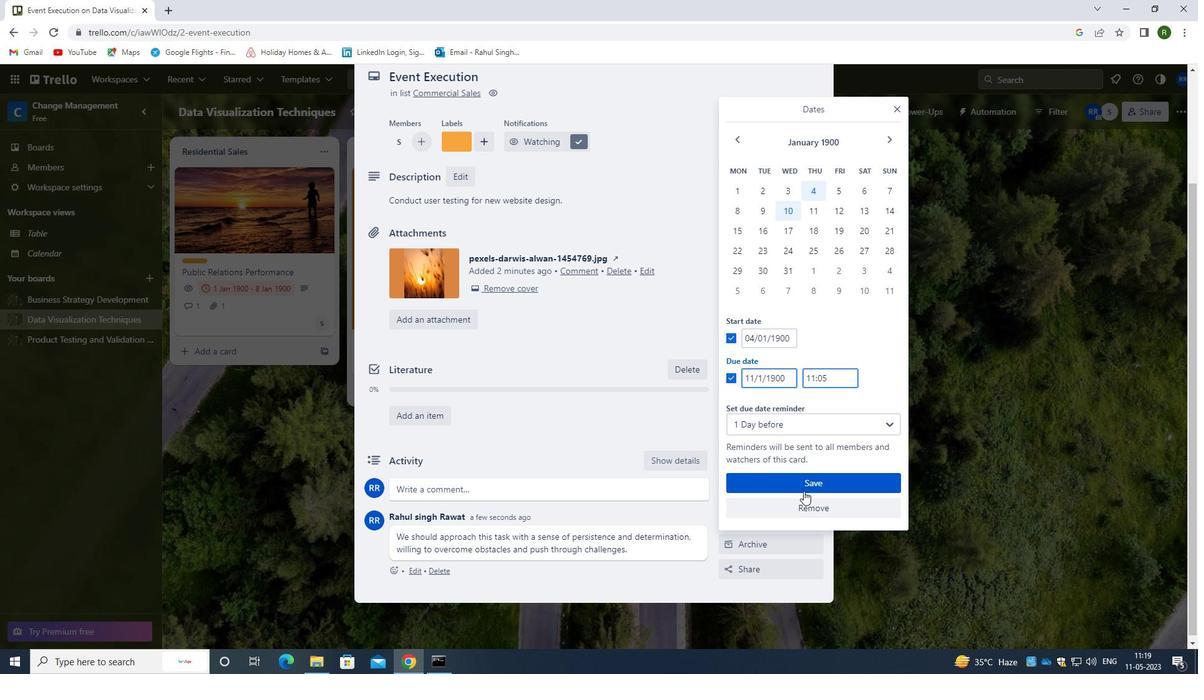 
Action: Mouse pressed left at (804, 485)
Screenshot: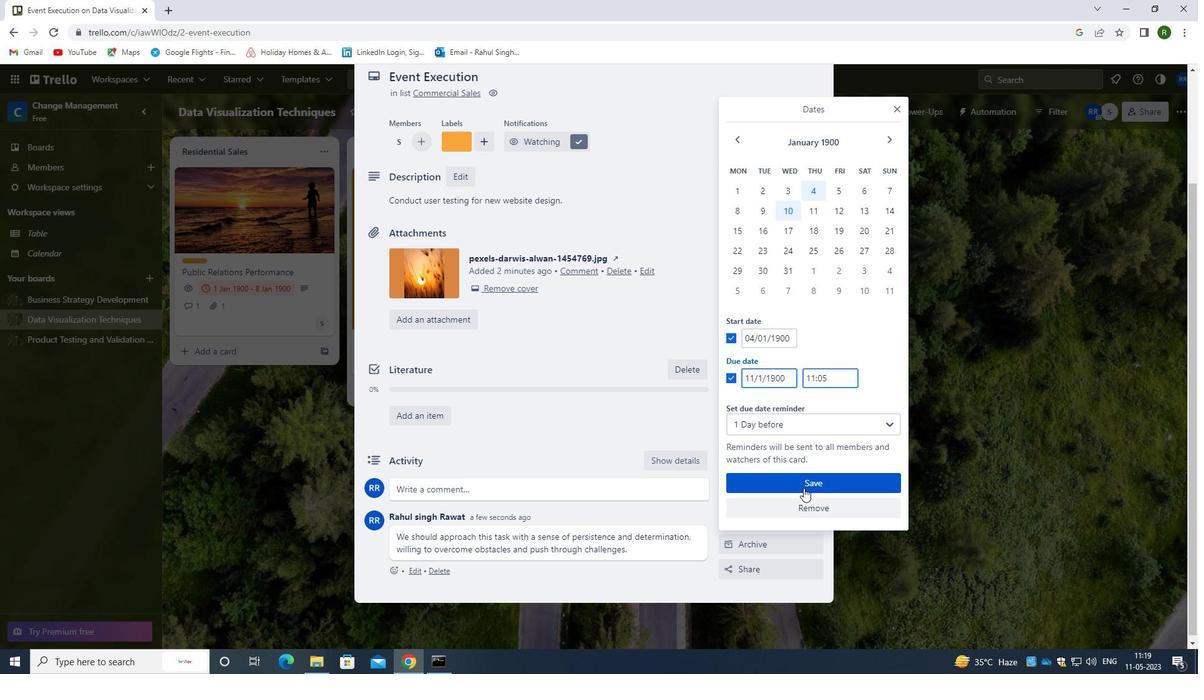 
Action: Mouse moved to (636, 436)
Screenshot: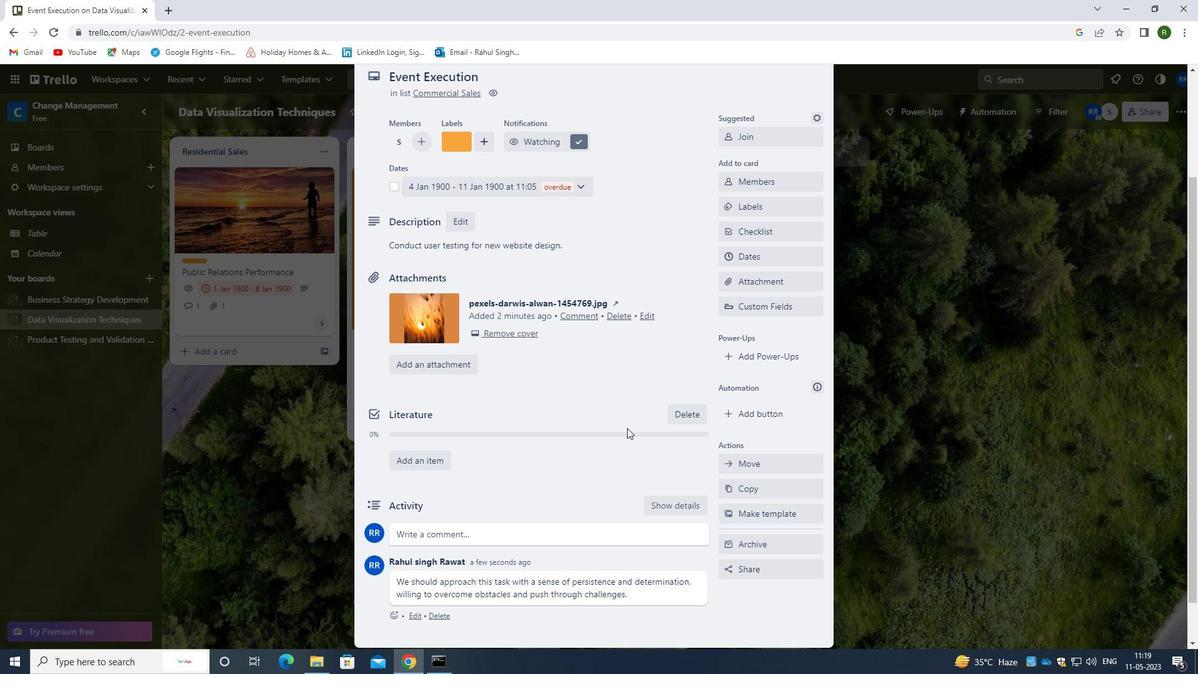 
Action: Mouse scrolled (636, 437) with delta (0, 0)
Screenshot: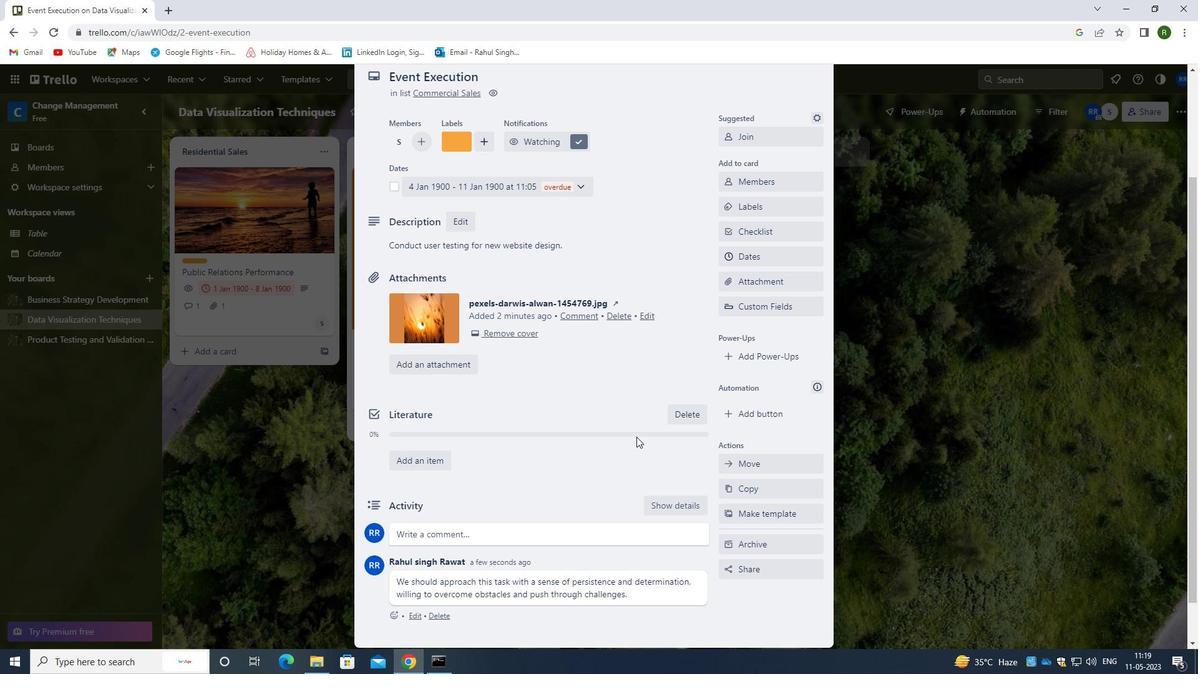 
Action: Mouse scrolled (636, 437) with delta (0, 0)
Screenshot: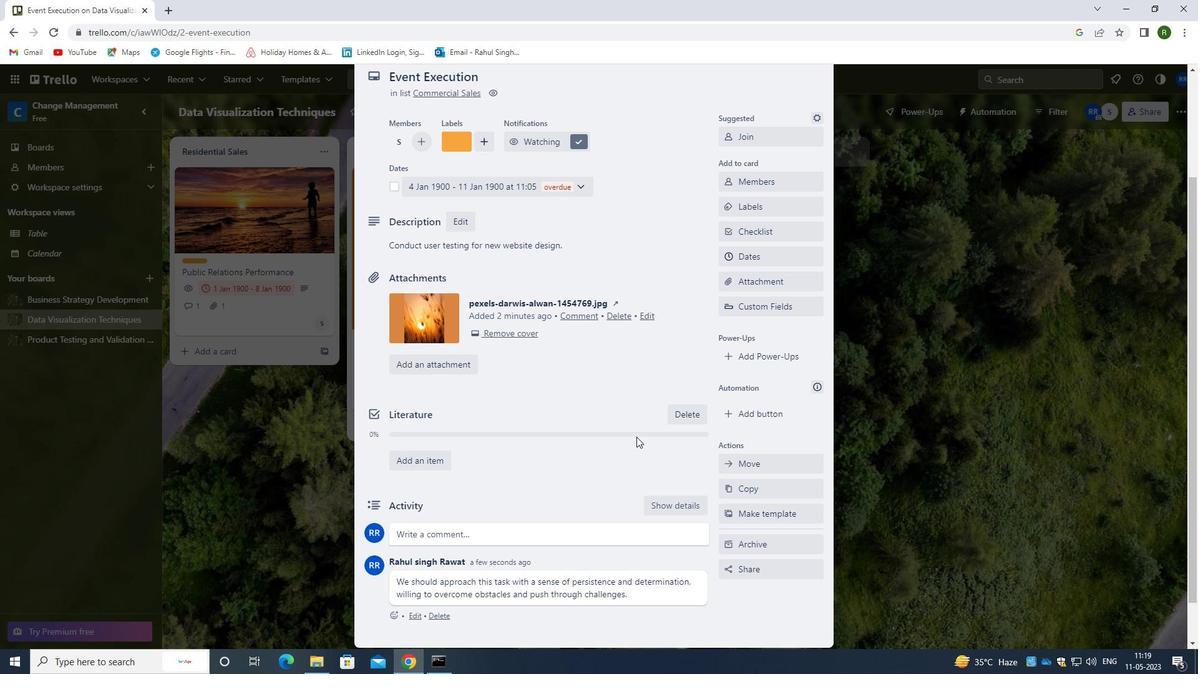 
Action: Mouse scrolled (636, 437) with delta (0, 0)
Screenshot: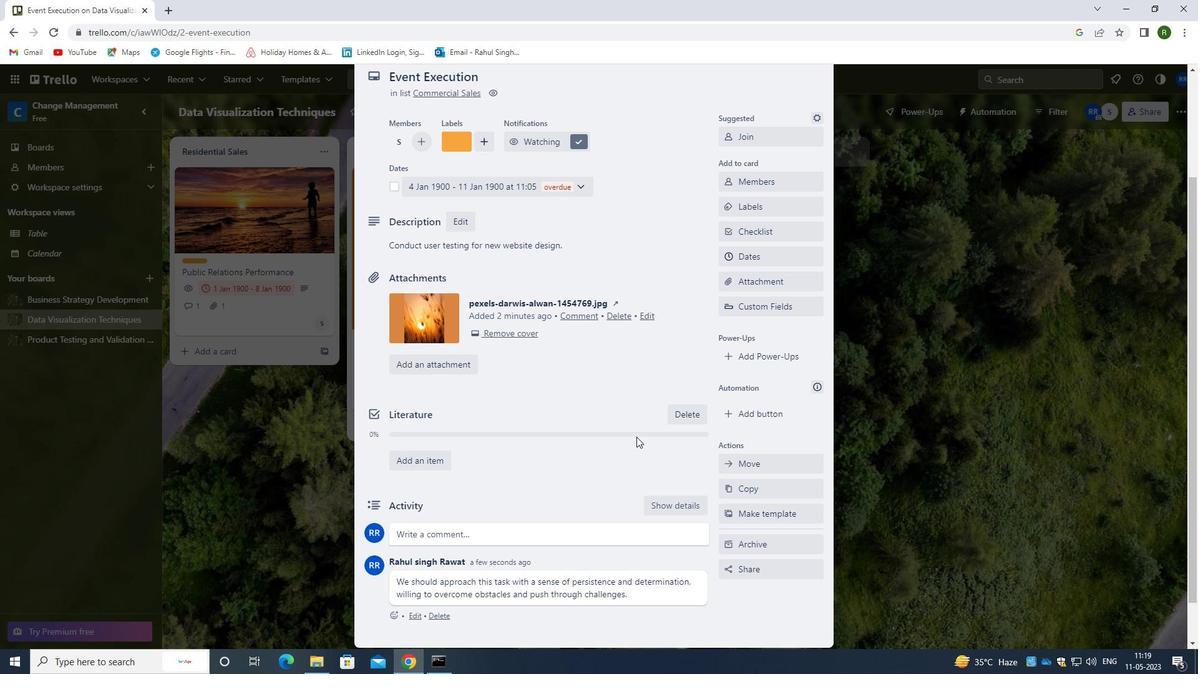 
Action: Mouse scrolled (636, 437) with delta (0, 0)
Screenshot: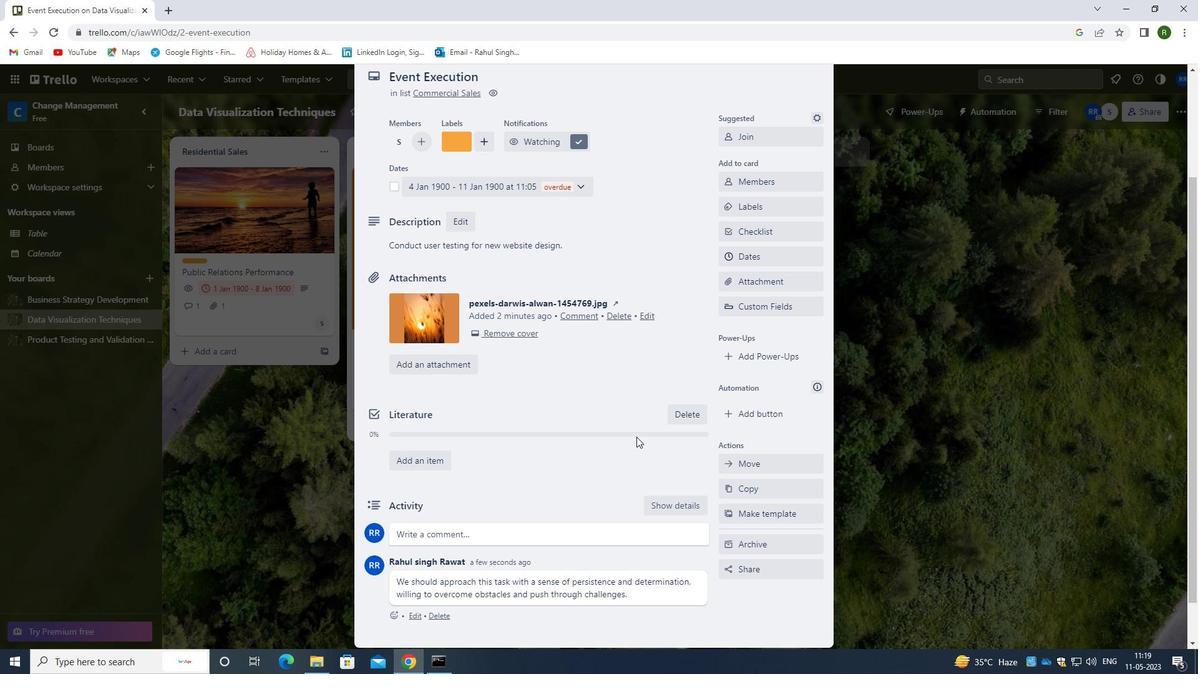 
Action: Mouse moved to (819, 110)
Screenshot: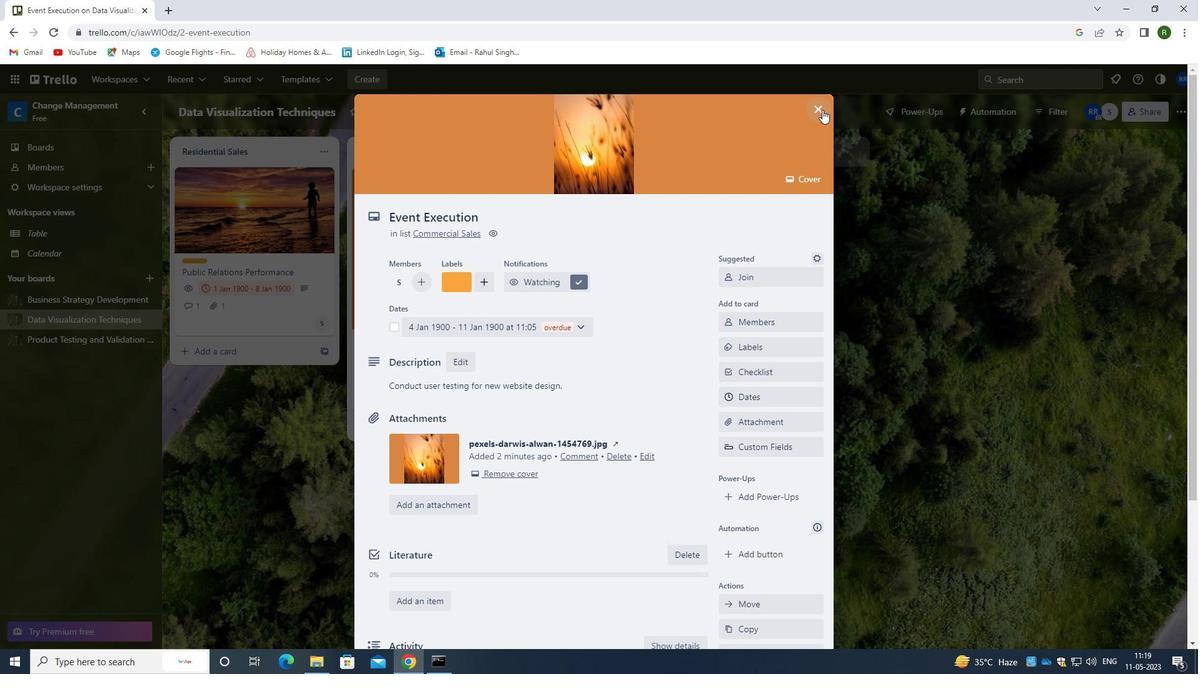 
Action: Mouse pressed left at (819, 110)
Screenshot: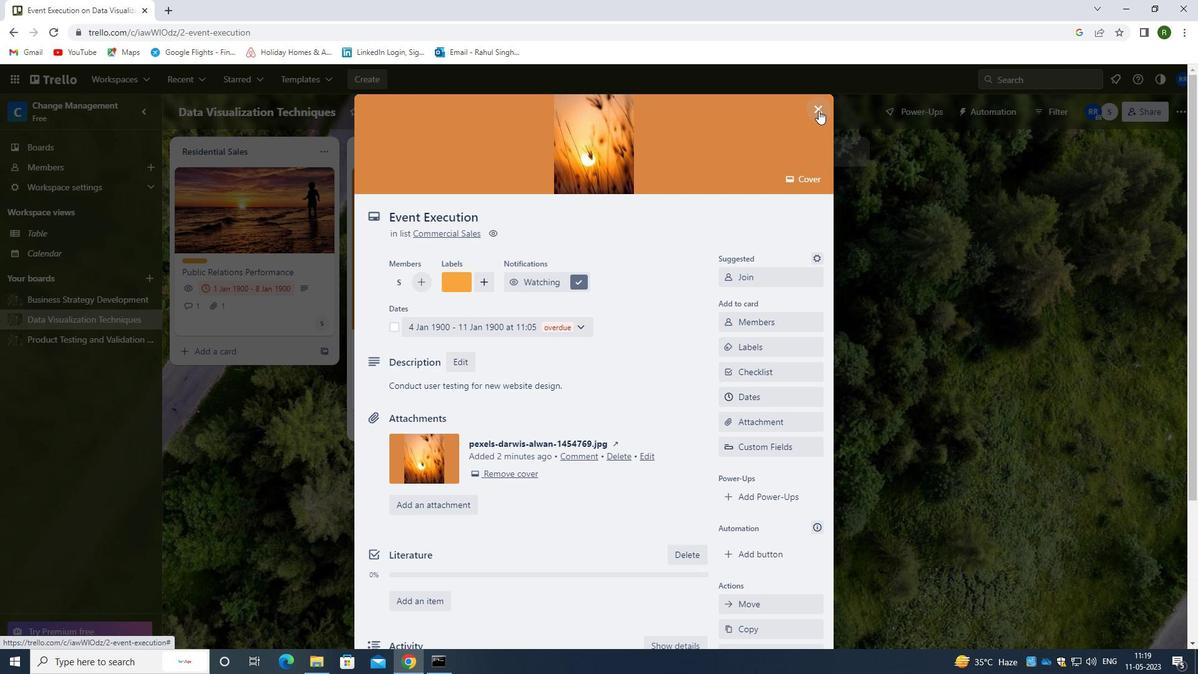 
Action: Mouse moved to (495, 385)
Screenshot: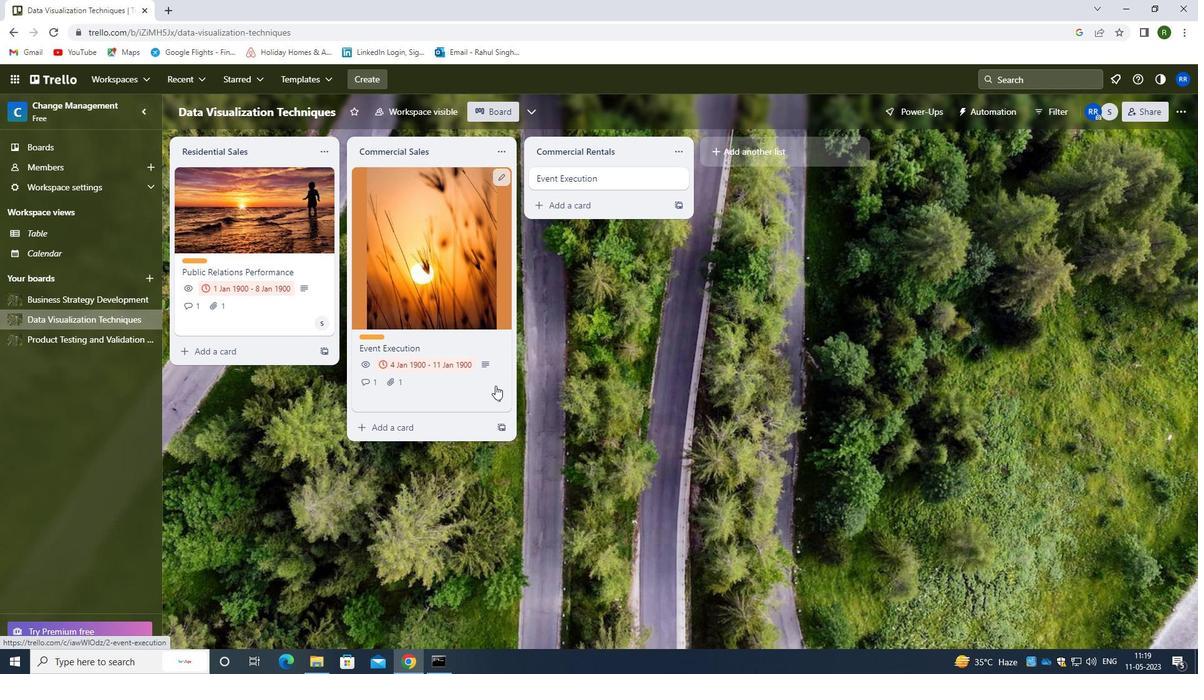 
